 Task: Find connections with filter location Aurillac with filter topic #trainer with filter profile language Spanish with filter current company Dalmia Bharat Limited with filter school Indian Jobs and Careers with filter industry Retail Pharmacies with filter service category Corporate Law with filter keywords title Executive Assistant
Action: Mouse moved to (591, 76)
Screenshot: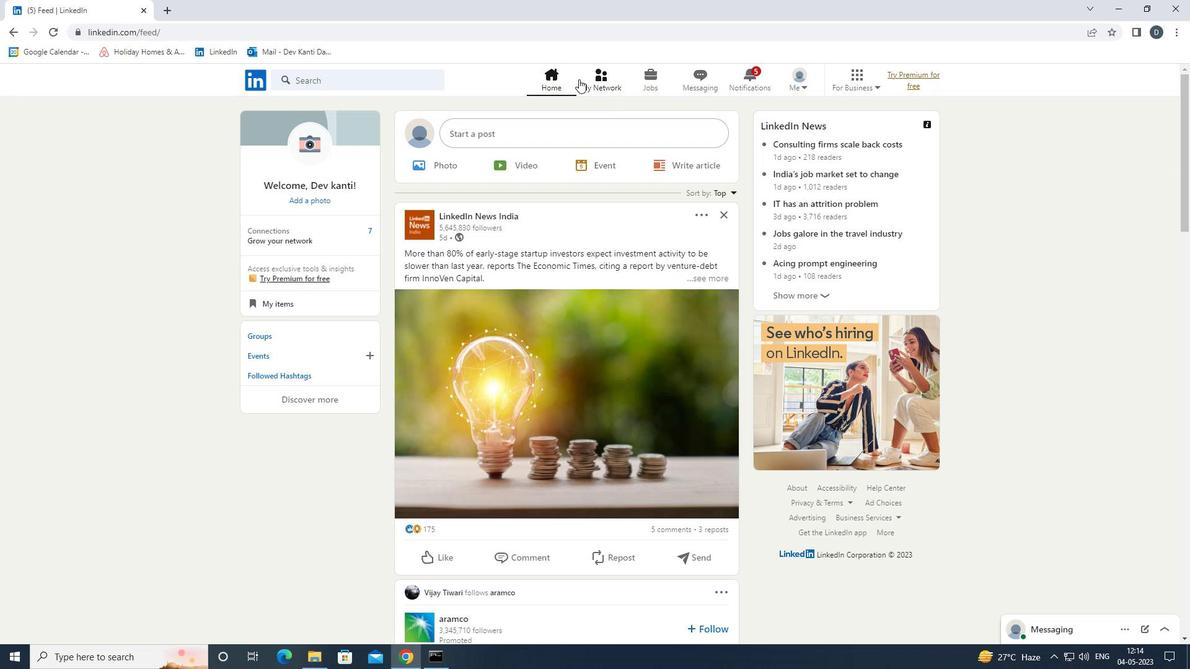 
Action: Mouse pressed left at (591, 76)
Screenshot: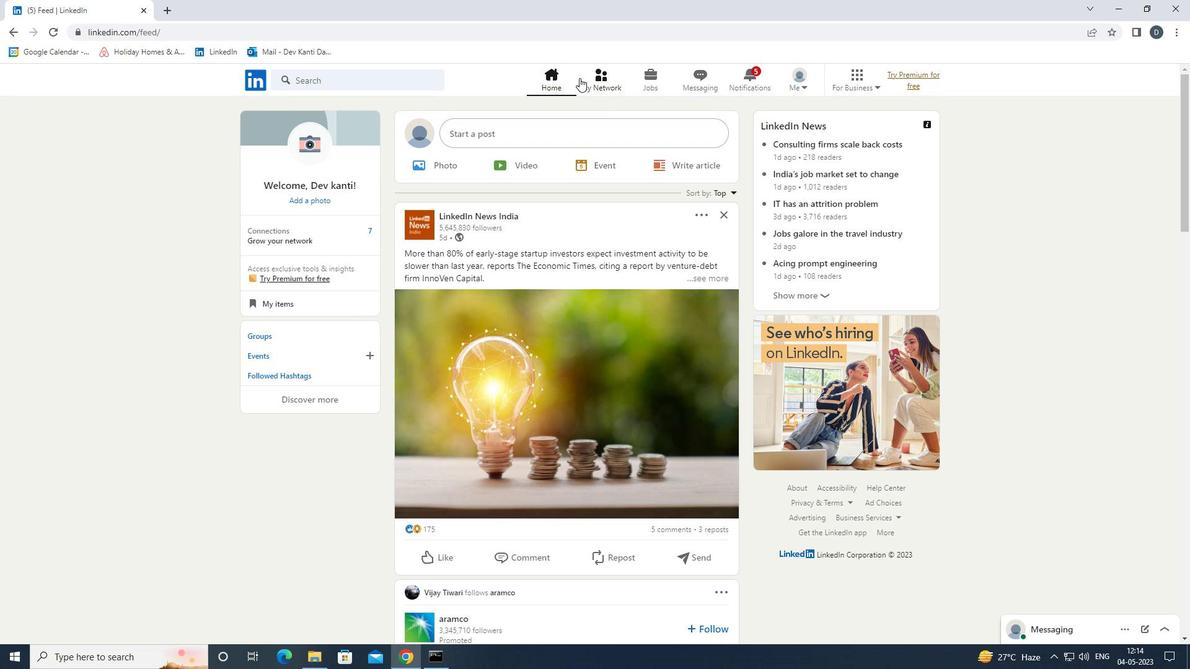 
Action: Mouse moved to (411, 146)
Screenshot: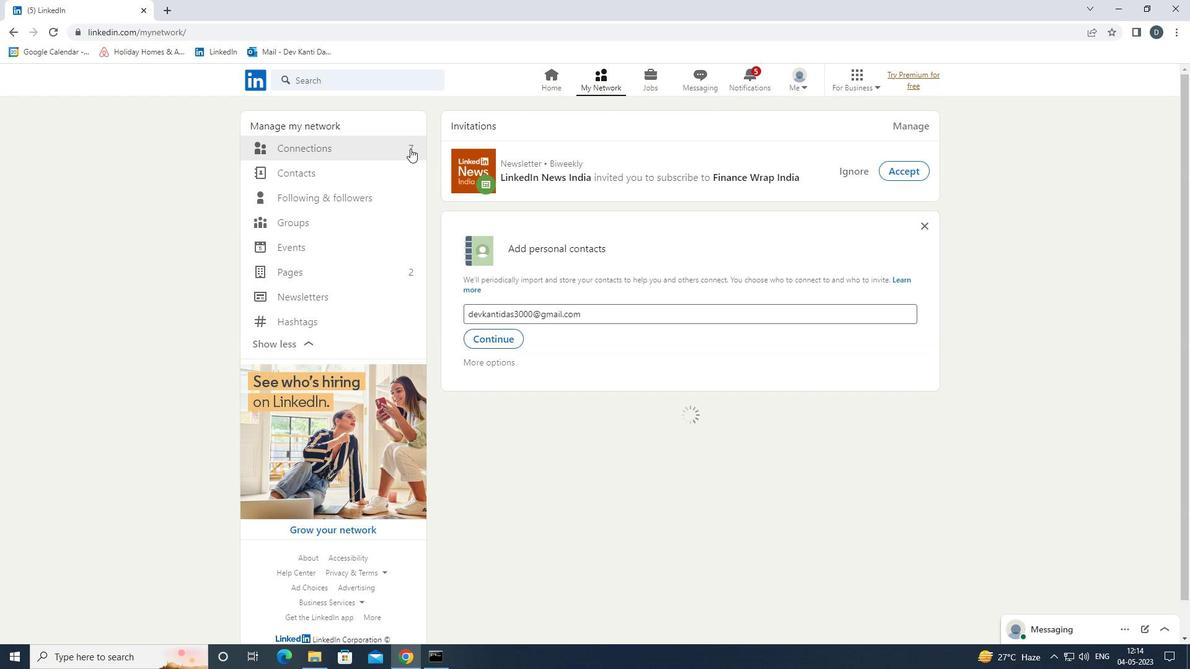 
Action: Mouse pressed left at (411, 146)
Screenshot: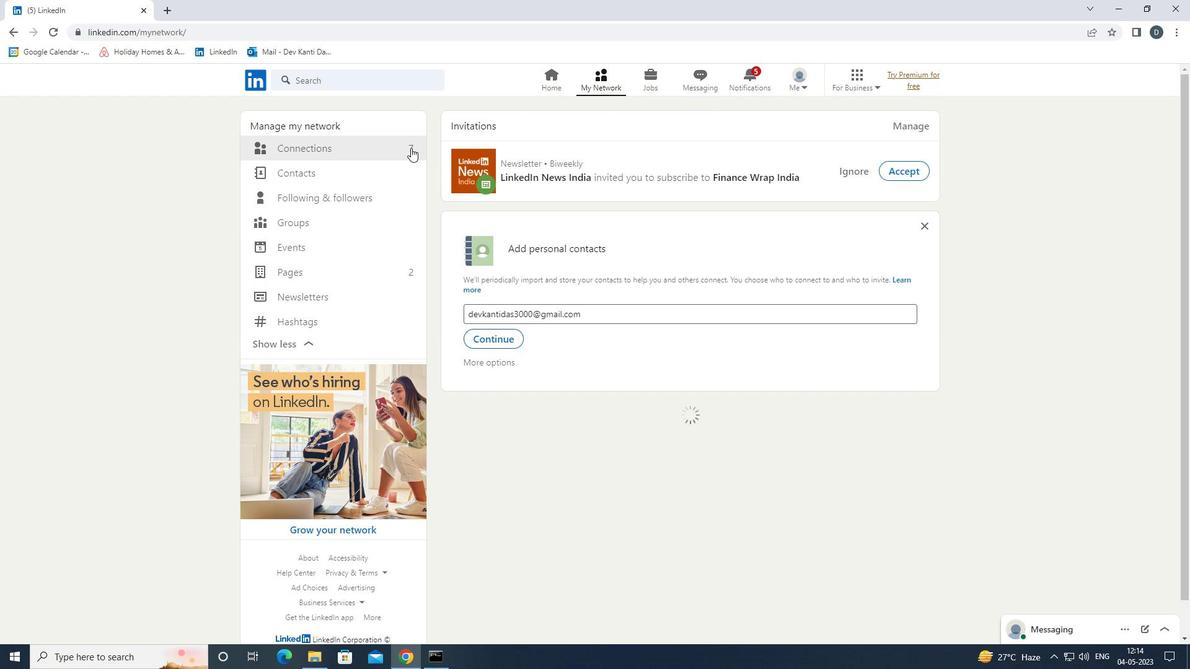 
Action: Mouse moved to (698, 153)
Screenshot: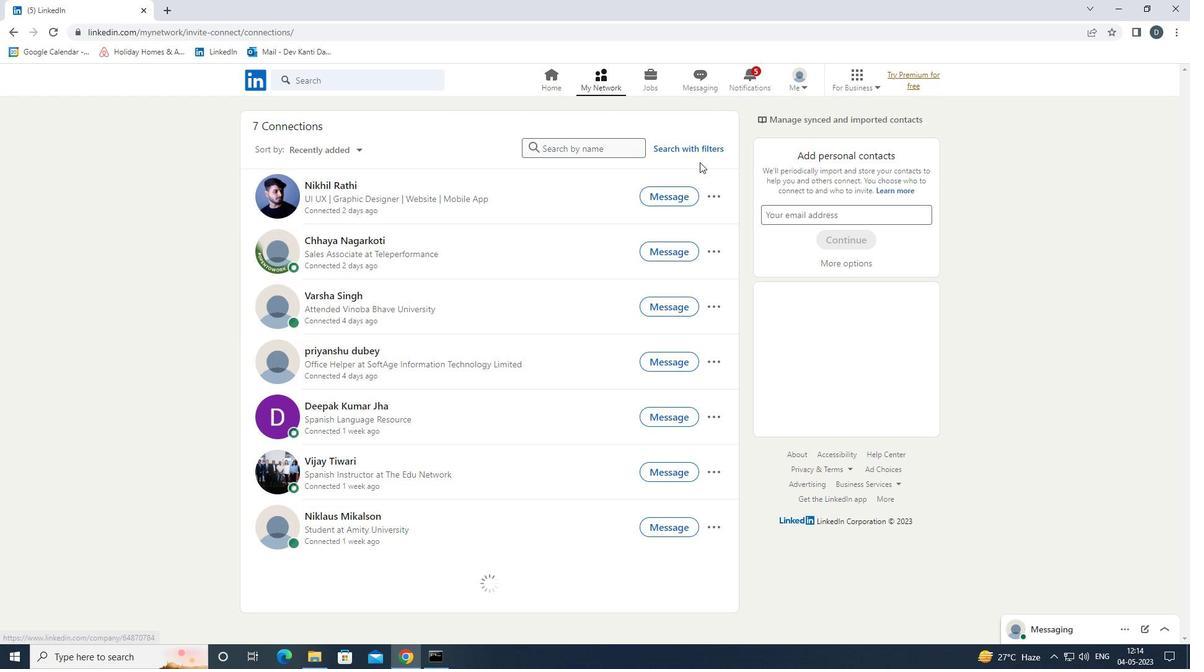 
Action: Mouse pressed left at (698, 153)
Screenshot: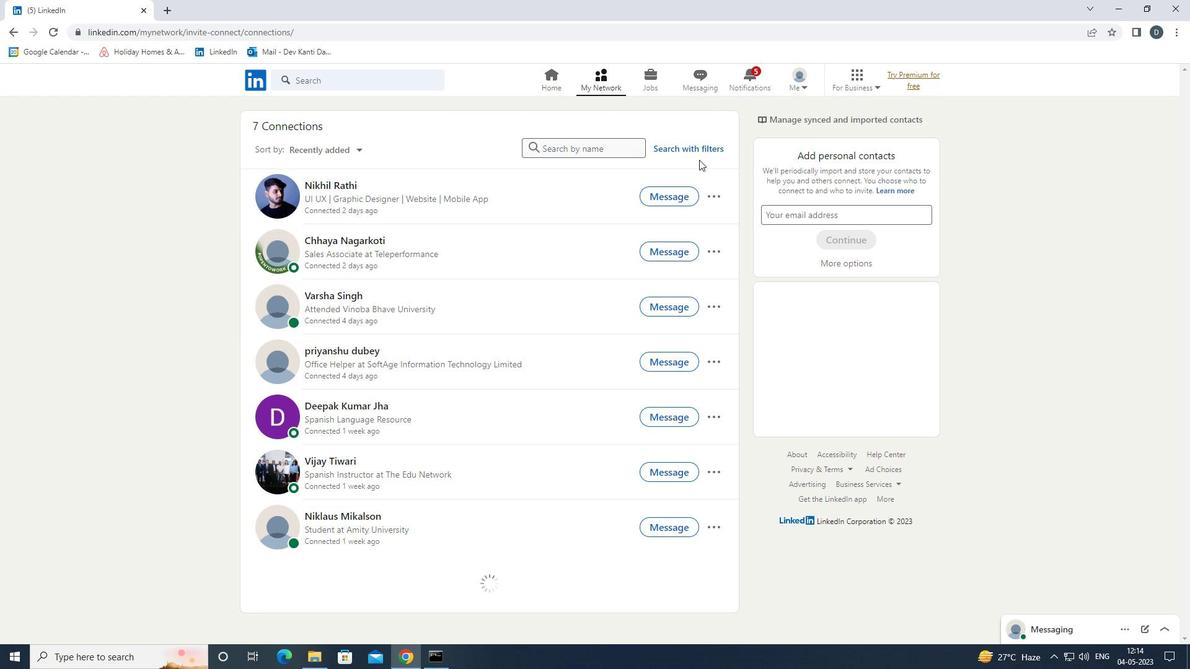 
Action: Mouse moved to (649, 114)
Screenshot: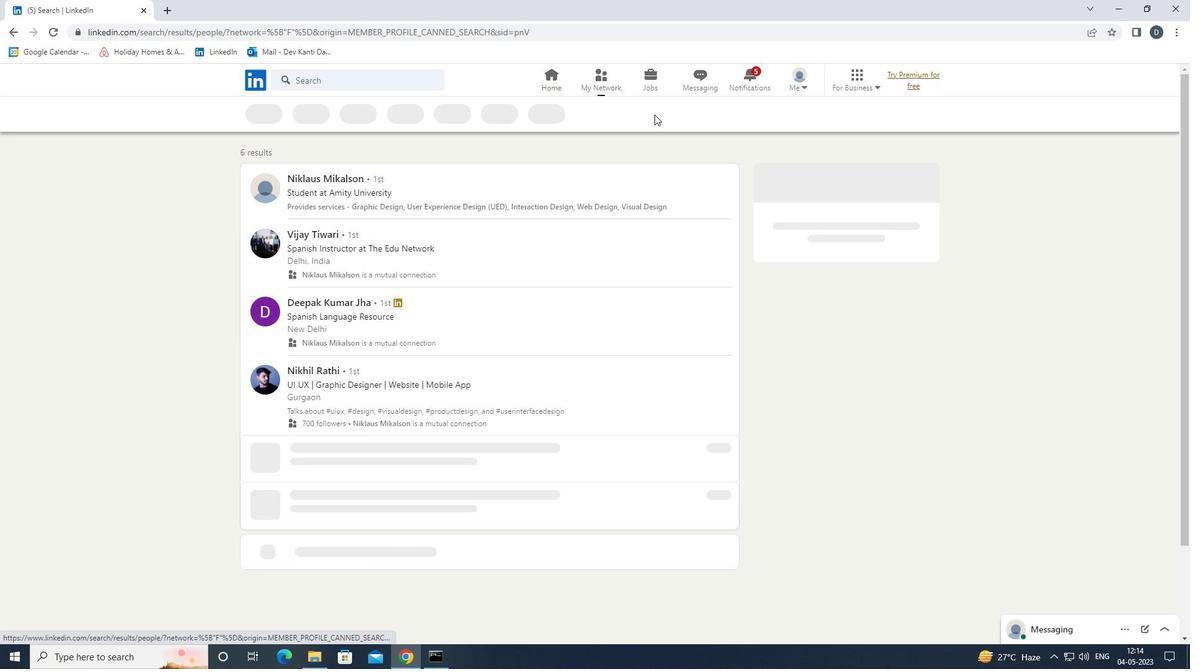
Action: Mouse pressed left at (649, 114)
Screenshot: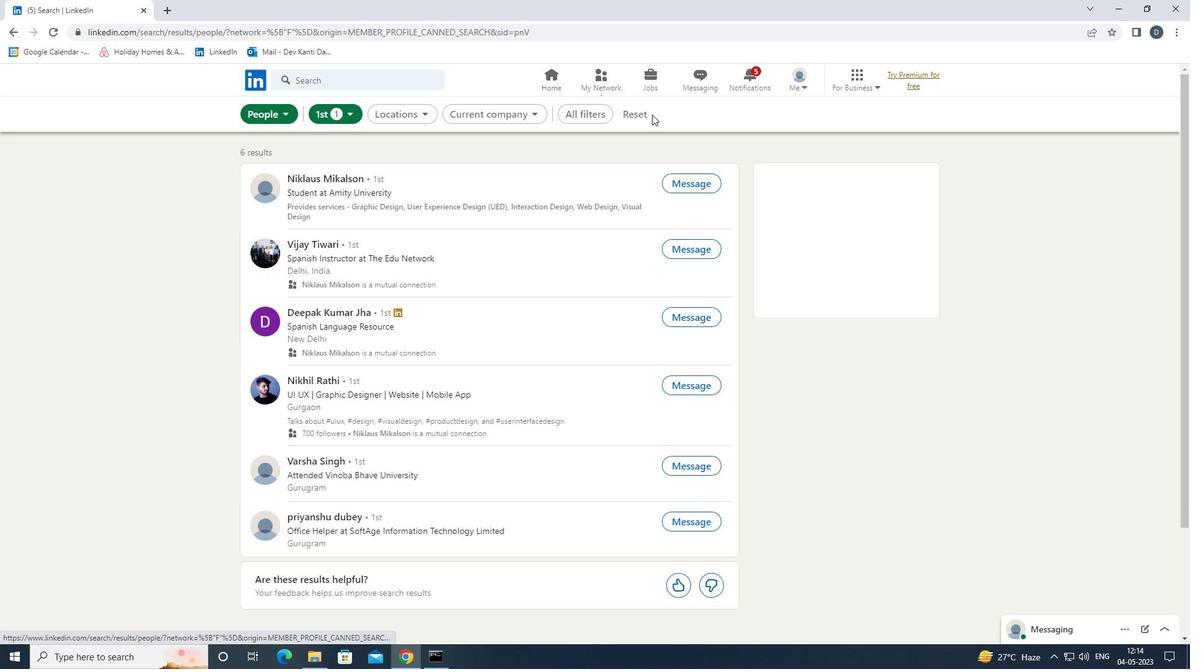 
Action: Mouse moved to (615, 116)
Screenshot: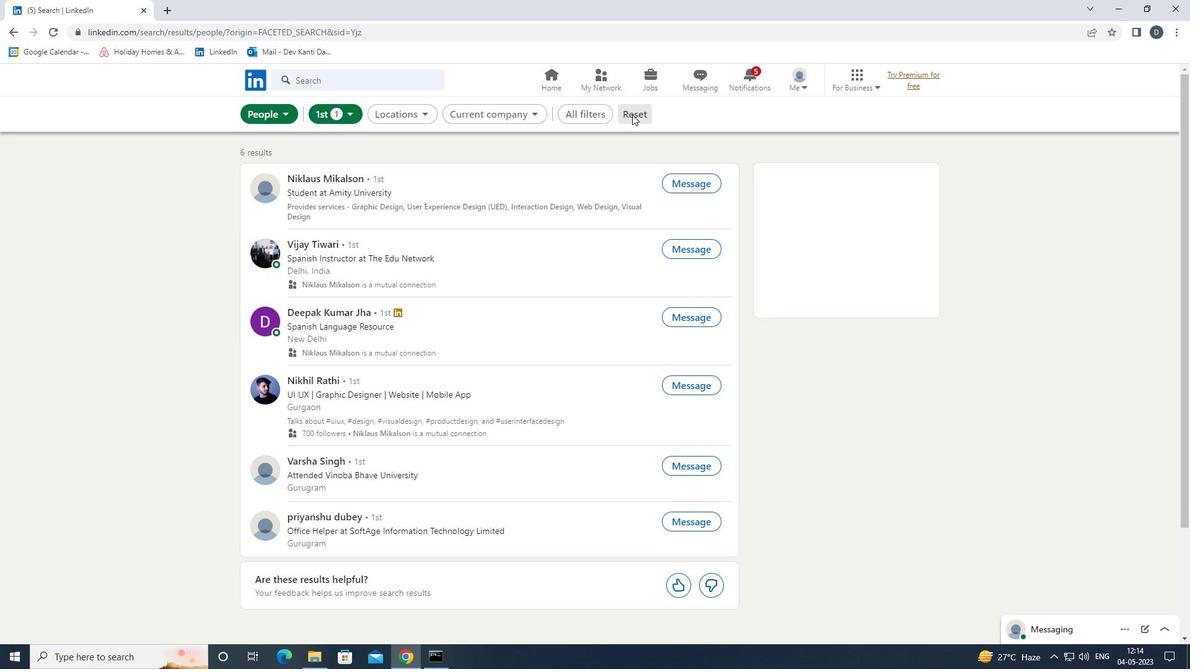 
Action: Mouse pressed left at (615, 116)
Screenshot: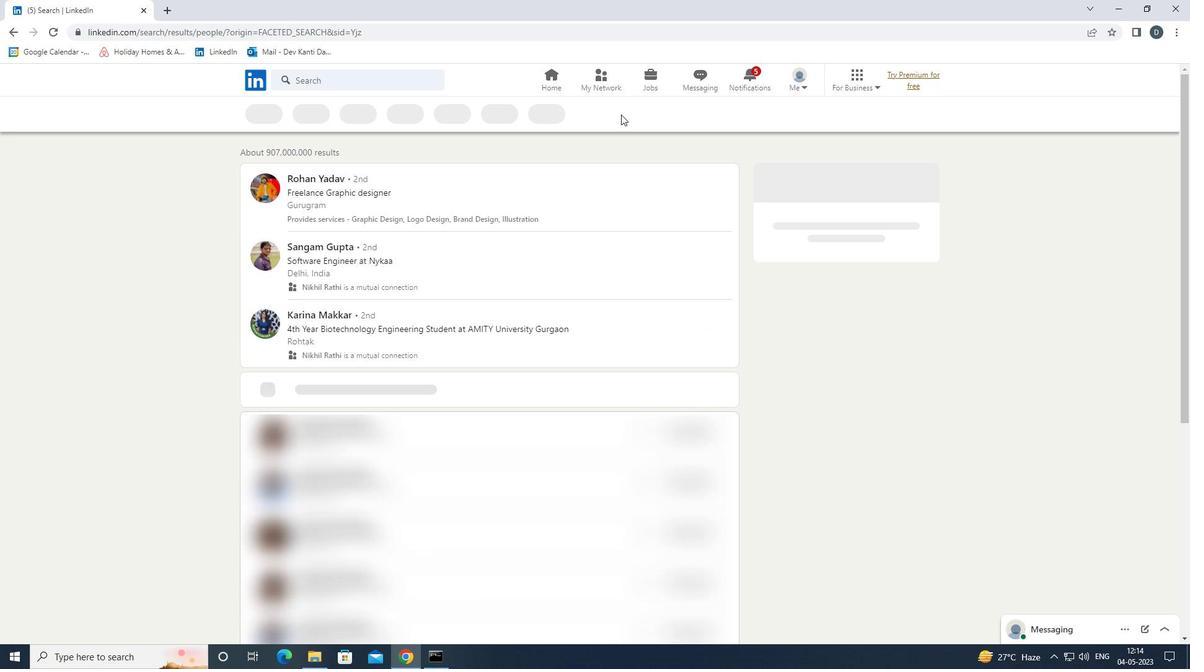 
Action: Mouse moved to (1060, 399)
Screenshot: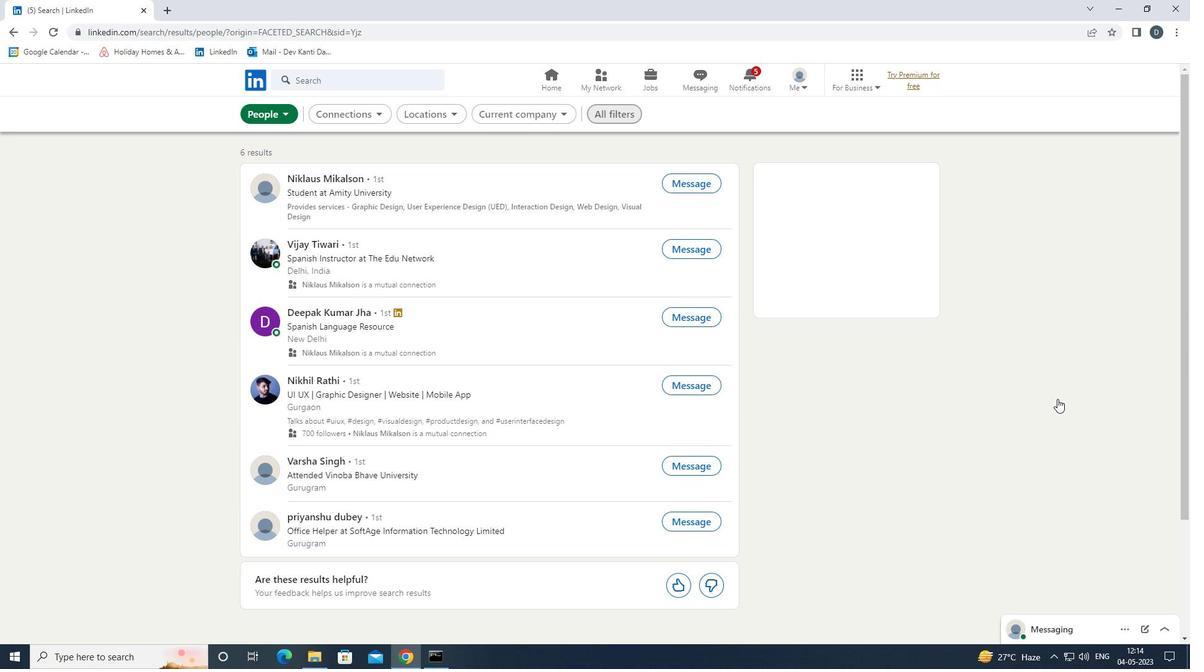 
Action: Mouse scrolled (1060, 398) with delta (0, 0)
Screenshot: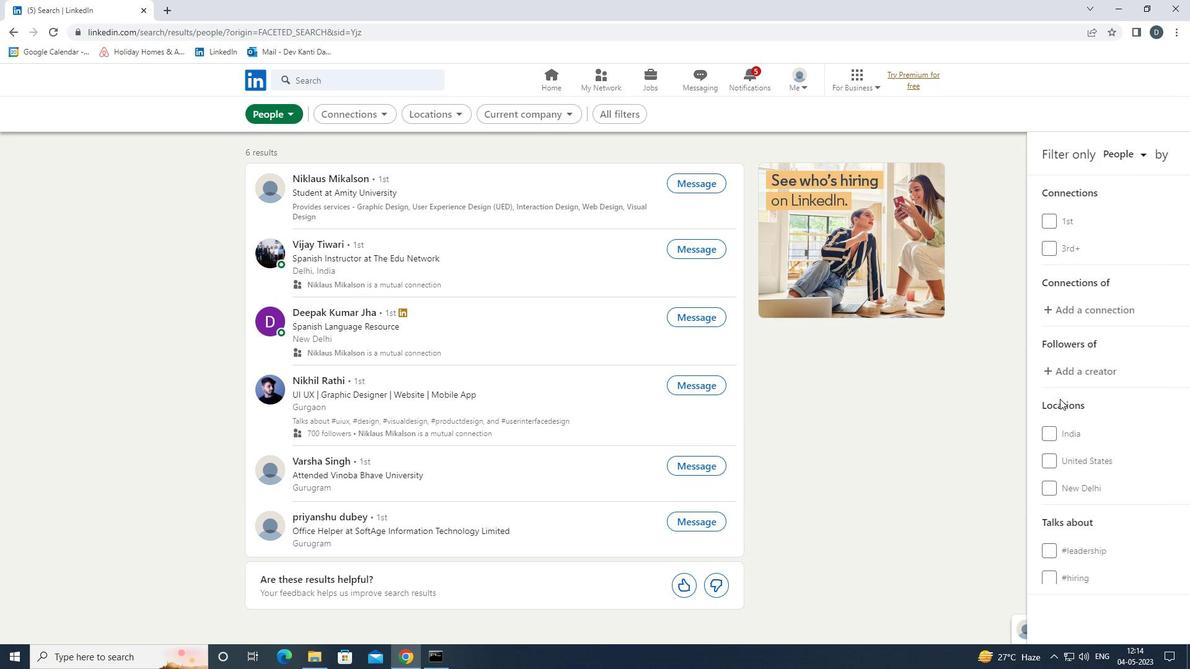 
Action: Mouse moved to (1062, 403)
Screenshot: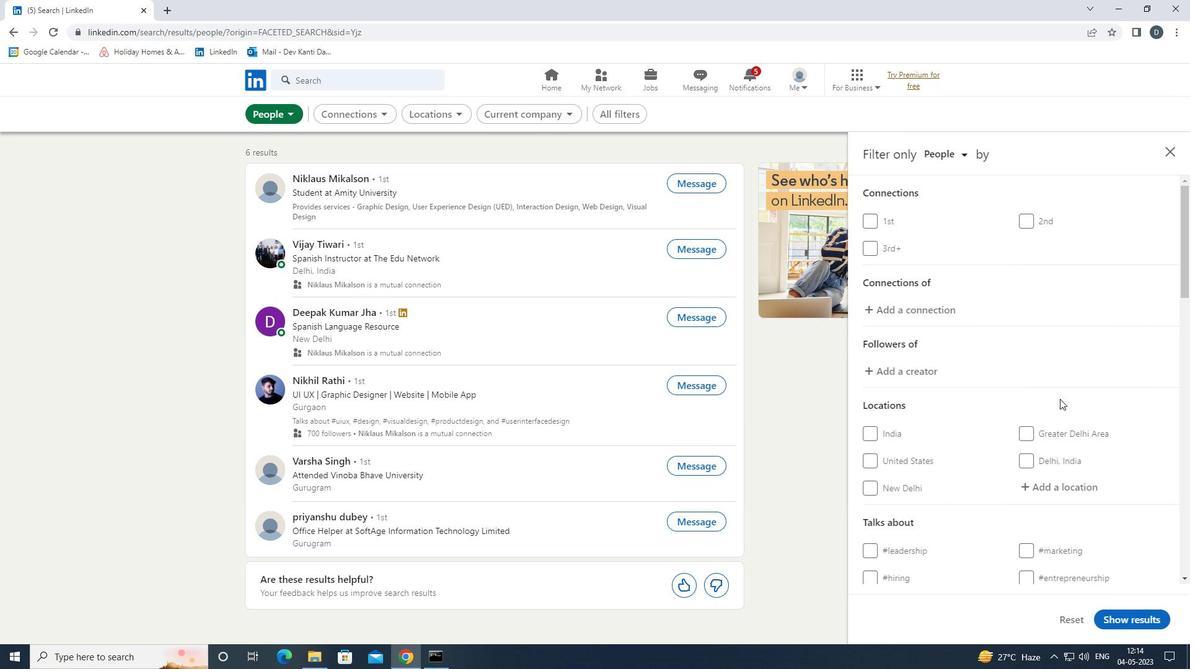 
Action: Mouse scrolled (1062, 403) with delta (0, 0)
Screenshot: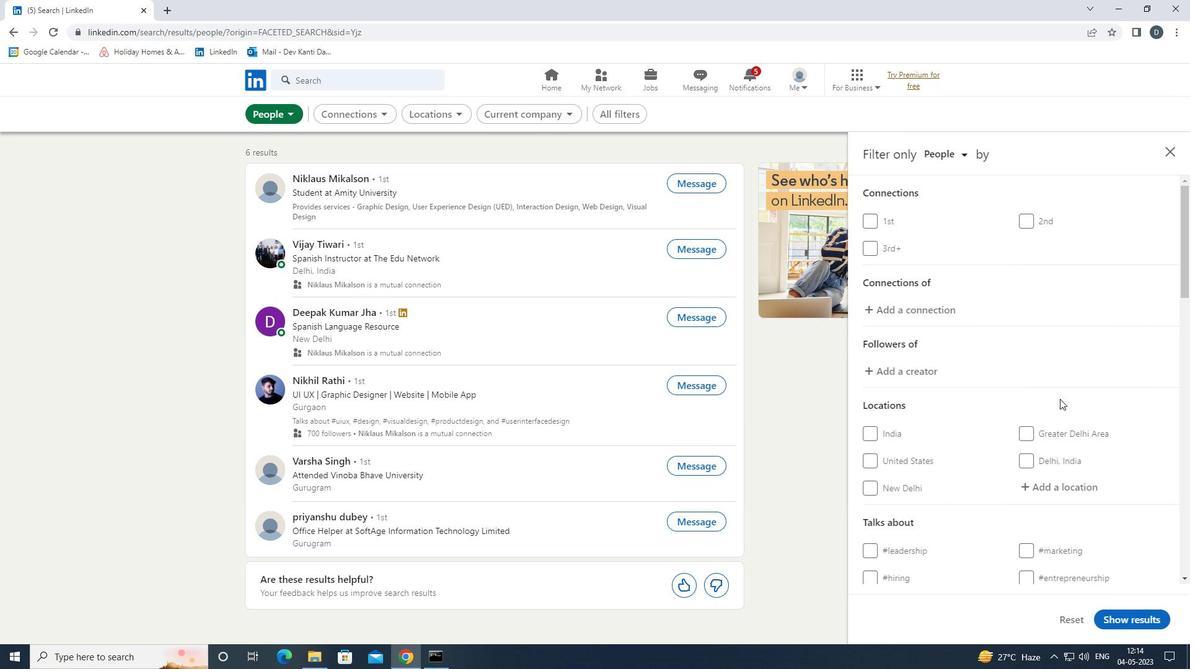 
Action: Mouse moved to (1062, 398)
Screenshot: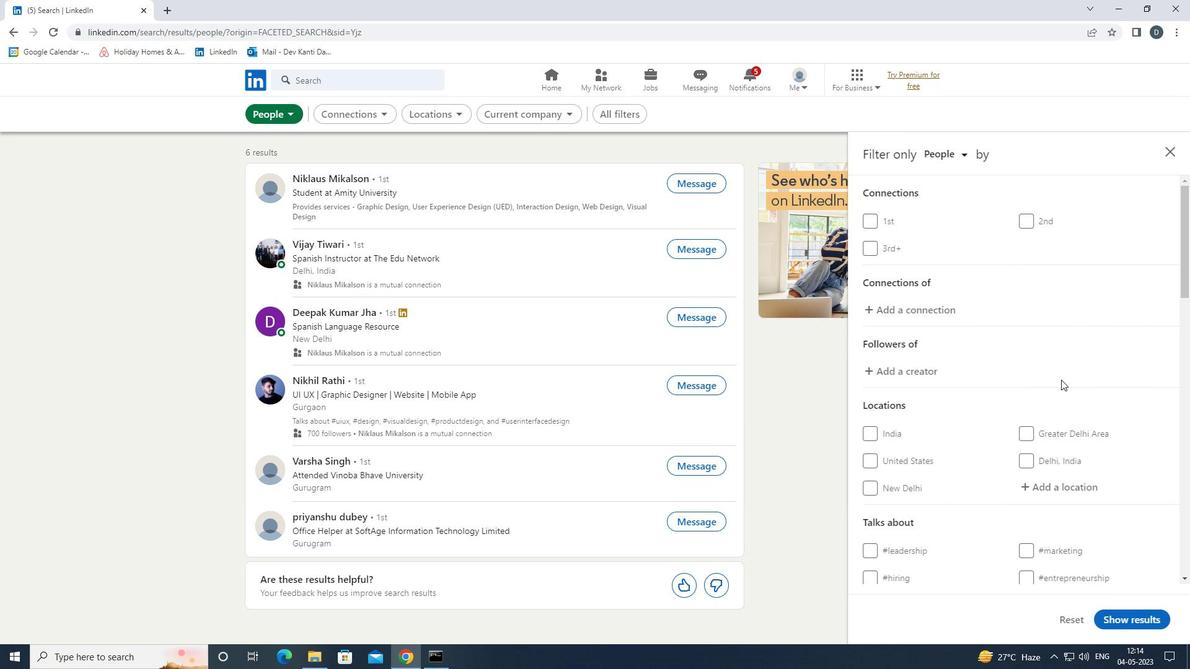 
Action: Mouse scrolled (1062, 397) with delta (0, 0)
Screenshot: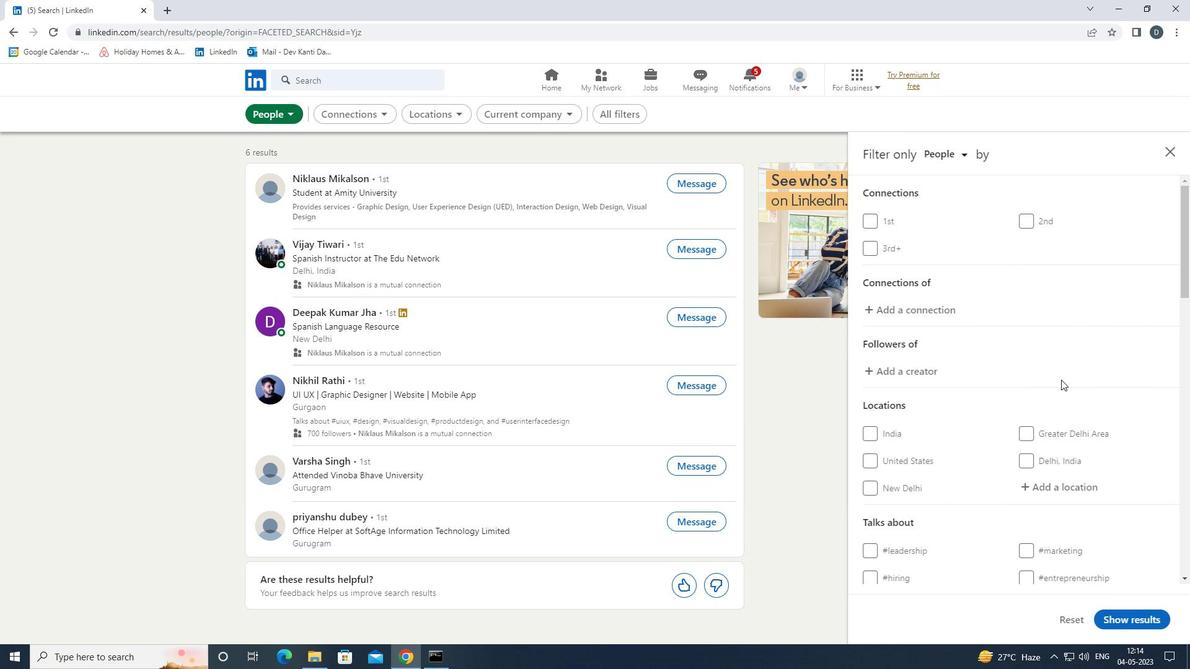 
Action: Mouse moved to (1062, 298)
Screenshot: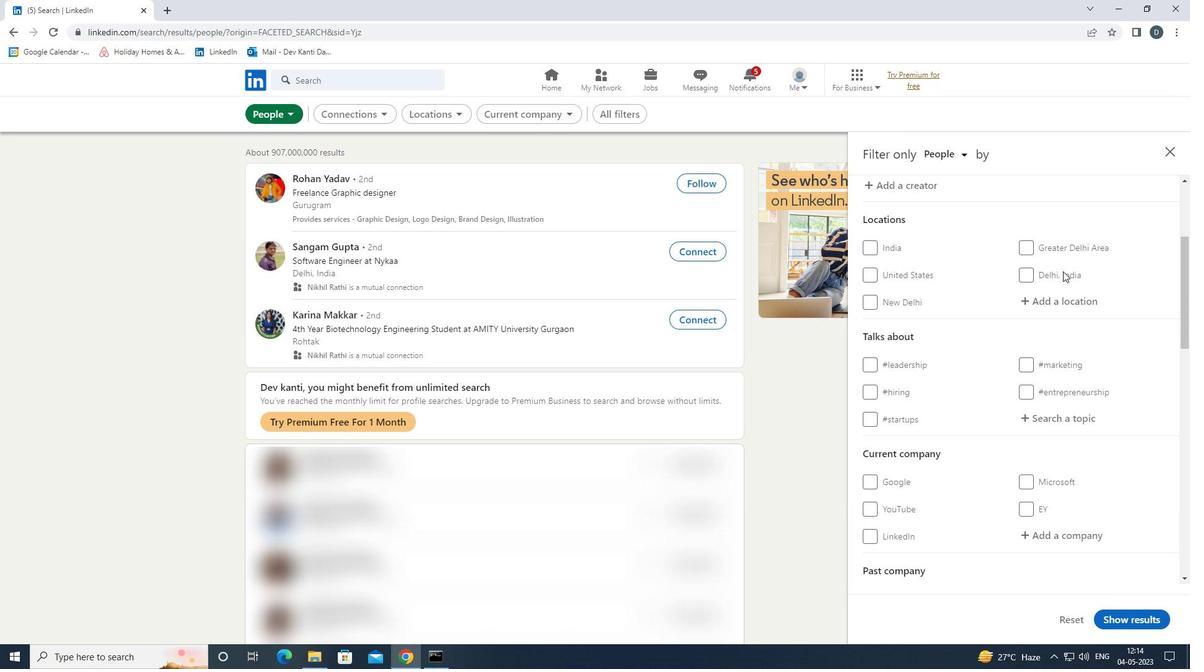 
Action: Mouse pressed left at (1062, 298)
Screenshot: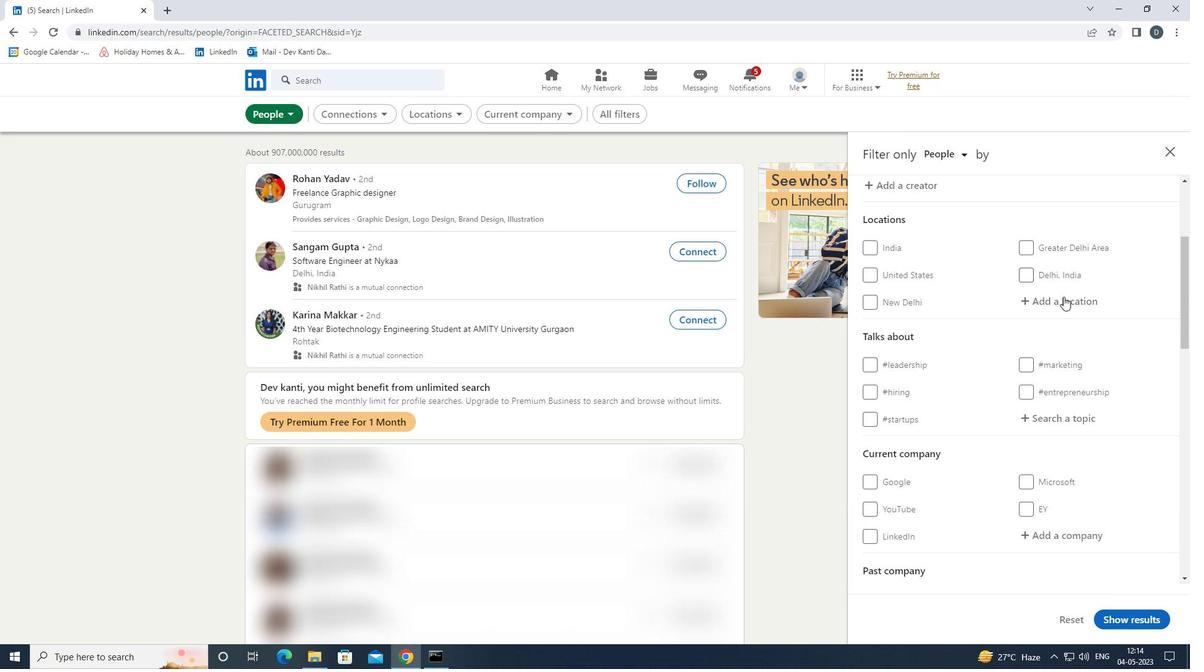 
Action: Mouse moved to (1018, 312)
Screenshot: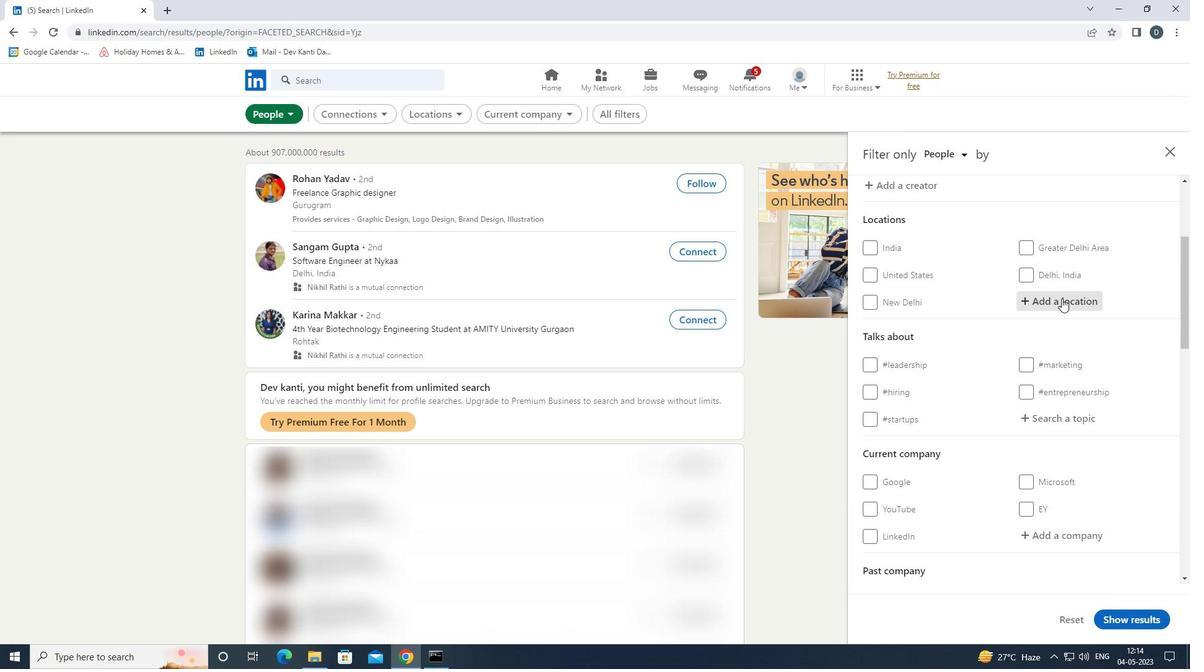 
Action: Key pressed <Key.shift>AURILLAC<Key.down><Key.enter>
Screenshot: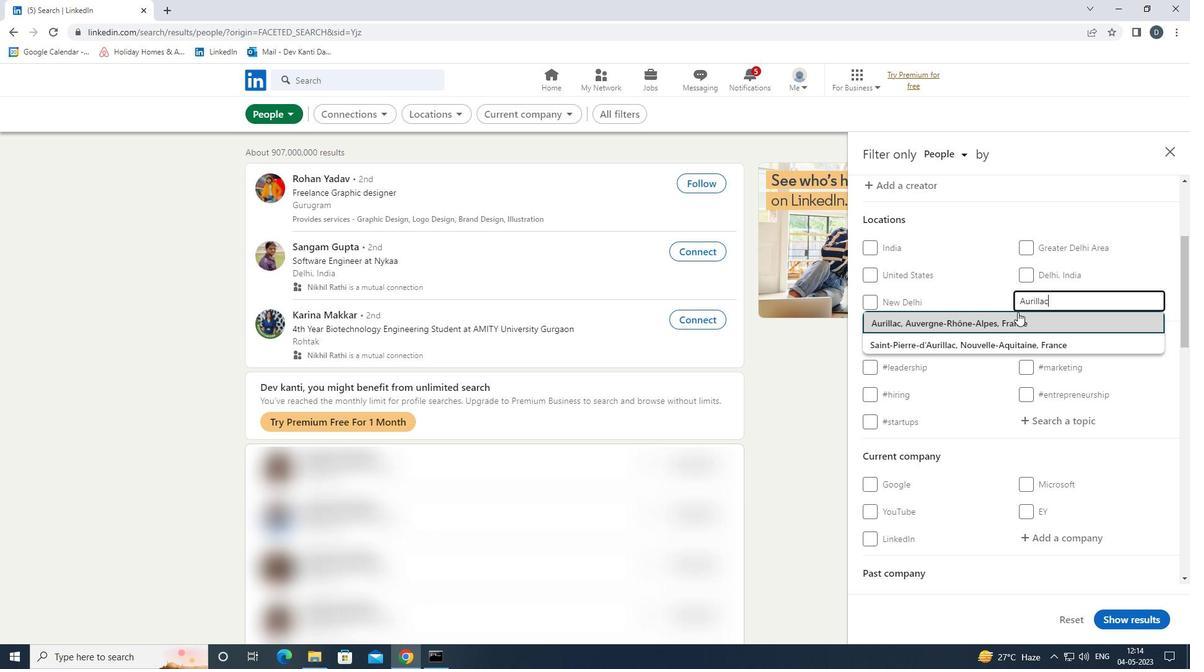 
Action: Mouse moved to (1066, 333)
Screenshot: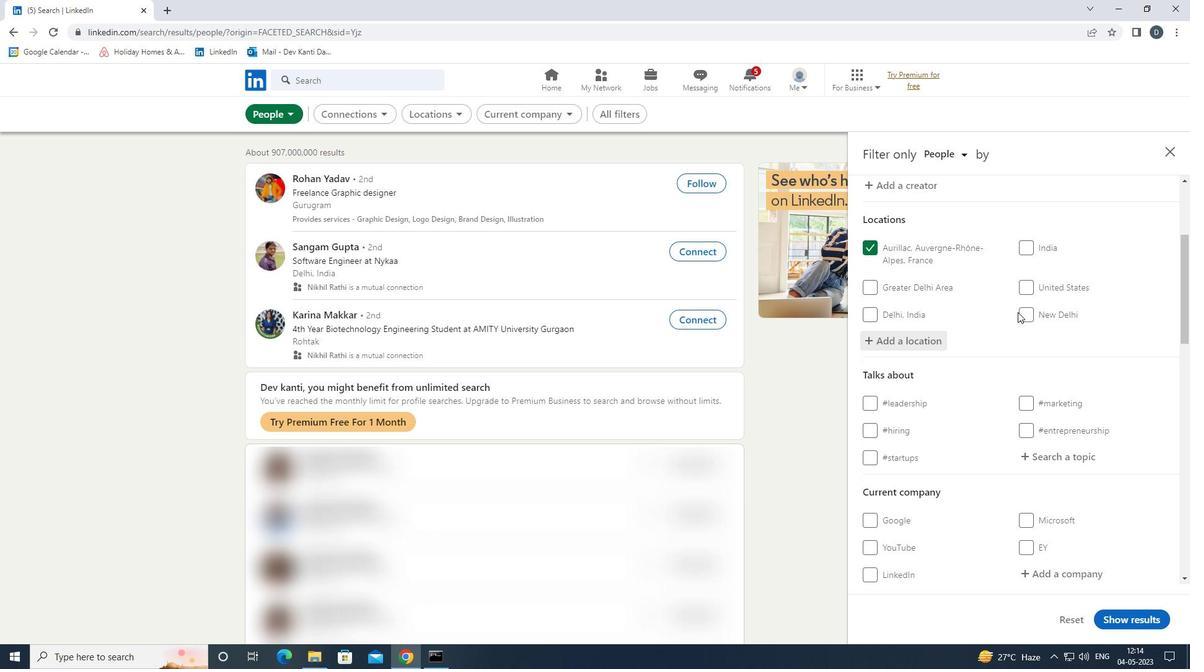 
Action: Mouse scrolled (1066, 333) with delta (0, 0)
Screenshot: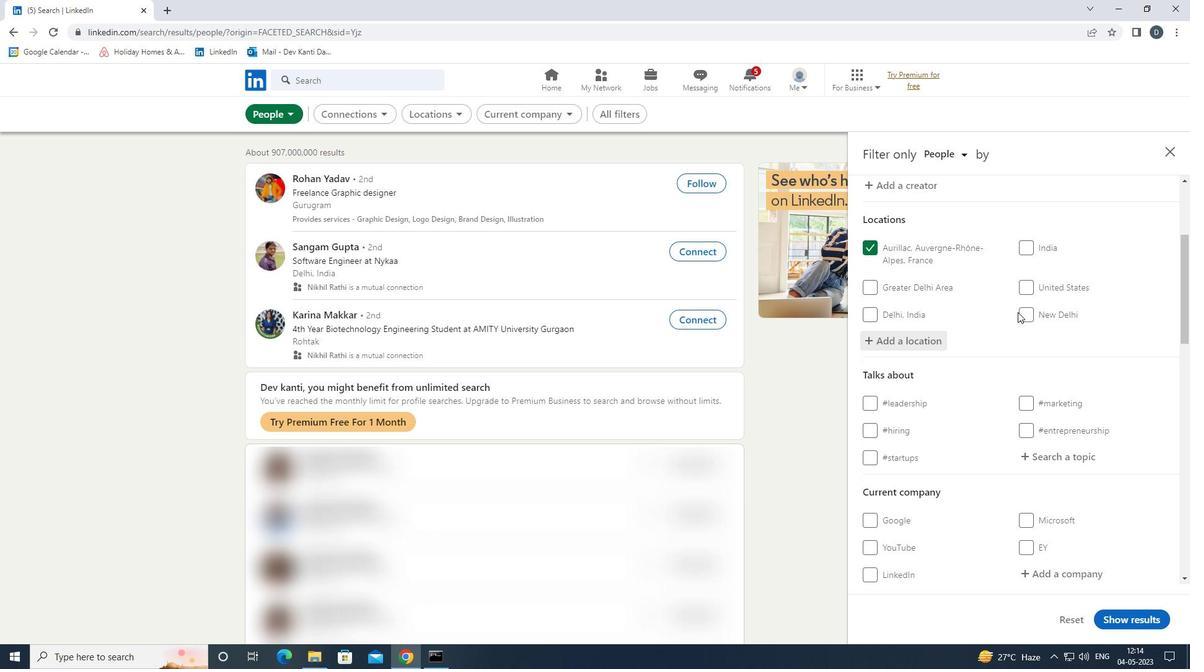 
Action: Mouse moved to (1066, 334)
Screenshot: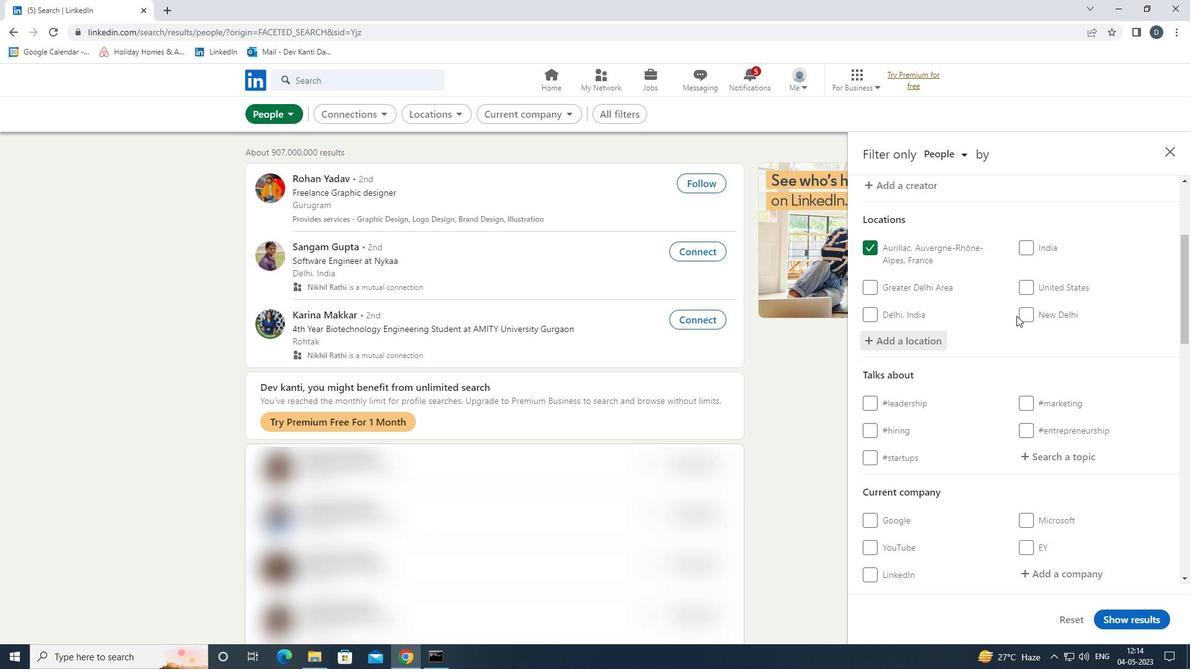 
Action: Mouse scrolled (1066, 334) with delta (0, 0)
Screenshot: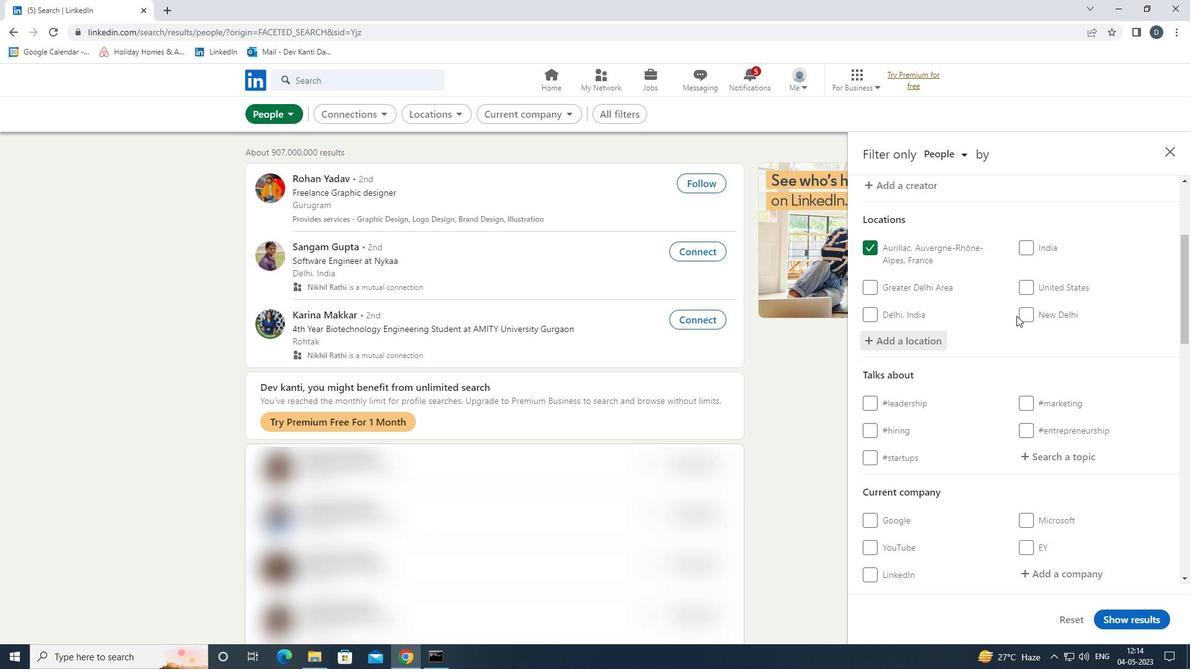 
Action: Mouse moved to (1068, 330)
Screenshot: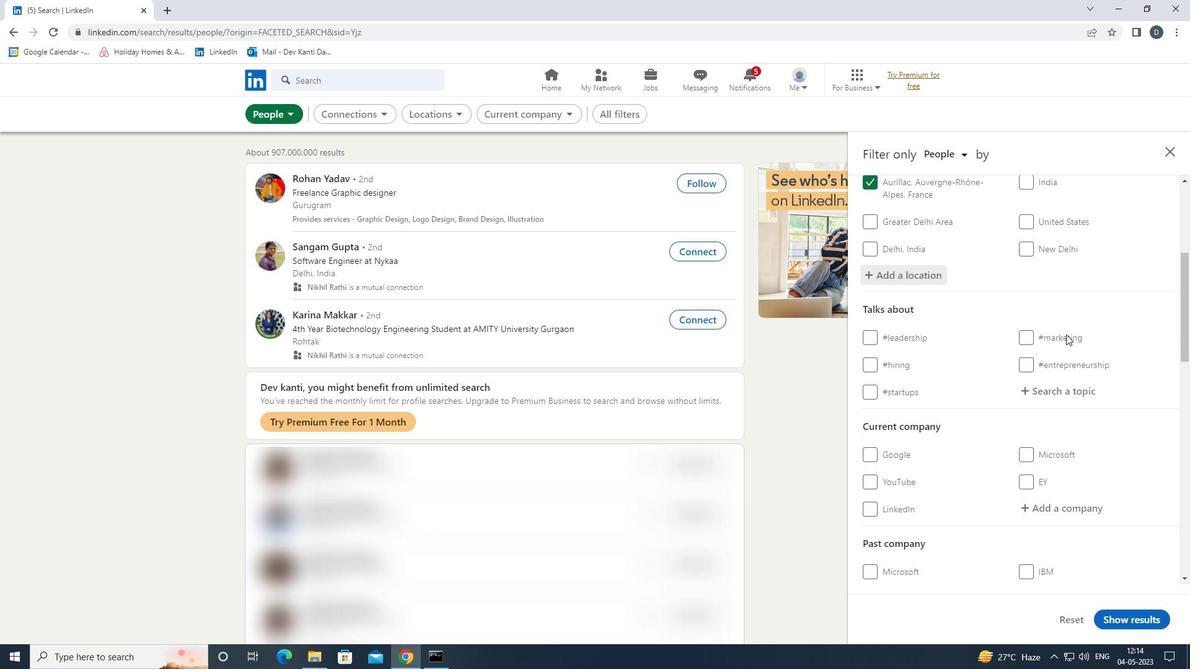 
Action: Mouse pressed left at (1068, 330)
Screenshot: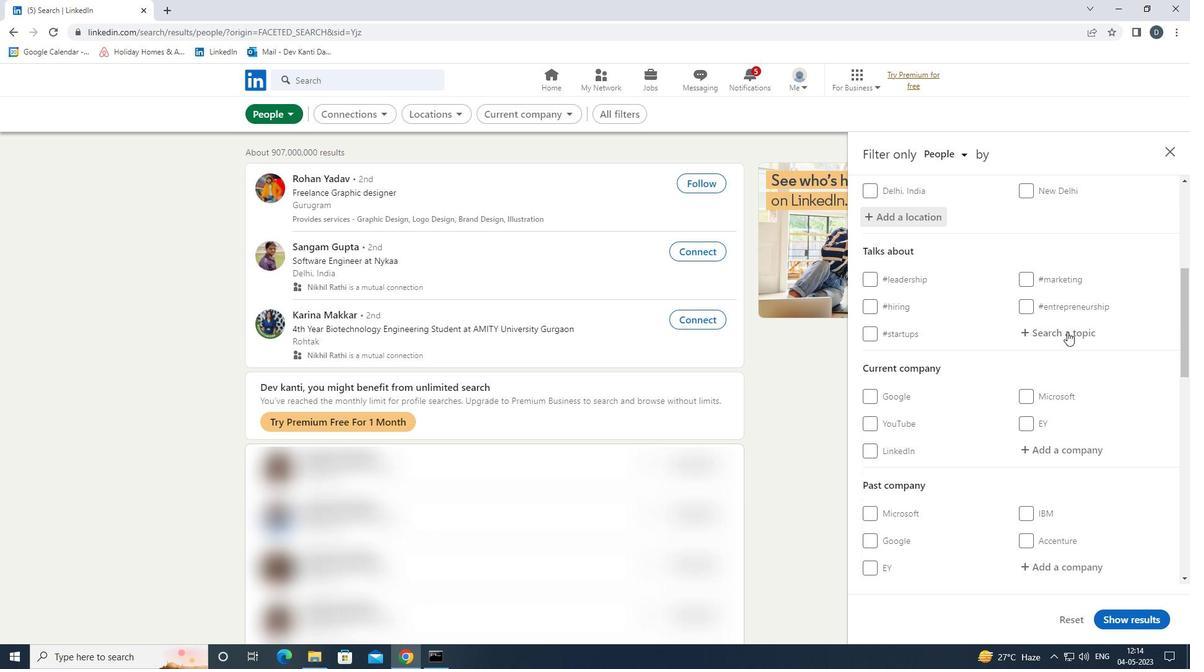 
Action: Mouse moved to (1054, 335)
Screenshot: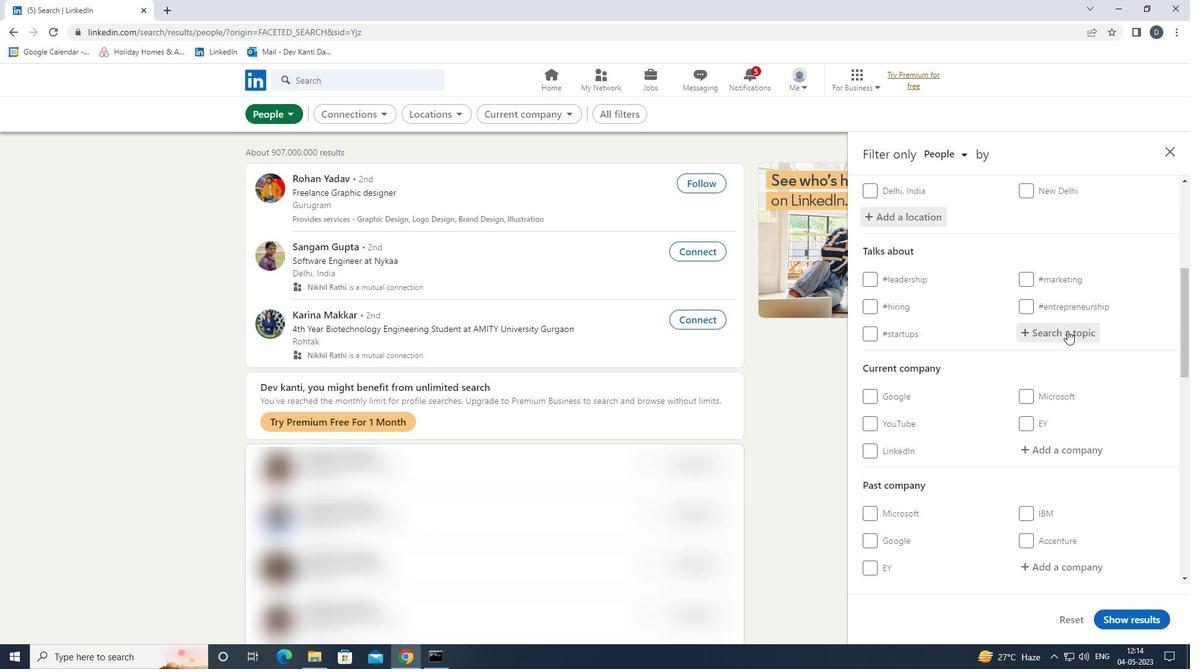 
Action: Key pressed TRAINER<Key.down><Key.enter>
Screenshot: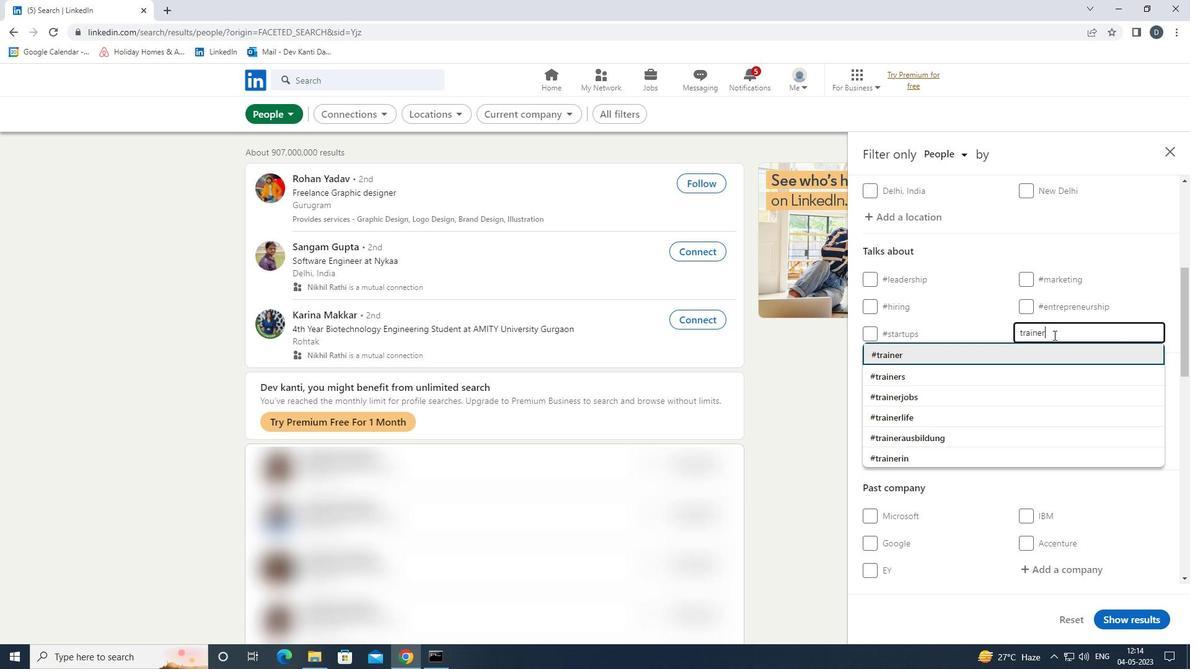 
Action: Mouse moved to (1053, 350)
Screenshot: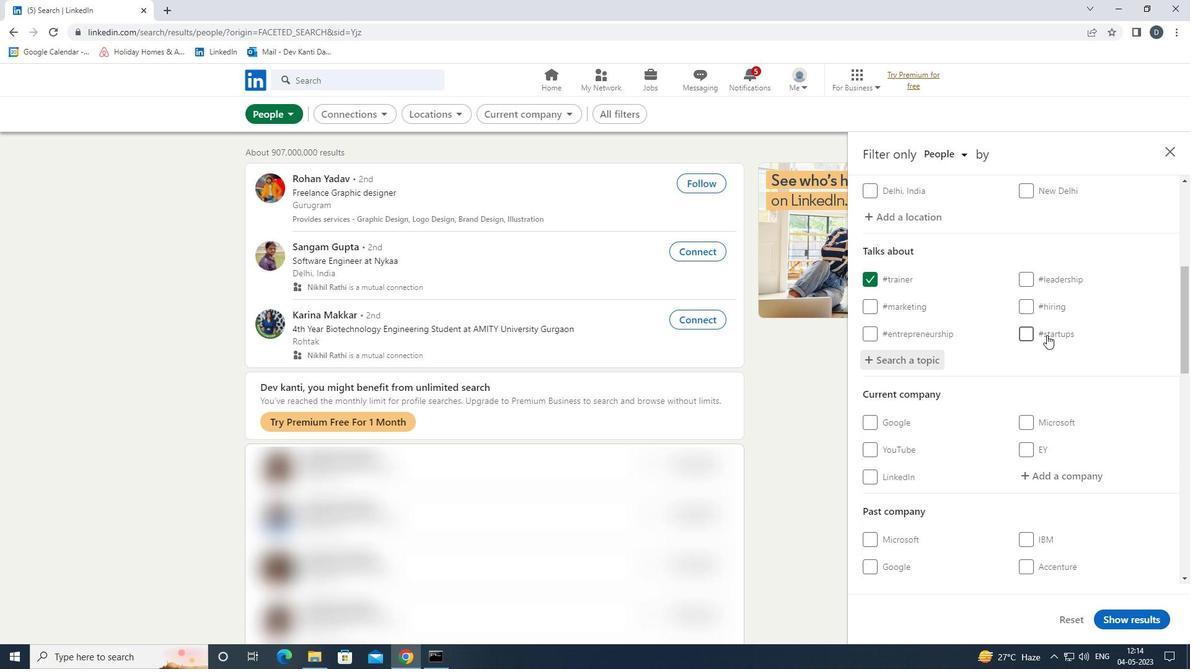 
Action: Mouse scrolled (1053, 349) with delta (0, 0)
Screenshot: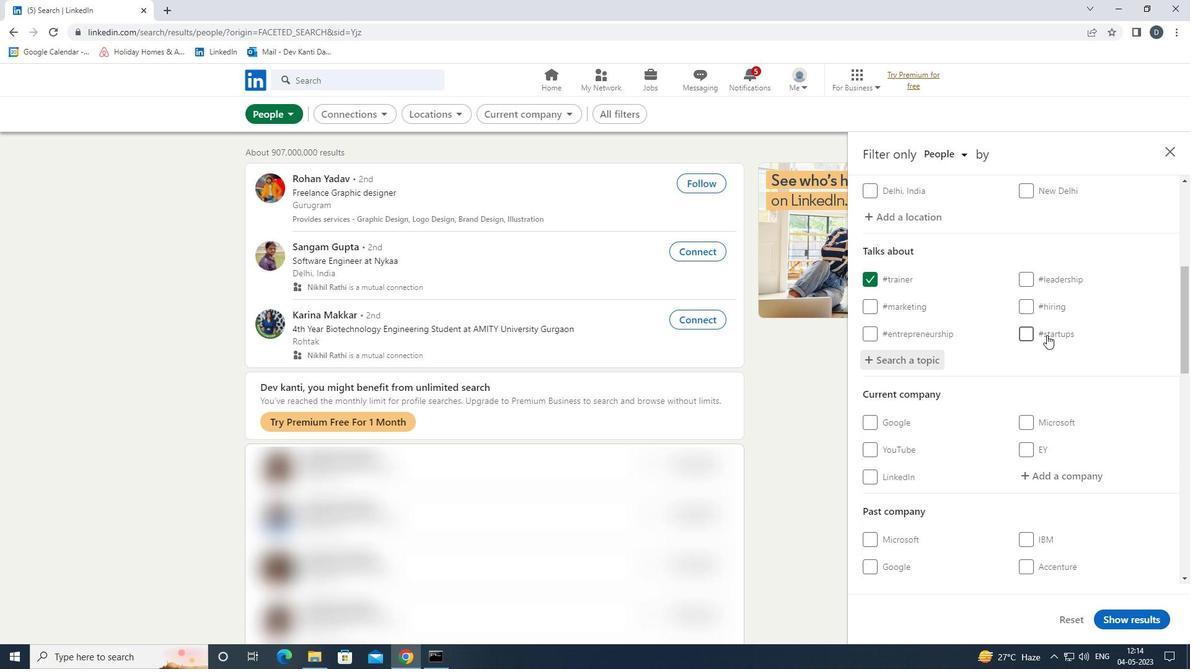 
Action: Mouse moved to (1053, 351)
Screenshot: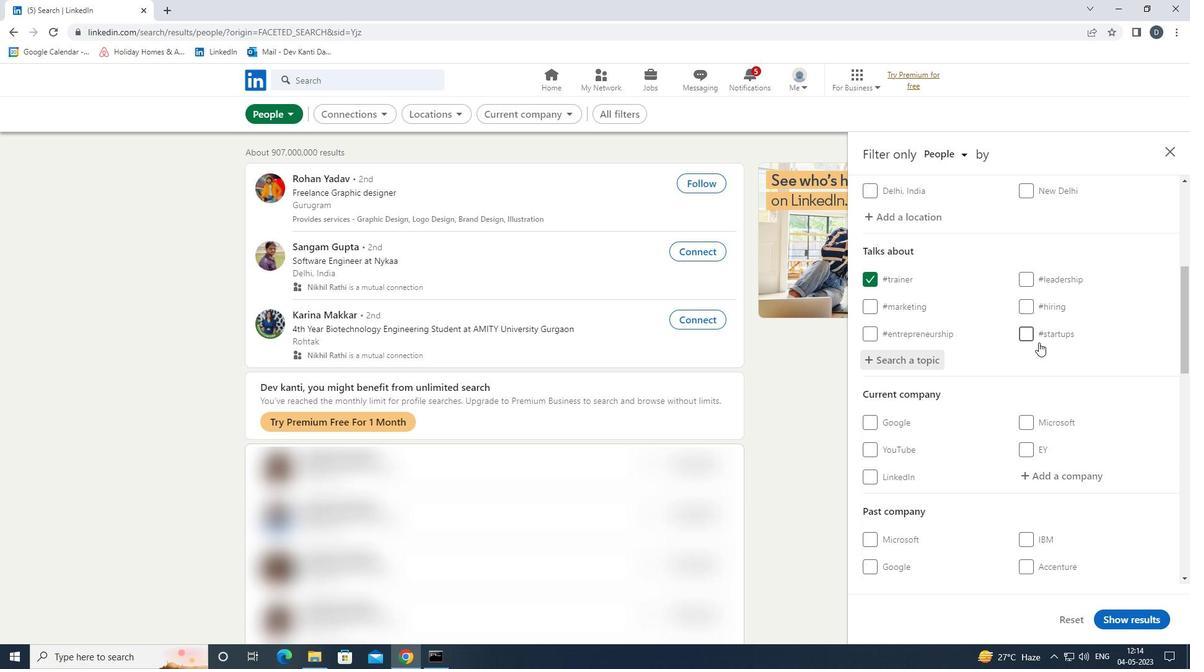 
Action: Mouse scrolled (1053, 350) with delta (0, 0)
Screenshot: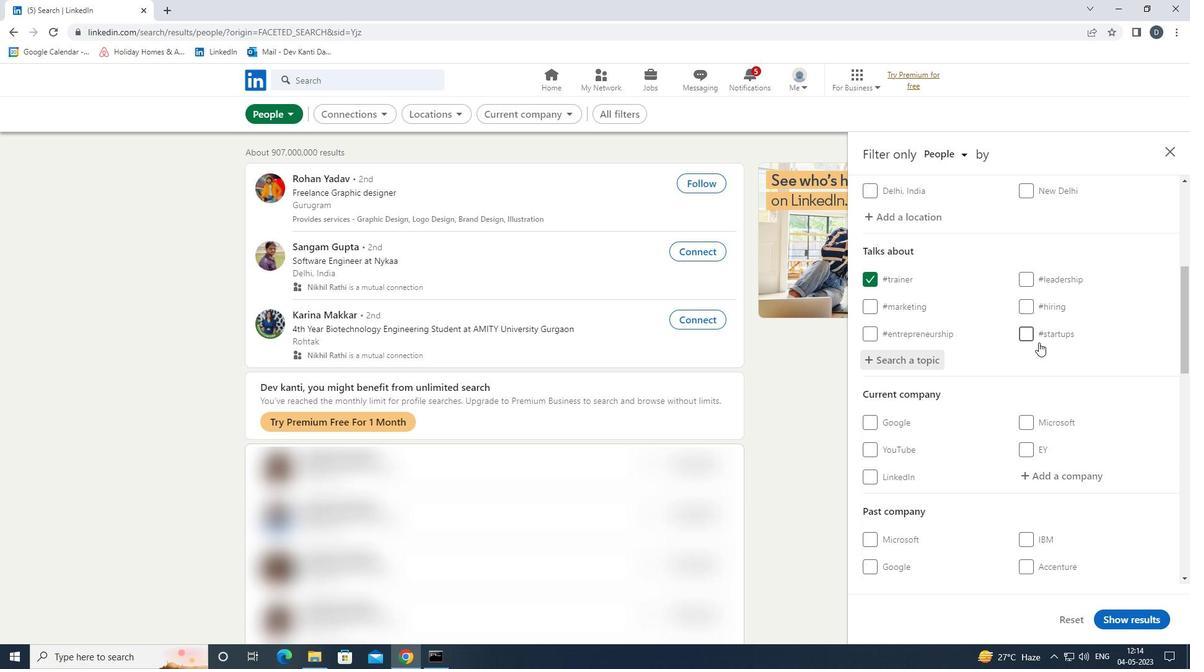 
Action: Mouse scrolled (1053, 350) with delta (0, 0)
Screenshot: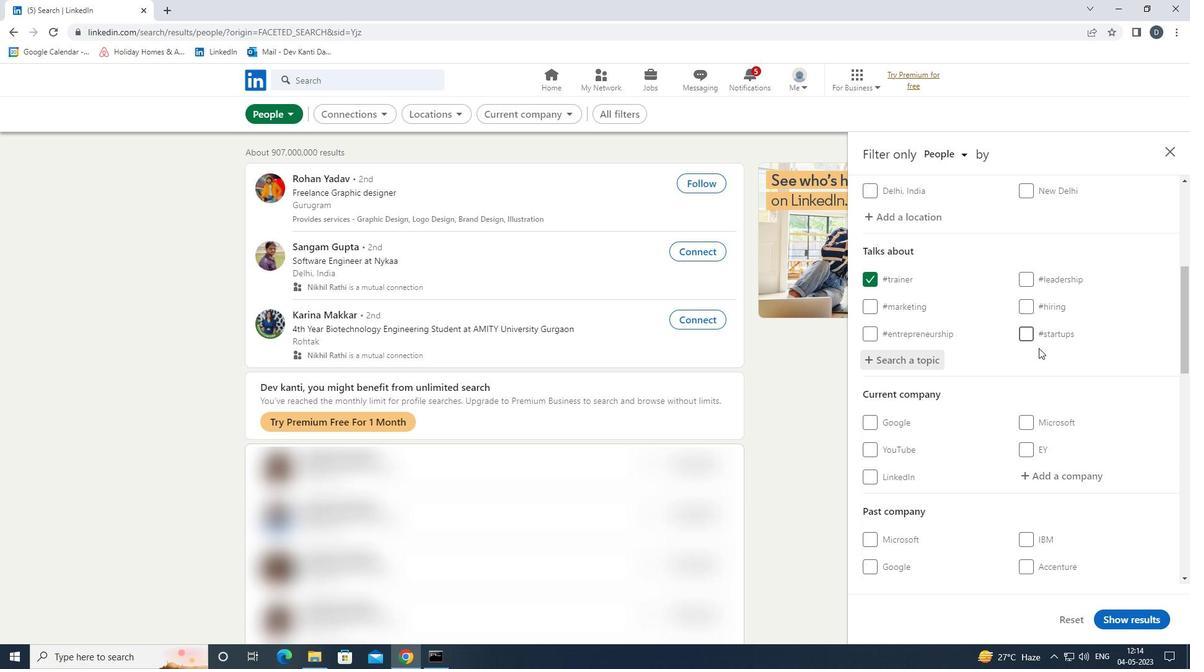 
Action: Mouse scrolled (1053, 350) with delta (0, 0)
Screenshot: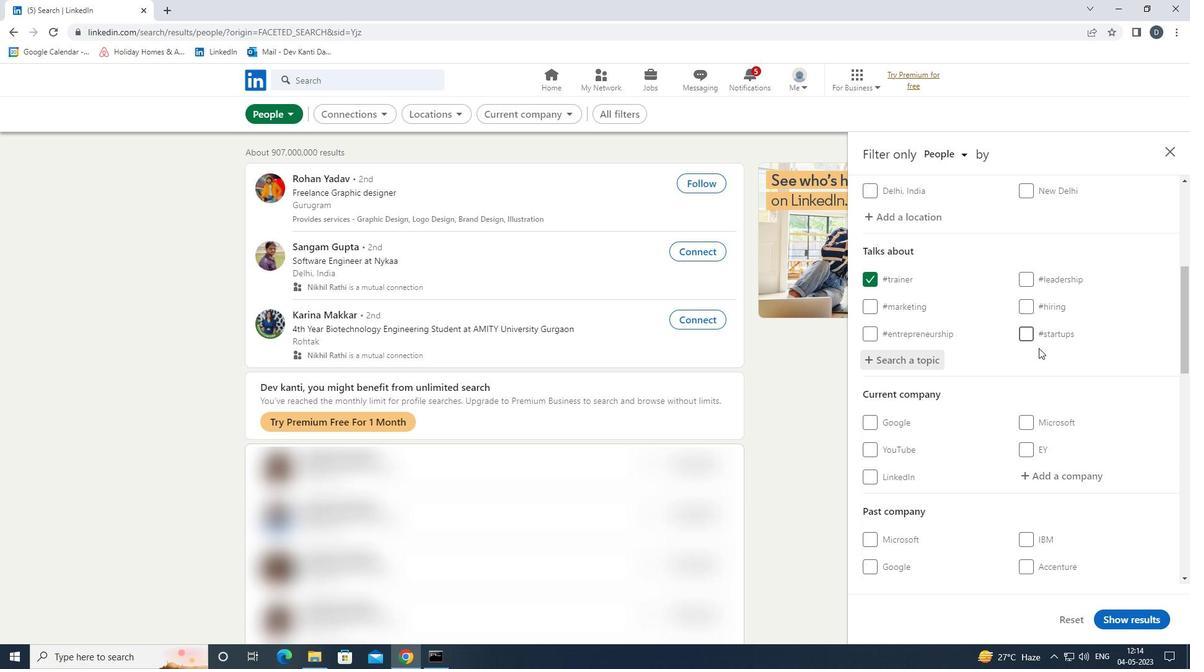 
Action: Mouse scrolled (1053, 350) with delta (0, 0)
Screenshot: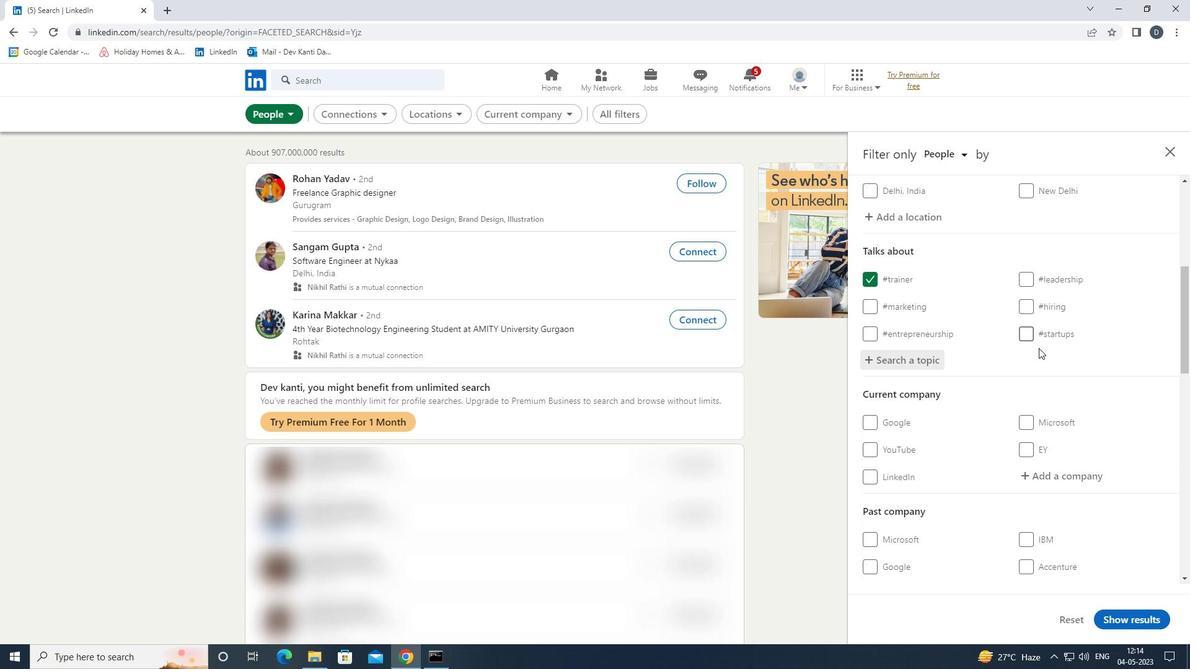 
Action: Mouse moved to (1051, 359)
Screenshot: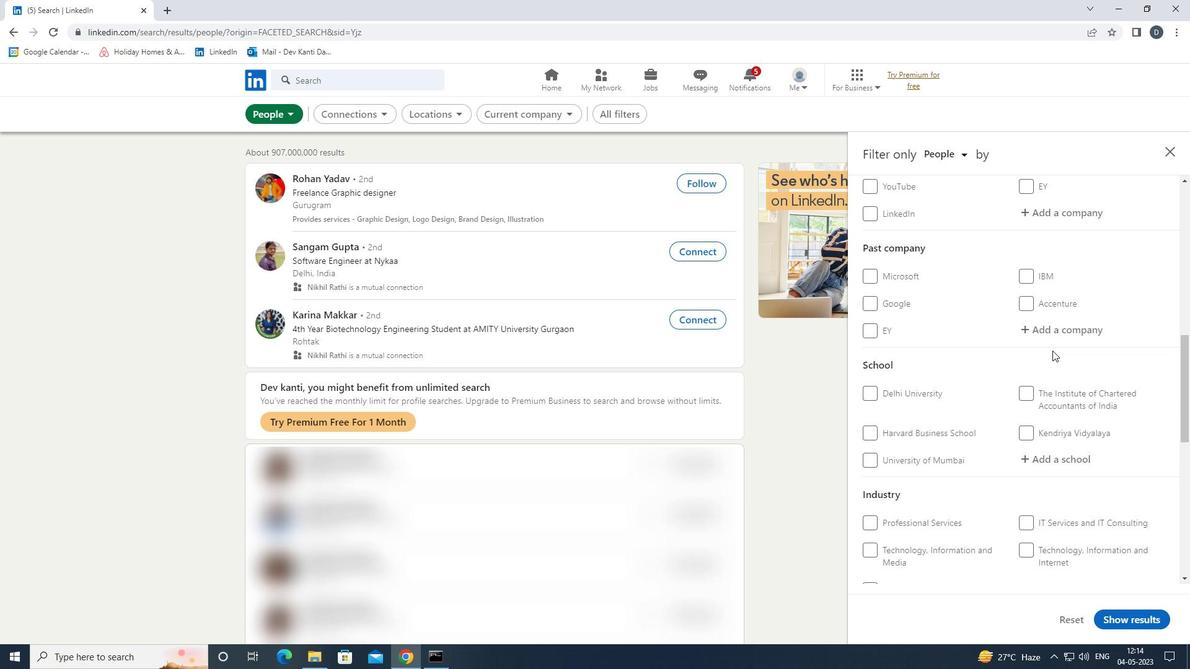 
Action: Mouse scrolled (1051, 359) with delta (0, 0)
Screenshot: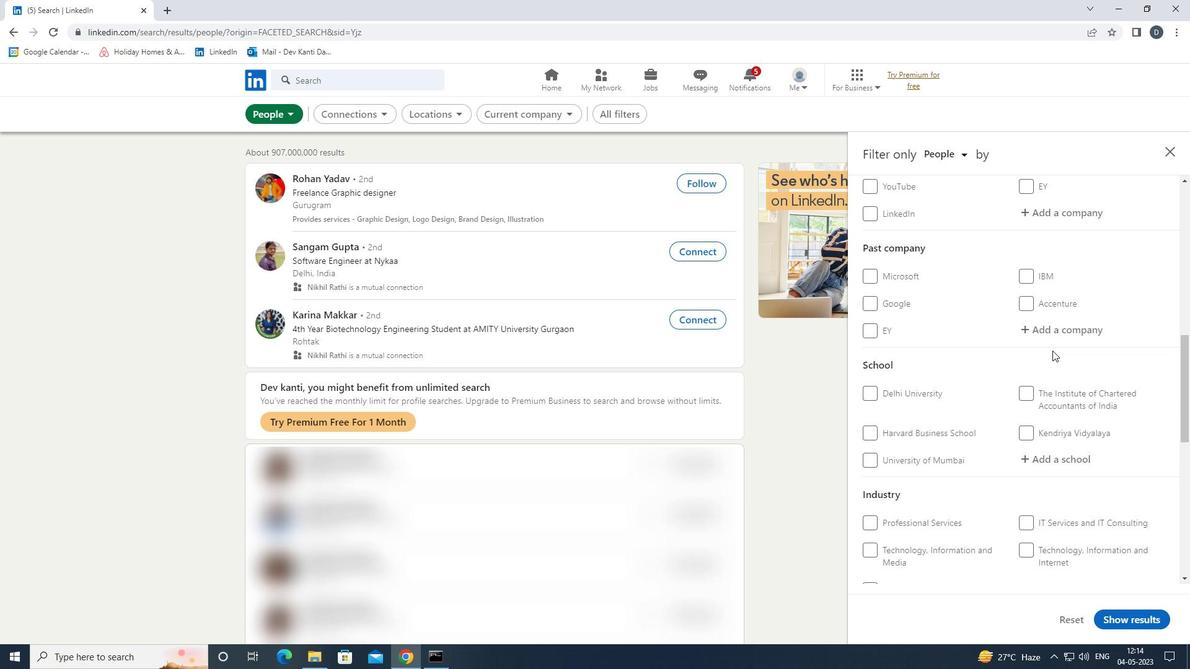 
Action: Mouse moved to (1051, 361)
Screenshot: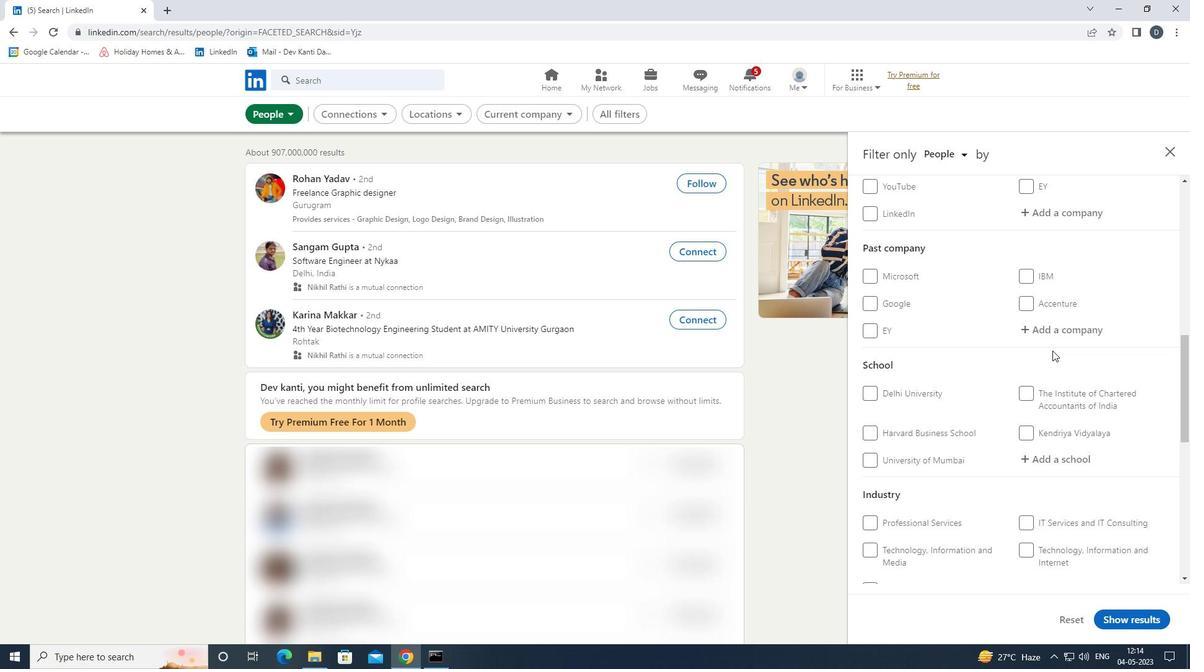 
Action: Mouse scrolled (1051, 360) with delta (0, 0)
Screenshot: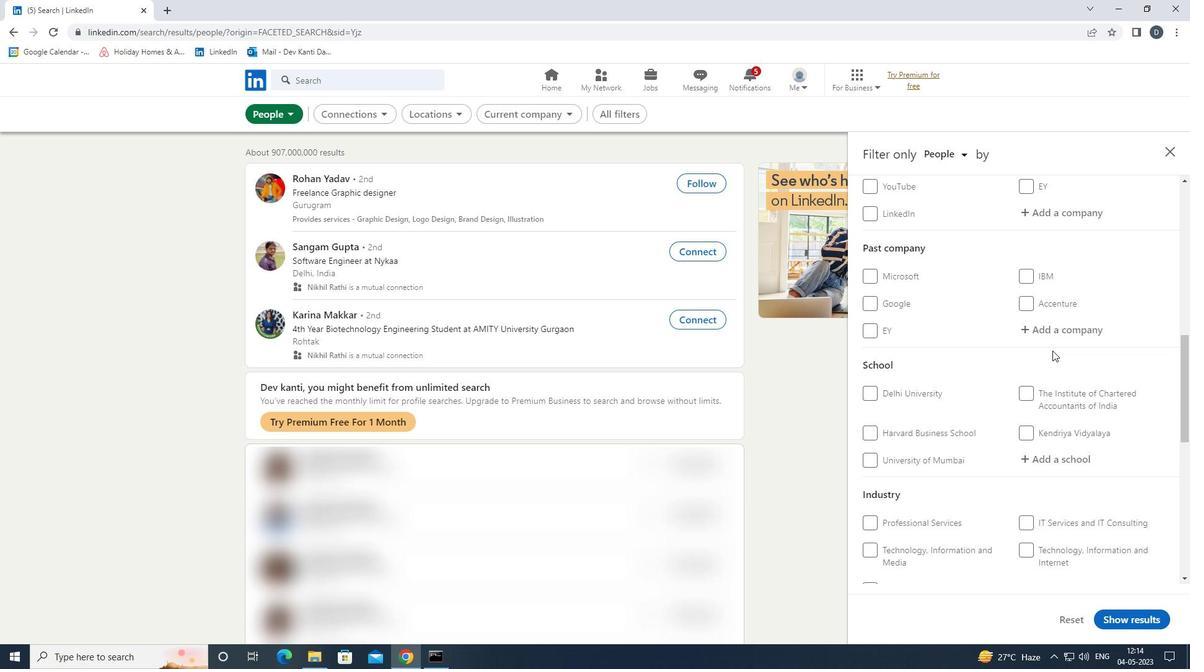 
Action: Mouse moved to (1051, 361)
Screenshot: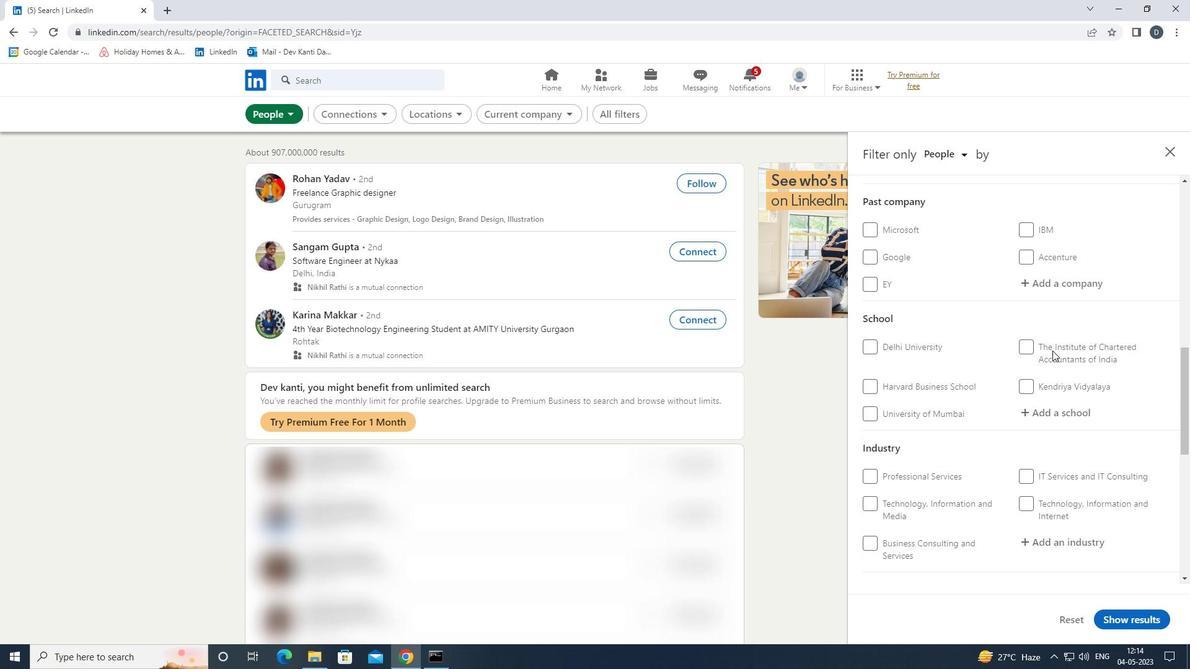 
Action: Mouse scrolled (1051, 360) with delta (0, 0)
Screenshot: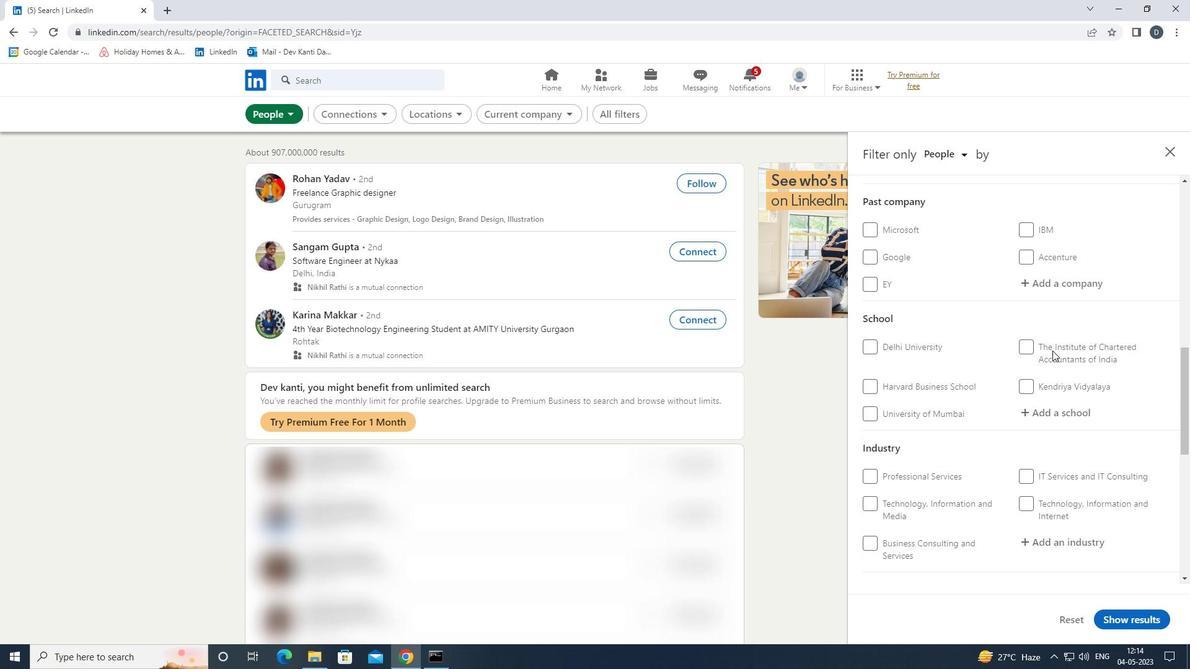 
Action: Mouse moved to (891, 459)
Screenshot: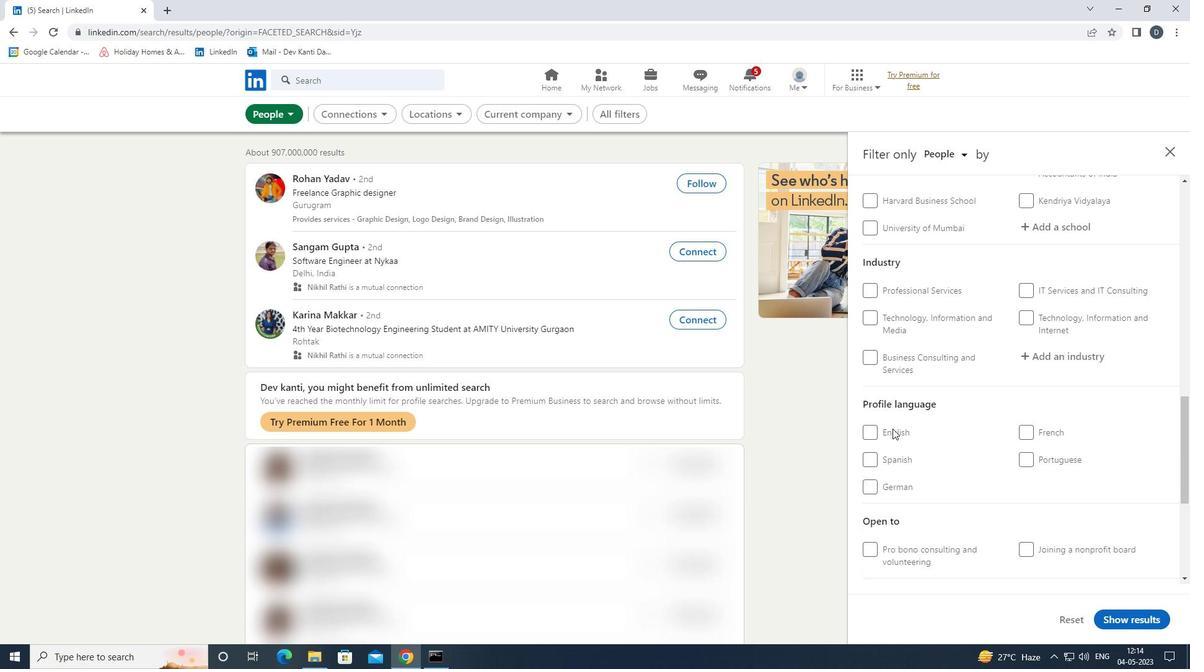 
Action: Mouse pressed left at (891, 459)
Screenshot: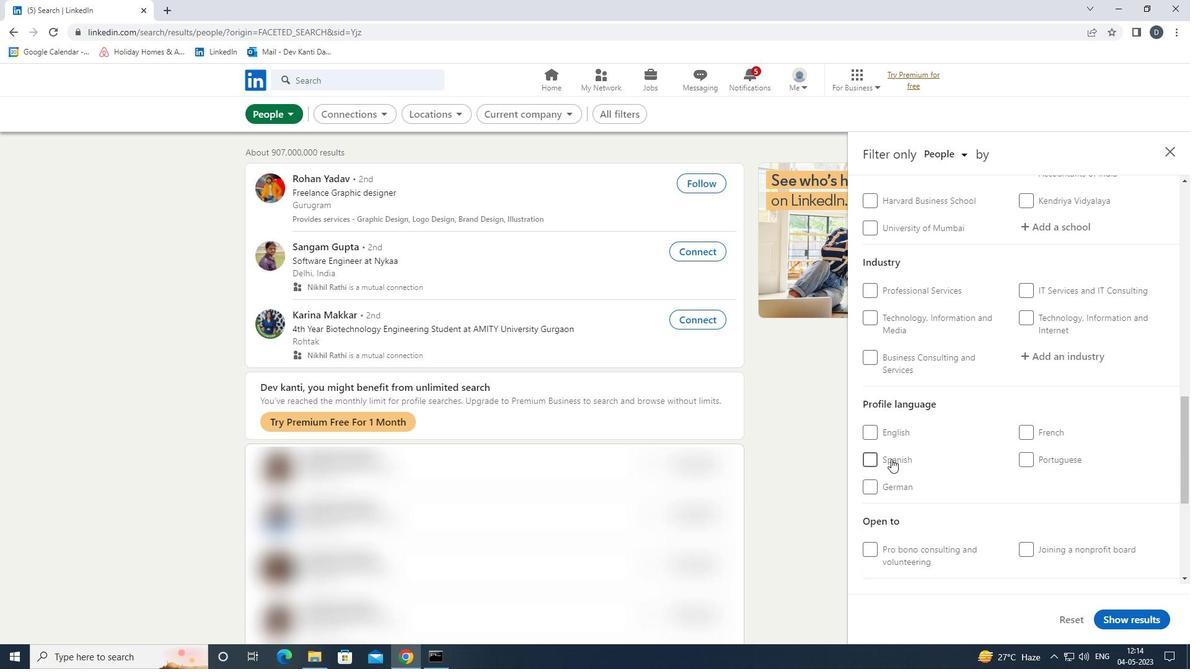 
Action: Mouse moved to (976, 462)
Screenshot: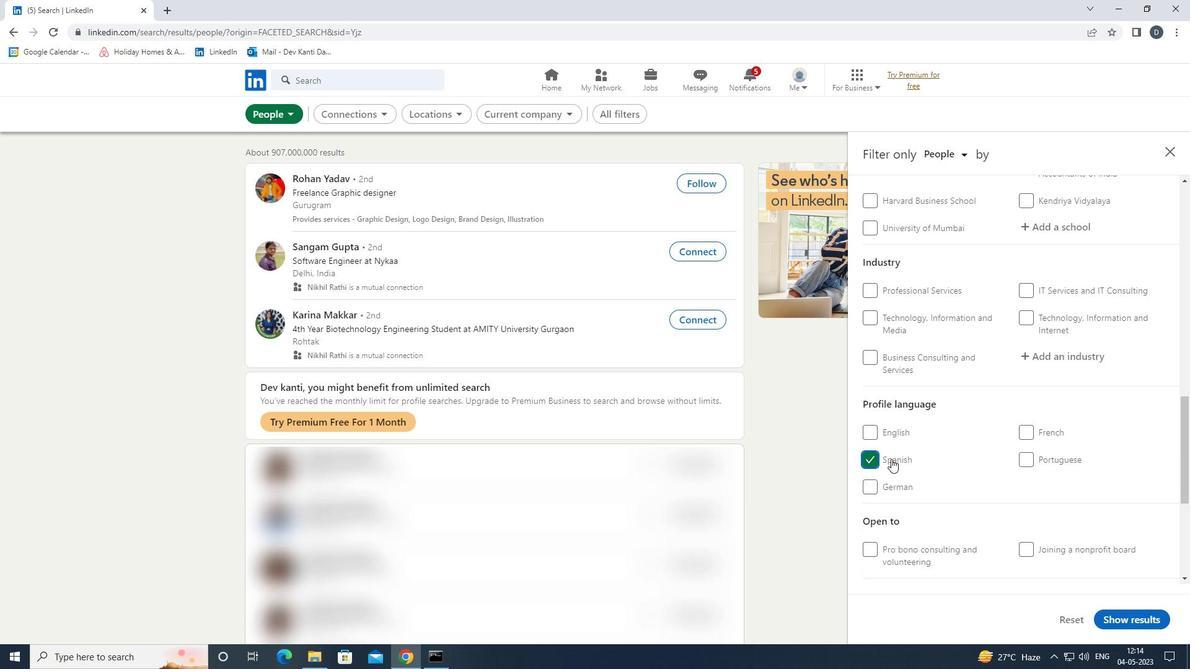 
Action: Mouse scrolled (976, 463) with delta (0, 0)
Screenshot: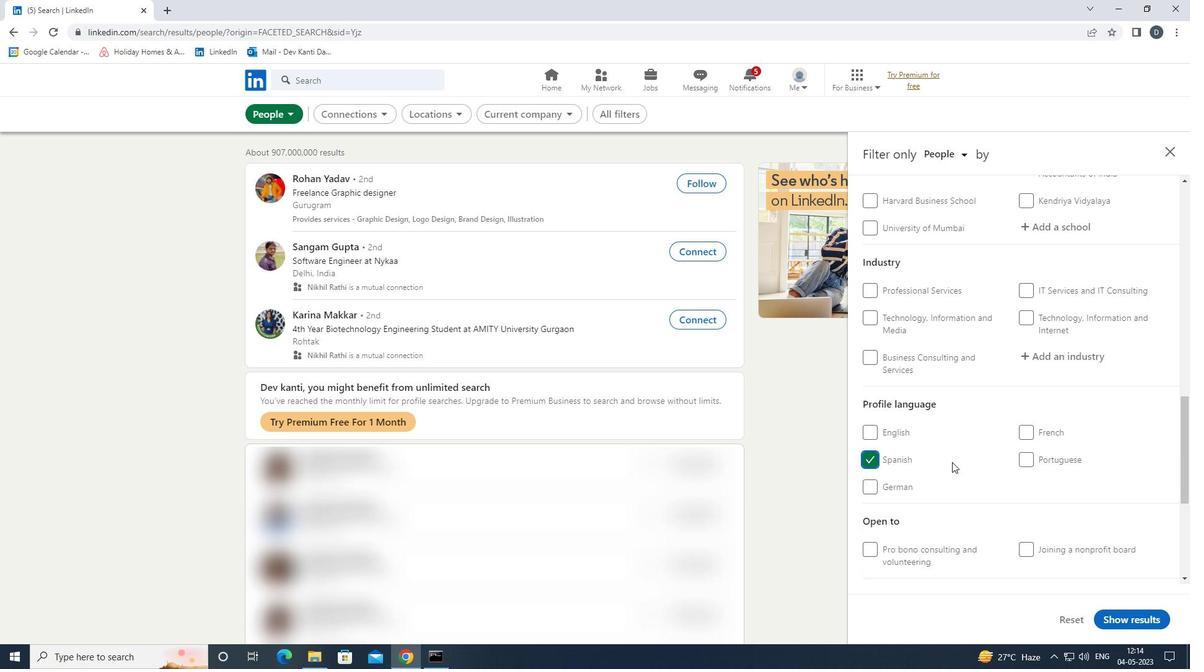 
Action: Mouse scrolled (976, 463) with delta (0, 0)
Screenshot: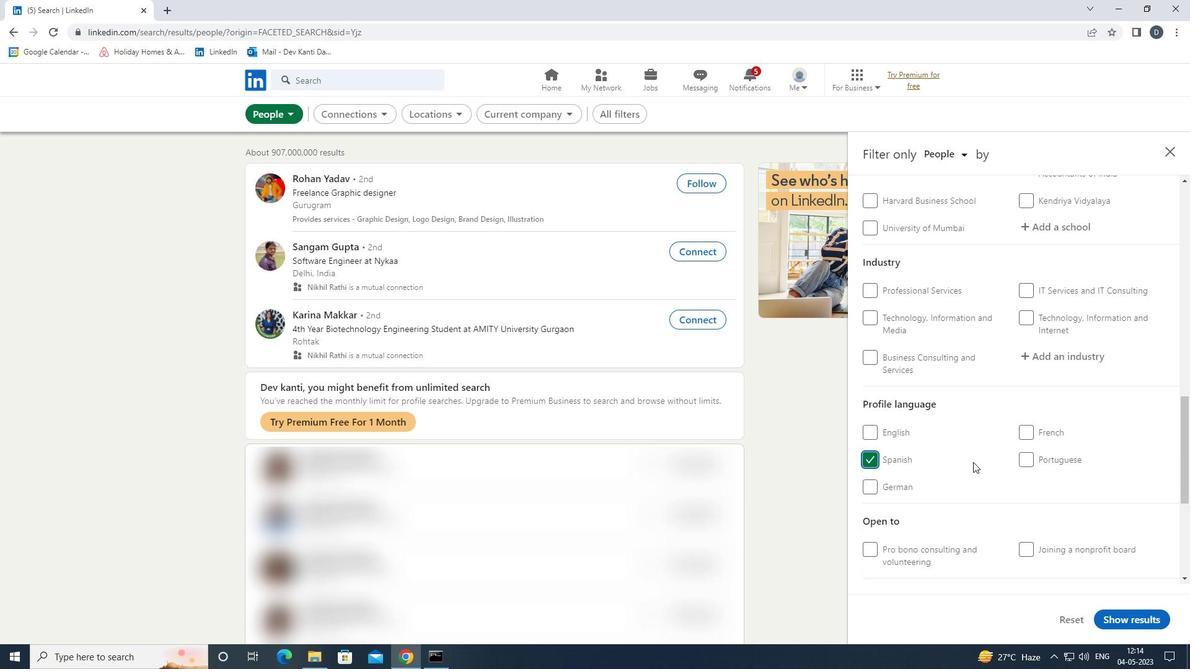 
Action: Mouse scrolled (976, 463) with delta (0, 0)
Screenshot: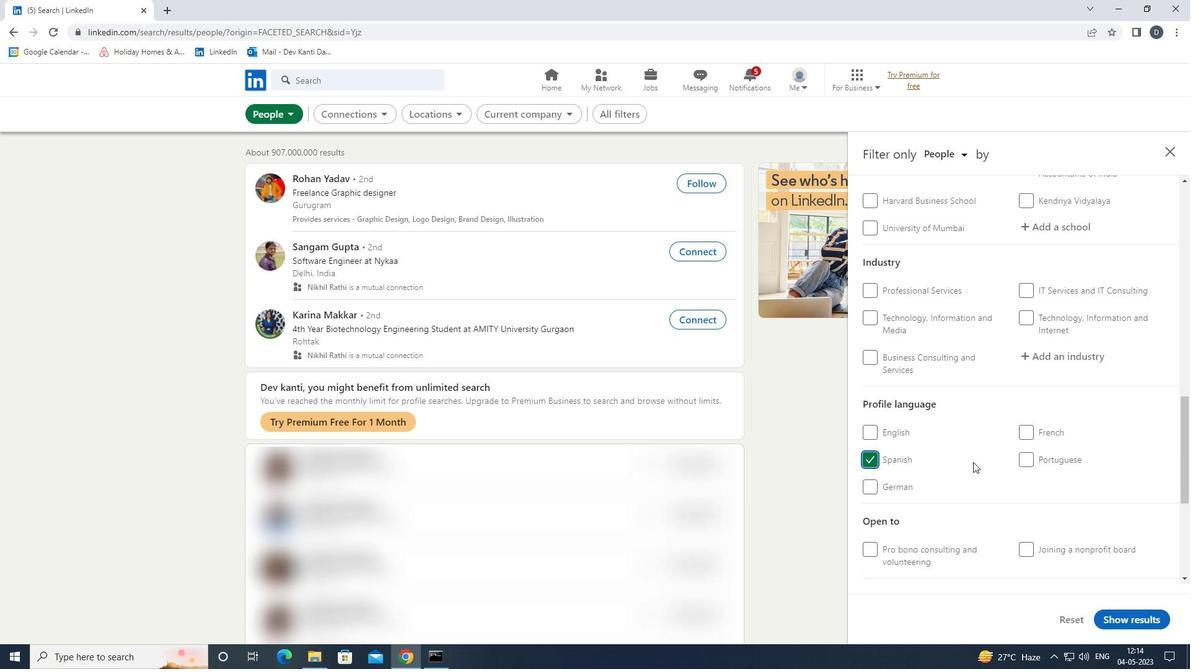 
Action: Mouse scrolled (976, 463) with delta (0, 0)
Screenshot: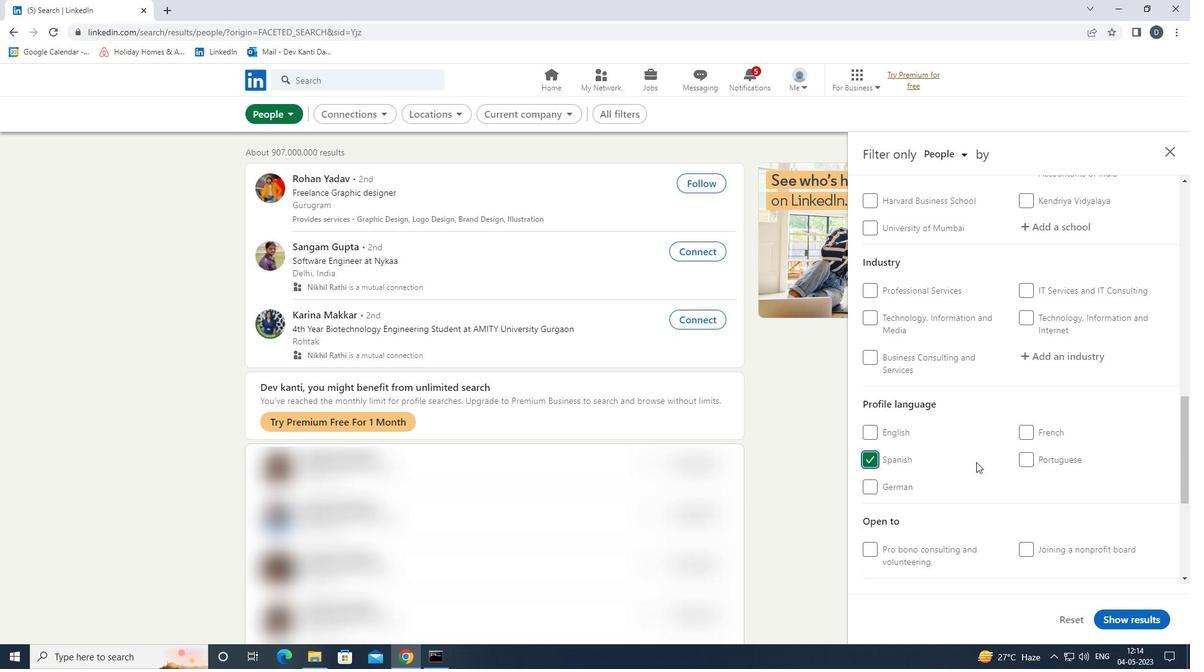 
Action: Mouse scrolled (976, 463) with delta (0, 0)
Screenshot: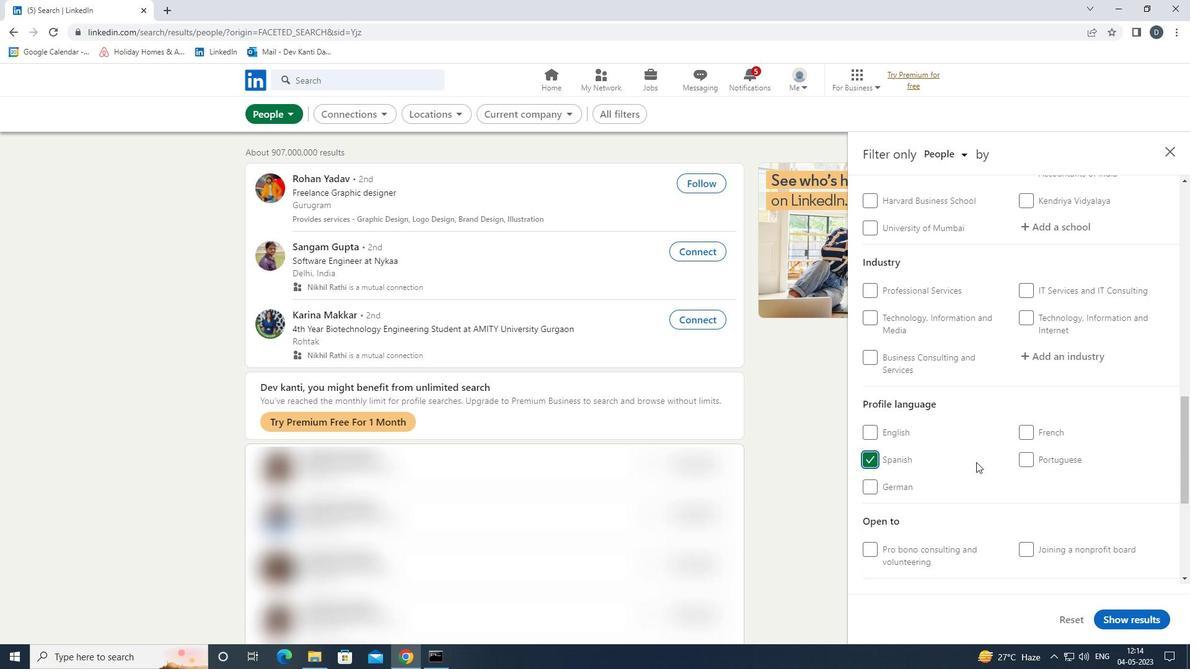 
Action: Mouse moved to (1040, 284)
Screenshot: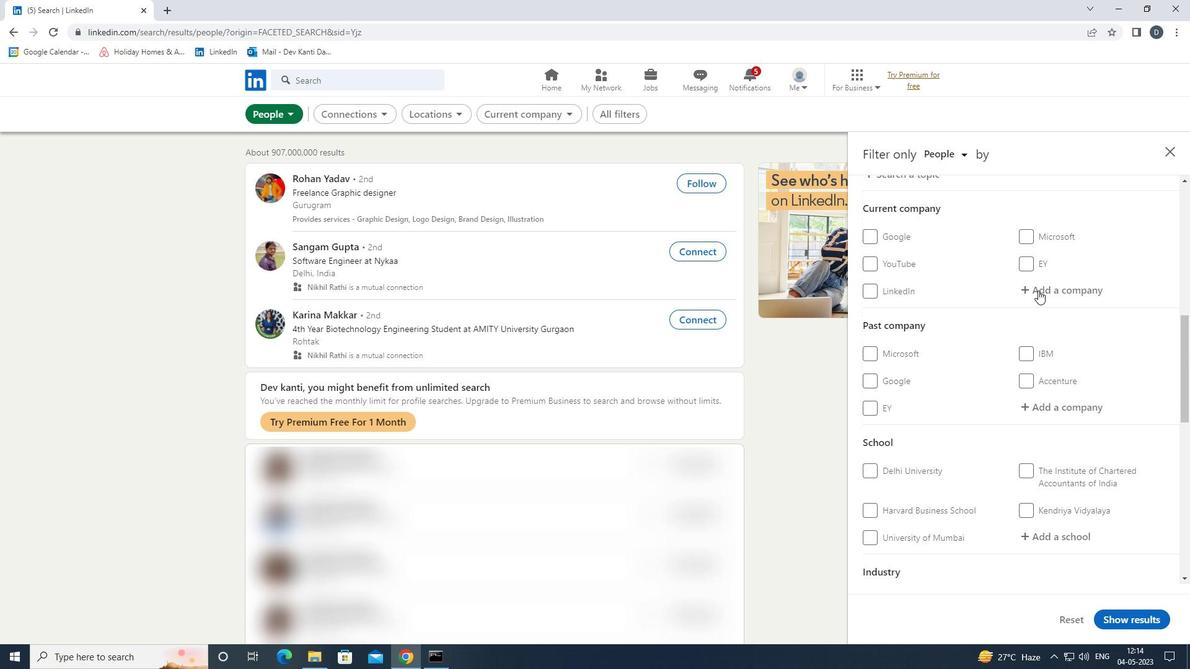 
Action: Mouse pressed left at (1040, 284)
Screenshot: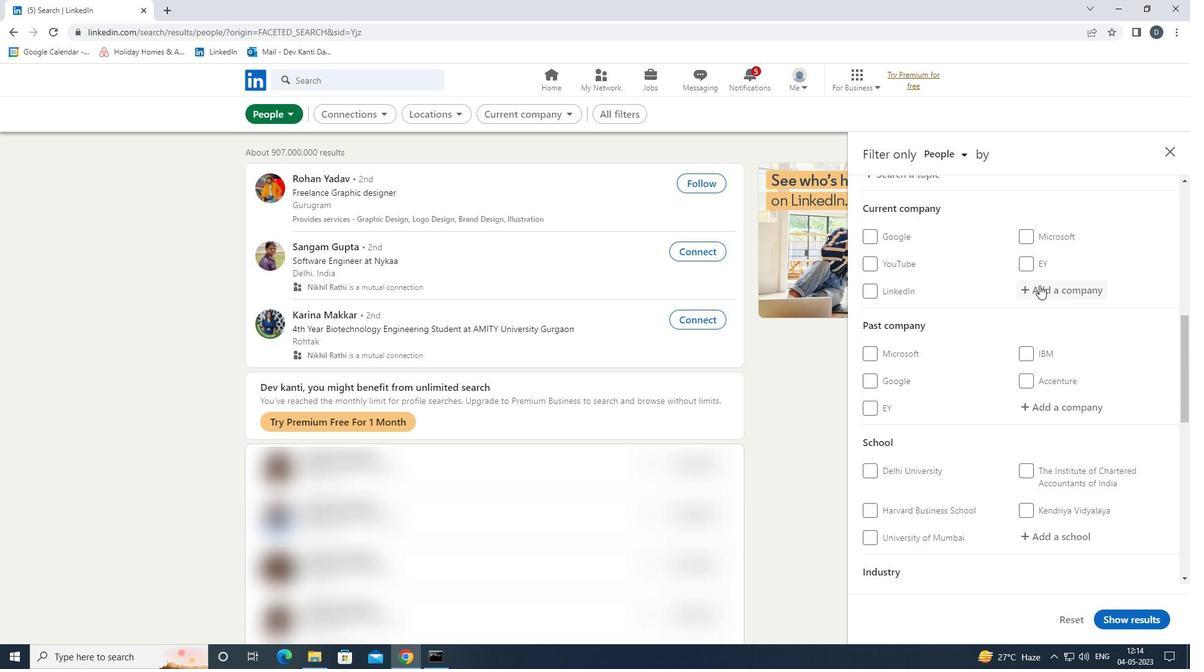 
Action: Mouse moved to (1009, 291)
Screenshot: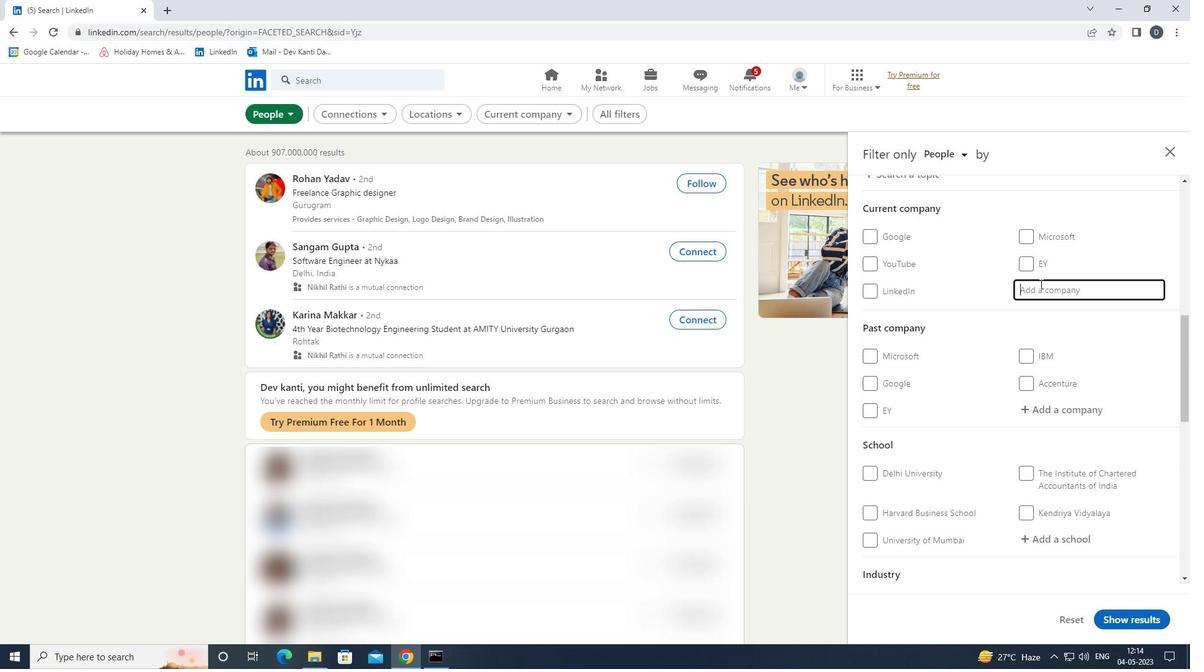 
Action: Key pressed <Key.shift><Key.shift><Key.shift><Key.shift><Key.shift><Key.shift><Key.shift><Key.shift><Key.shift><Key.shift>DALMIA<Key.space><Key.down><Key.enter>
Screenshot: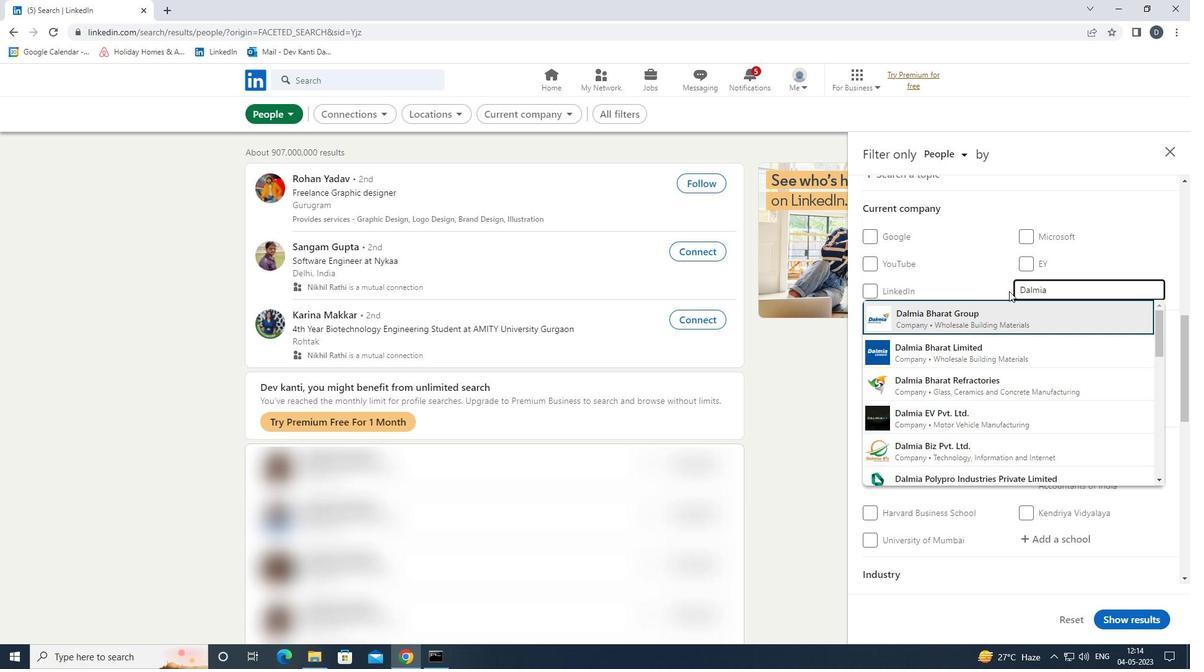 
Action: Mouse moved to (891, 241)
Screenshot: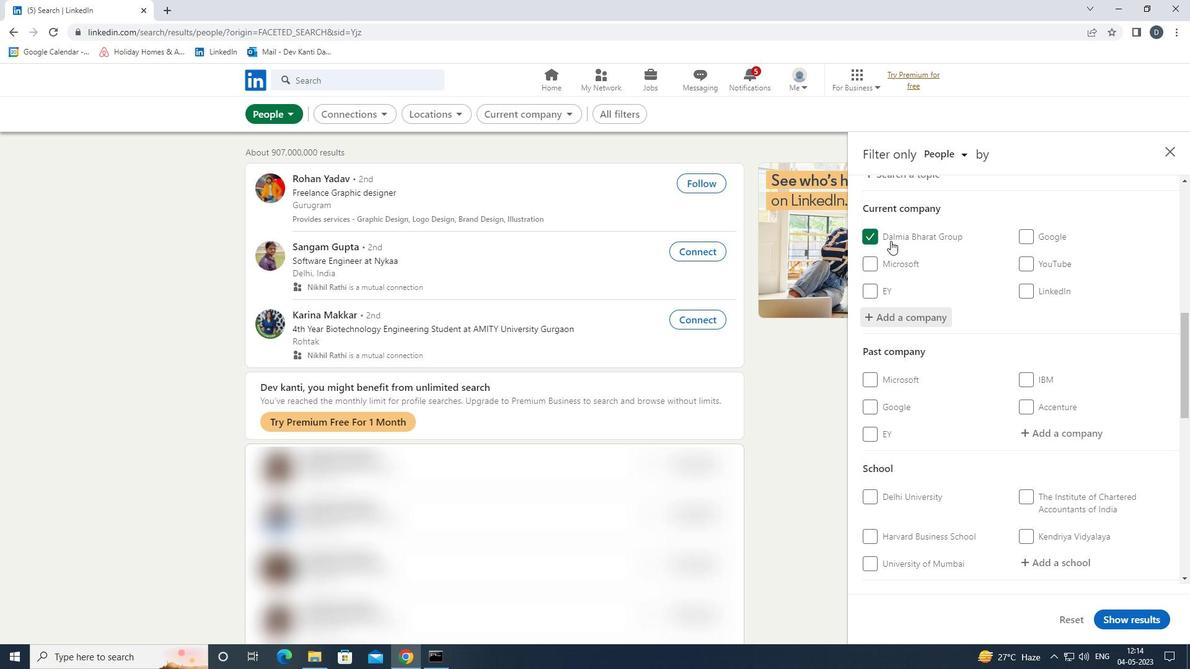
Action: Mouse pressed left at (891, 241)
Screenshot: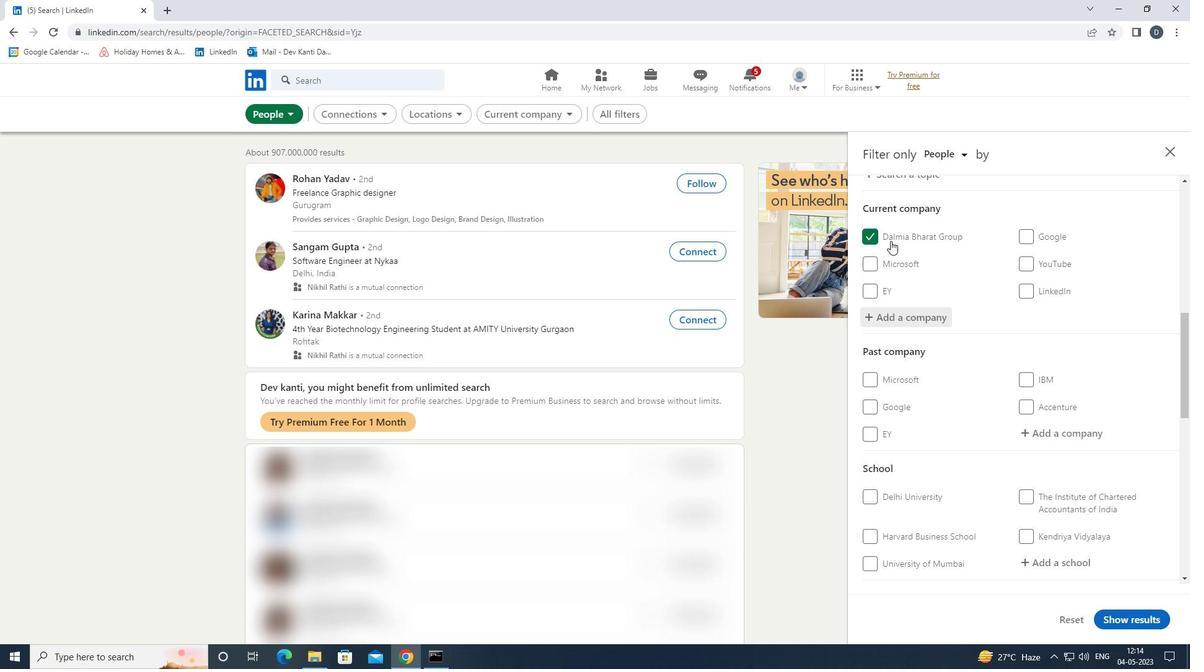 
Action: Mouse moved to (907, 324)
Screenshot: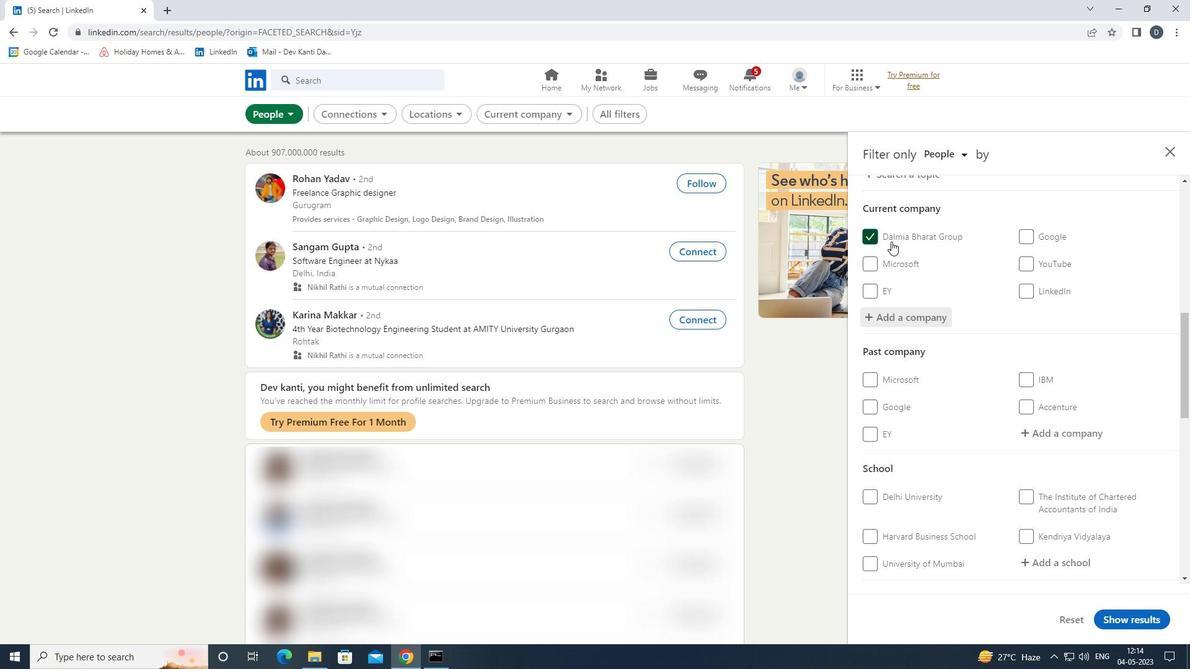 
Action: Mouse pressed left at (907, 324)
Screenshot: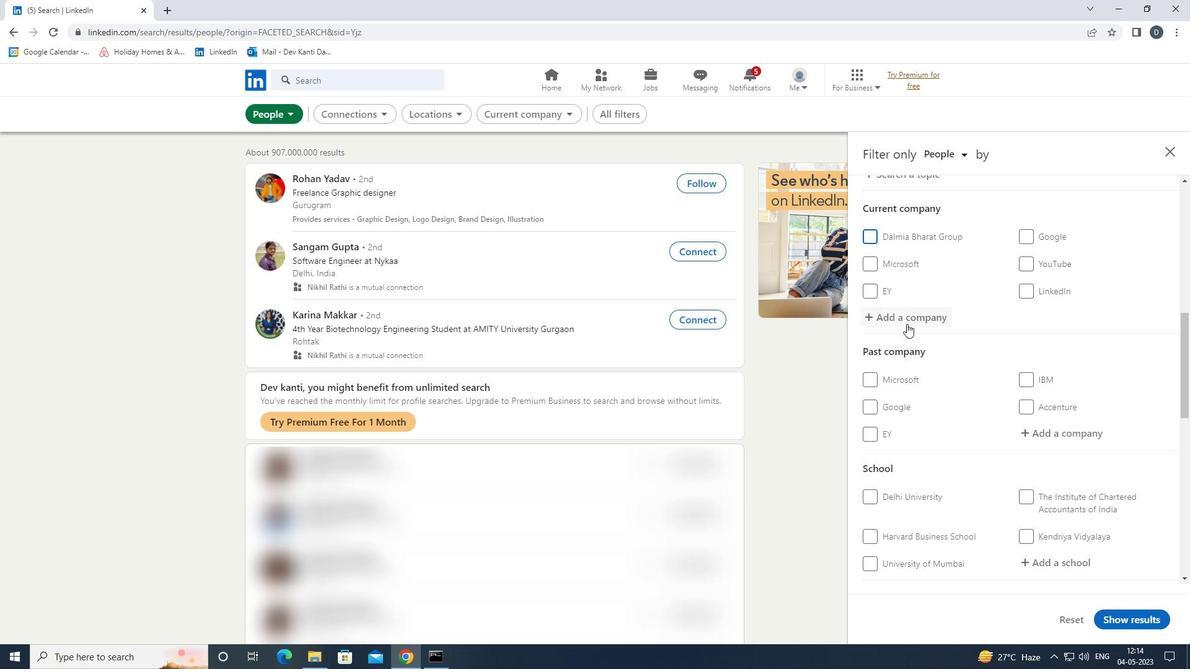 
Action: Mouse moved to (901, 314)
Screenshot: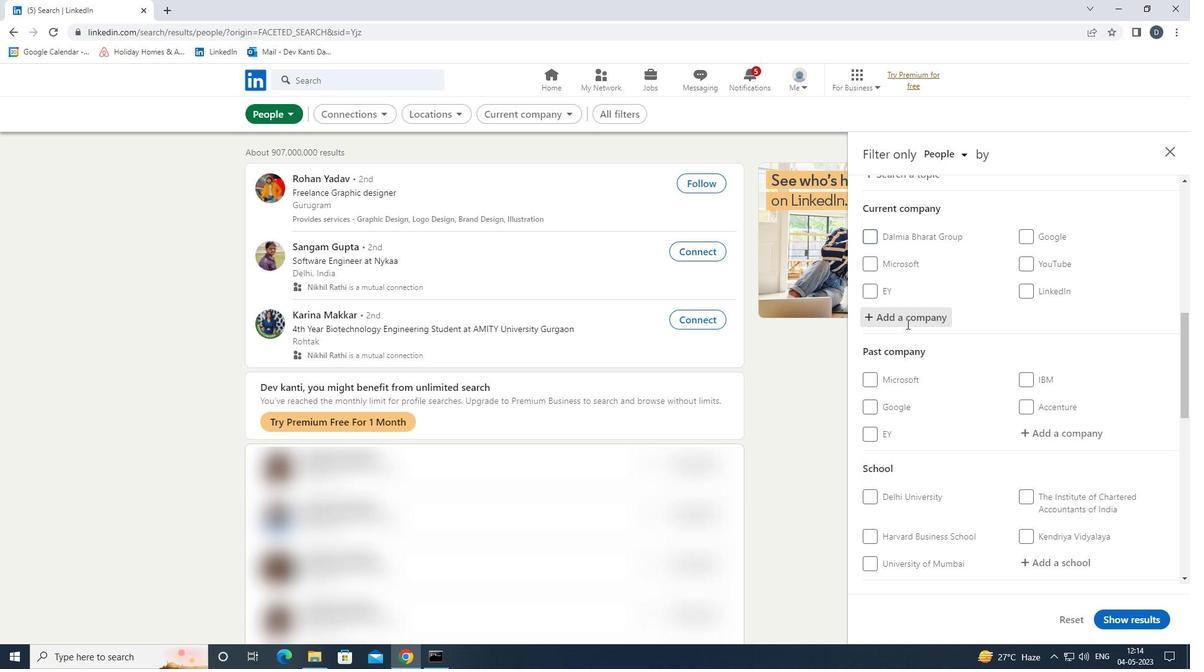 
Action: Key pressed <Key.shift>DALMIA<Key.space><Key.down><Key.down><Key.enter>
Screenshot: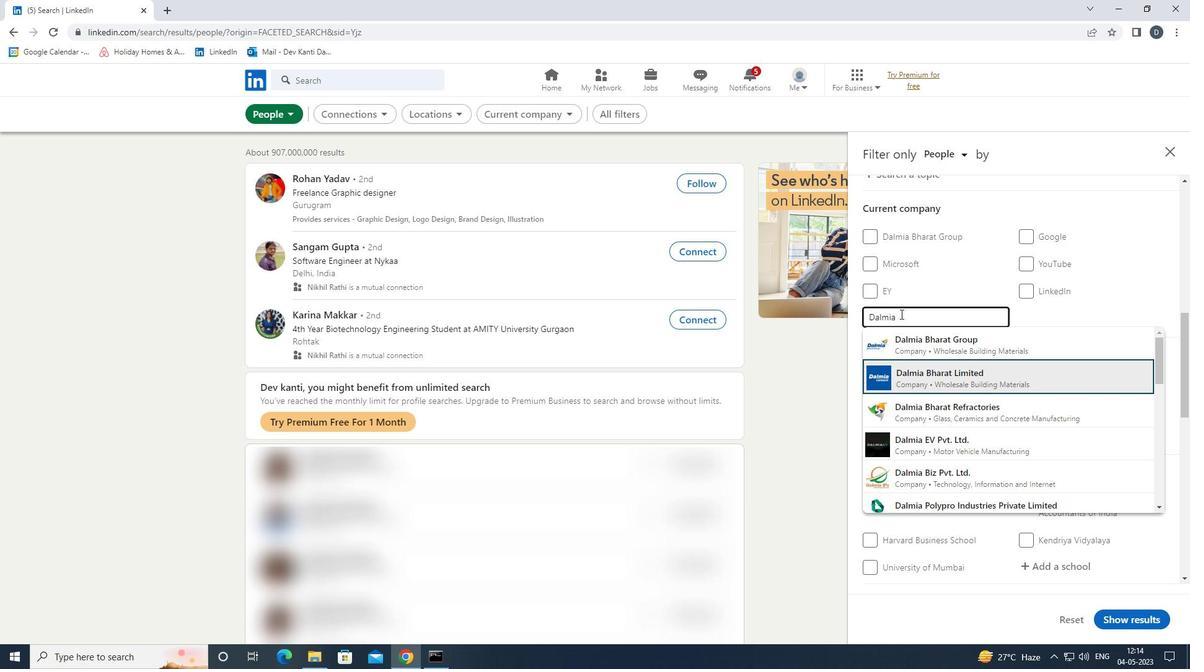 
Action: Mouse moved to (905, 313)
Screenshot: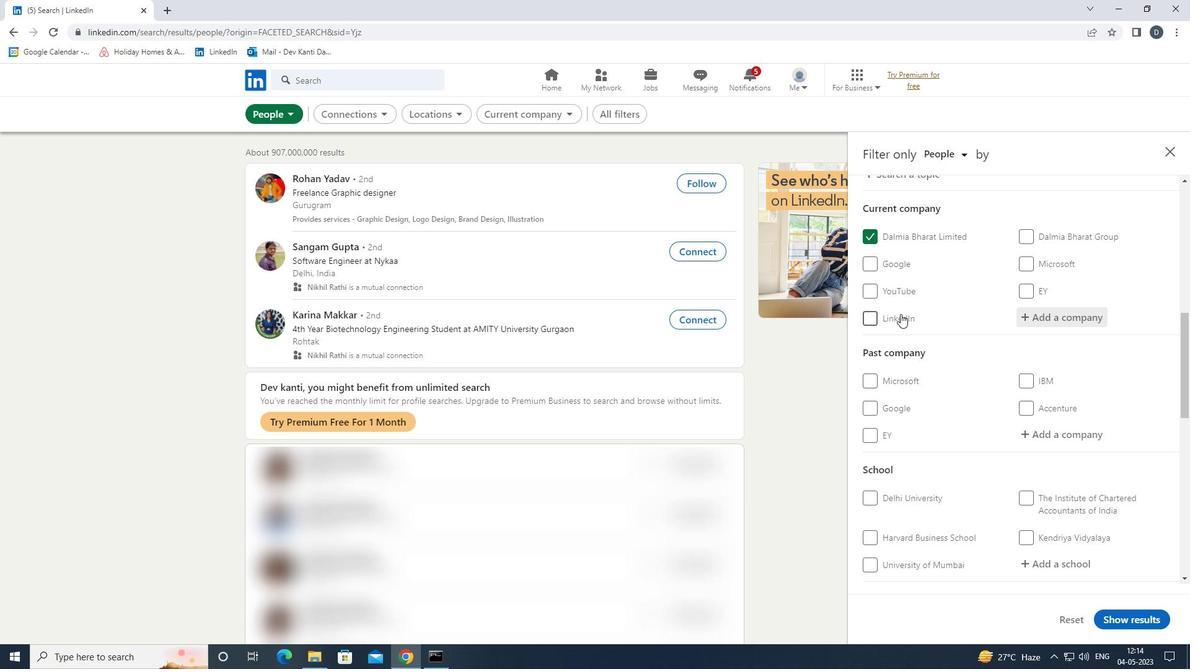 
Action: Mouse scrolled (905, 313) with delta (0, 0)
Screenshot: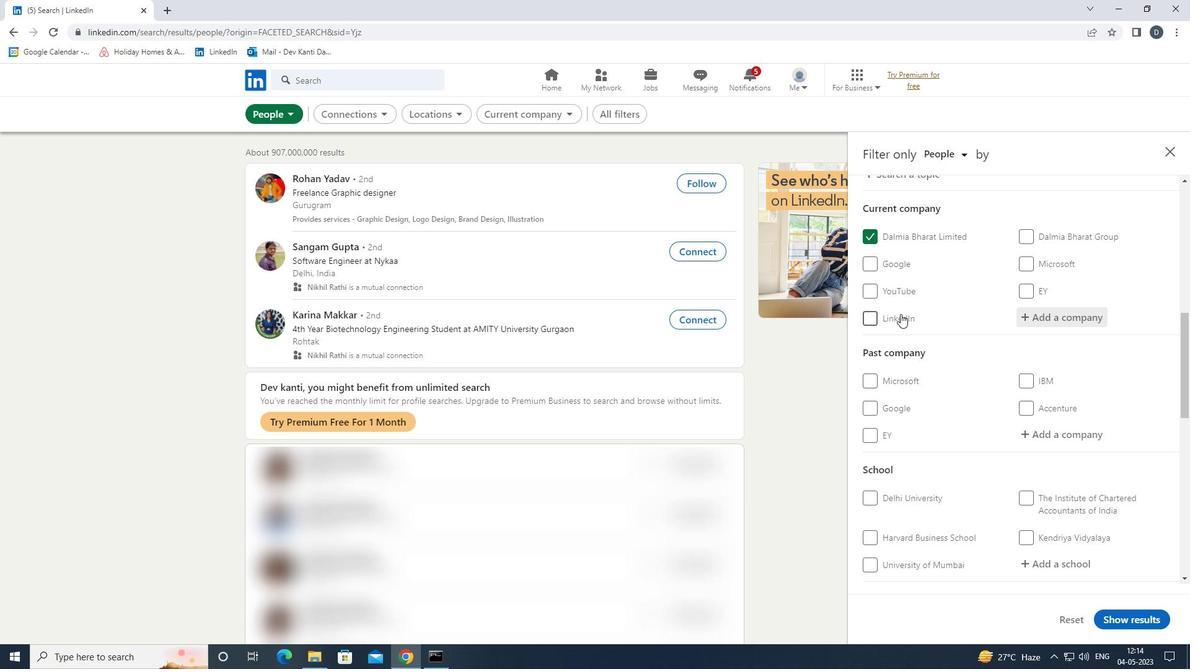 
Action: Mouse moved to (908, 313)
Screenshot: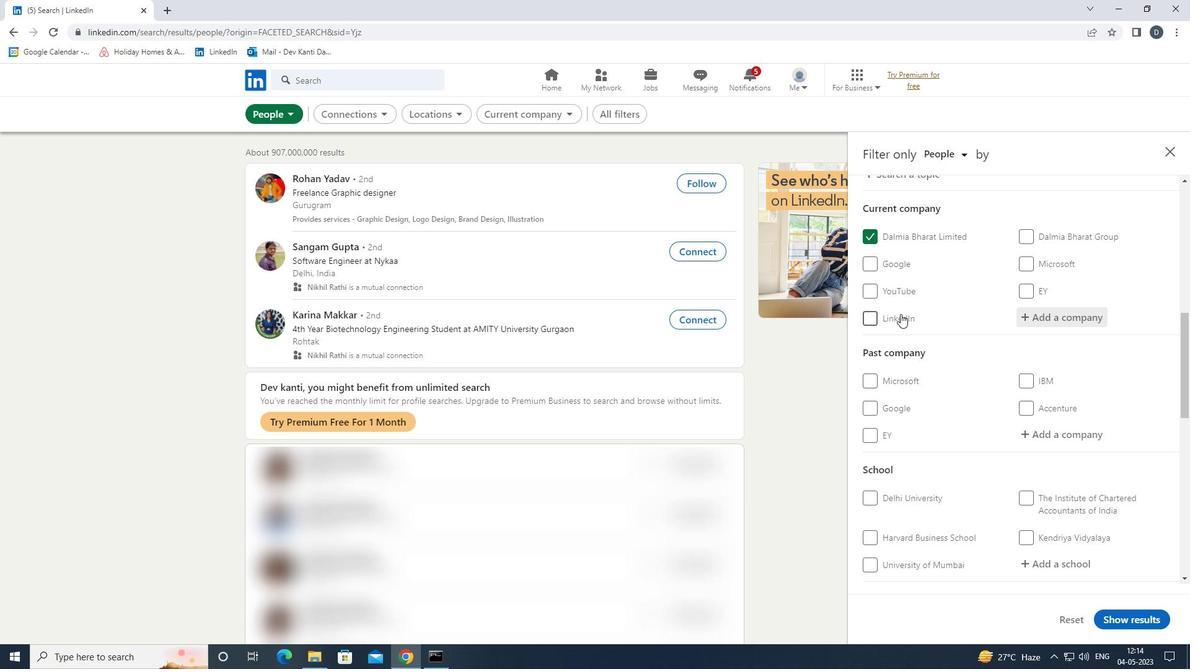 
Action: Mouse scrolled (908, 313) with delta (0, 0)
Screenshot: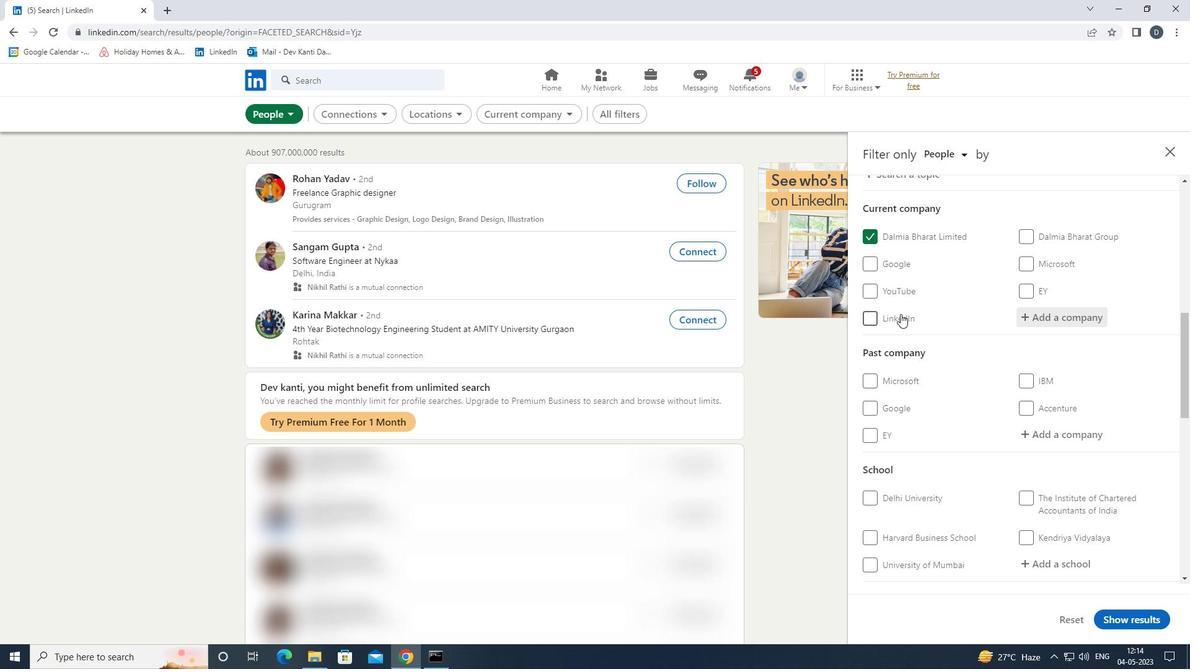 
Action: Mouse moved to (924, 308)
Screenshot: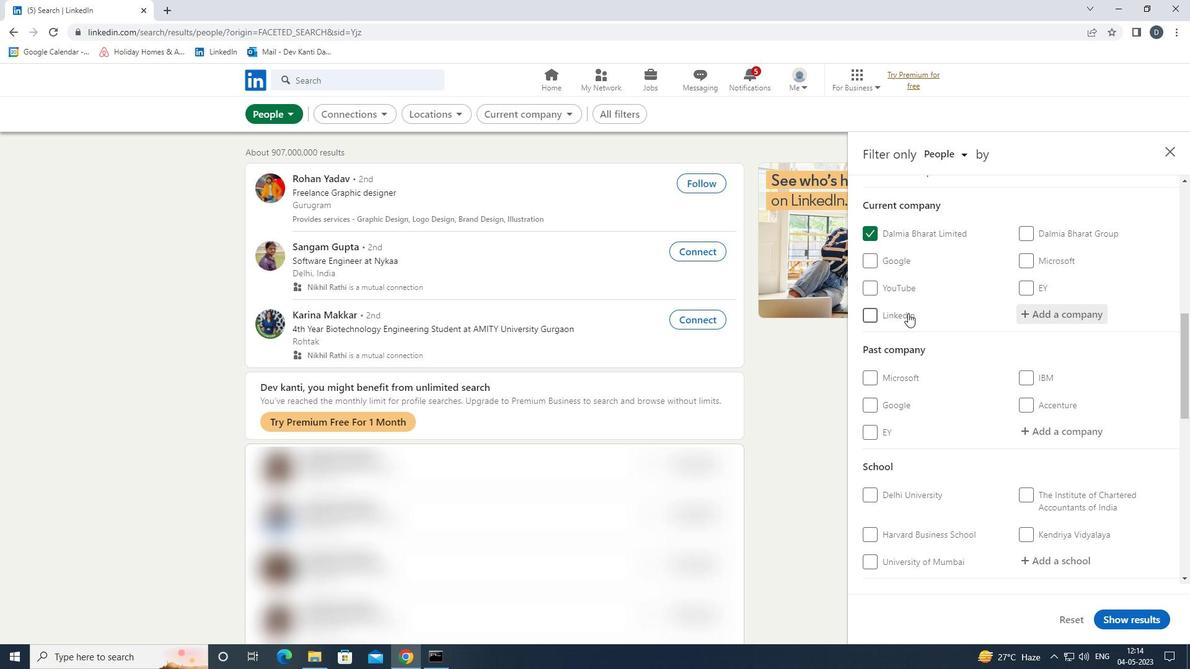 
Action: Mouse scrolled (924, 307) with delta (0, 0)
Screenshot: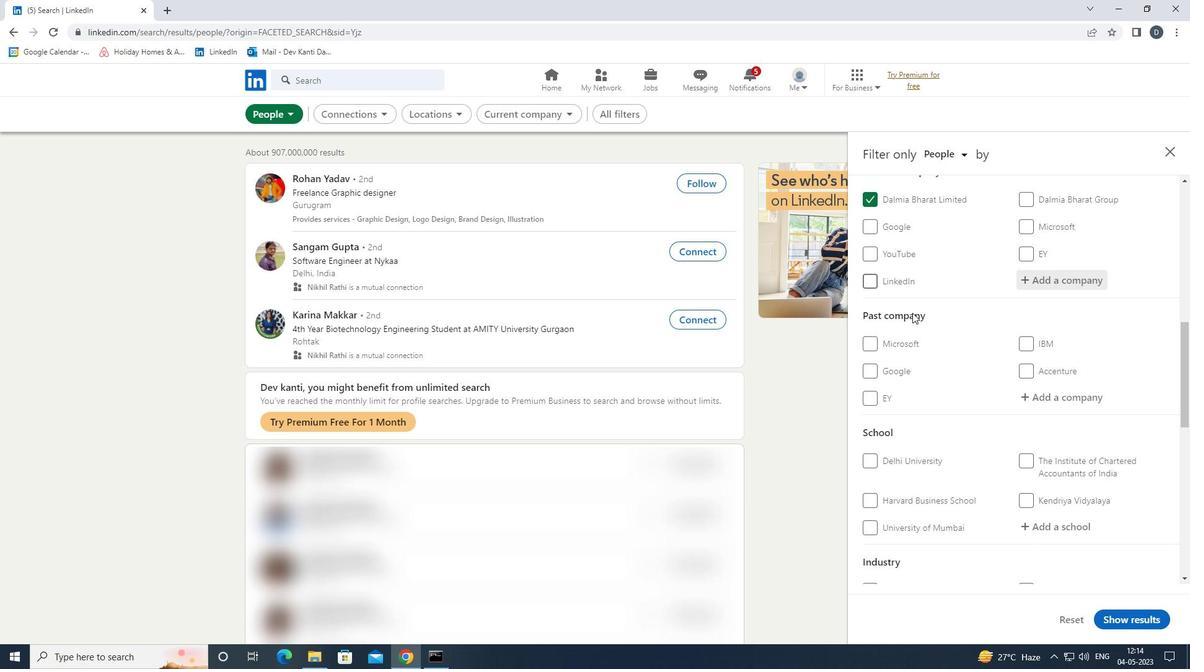 
Action: Mouse moved to (1051, 369)
Screenshot: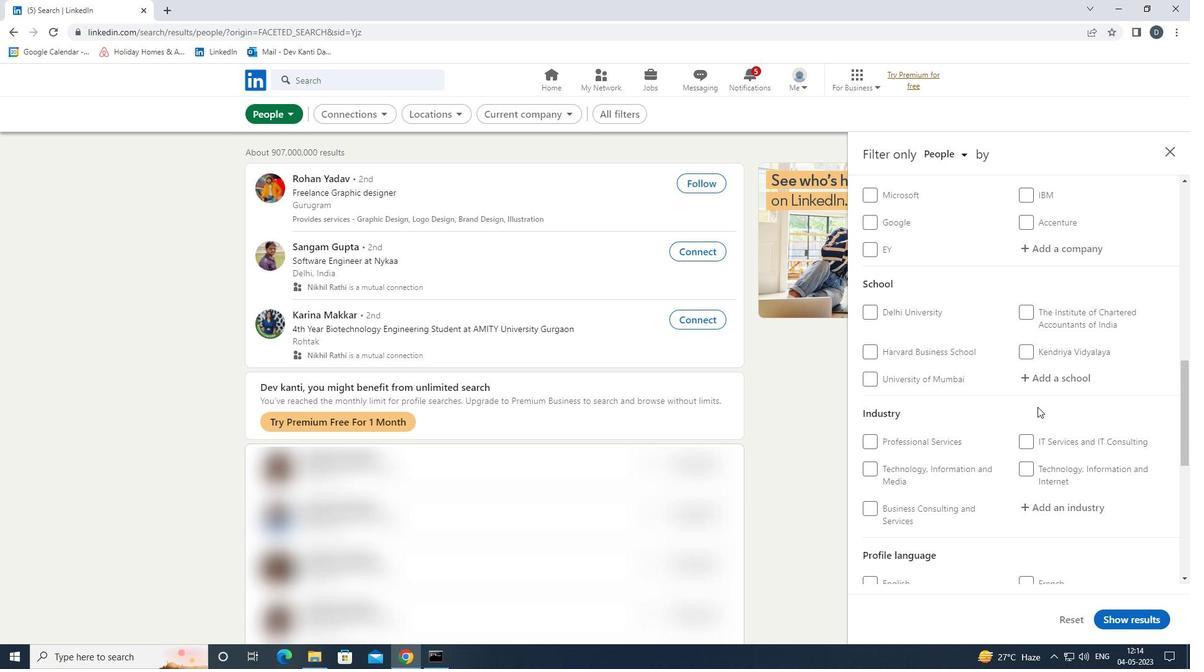 
Action: Mouse pressed left at (1051, 369)
Screenshot: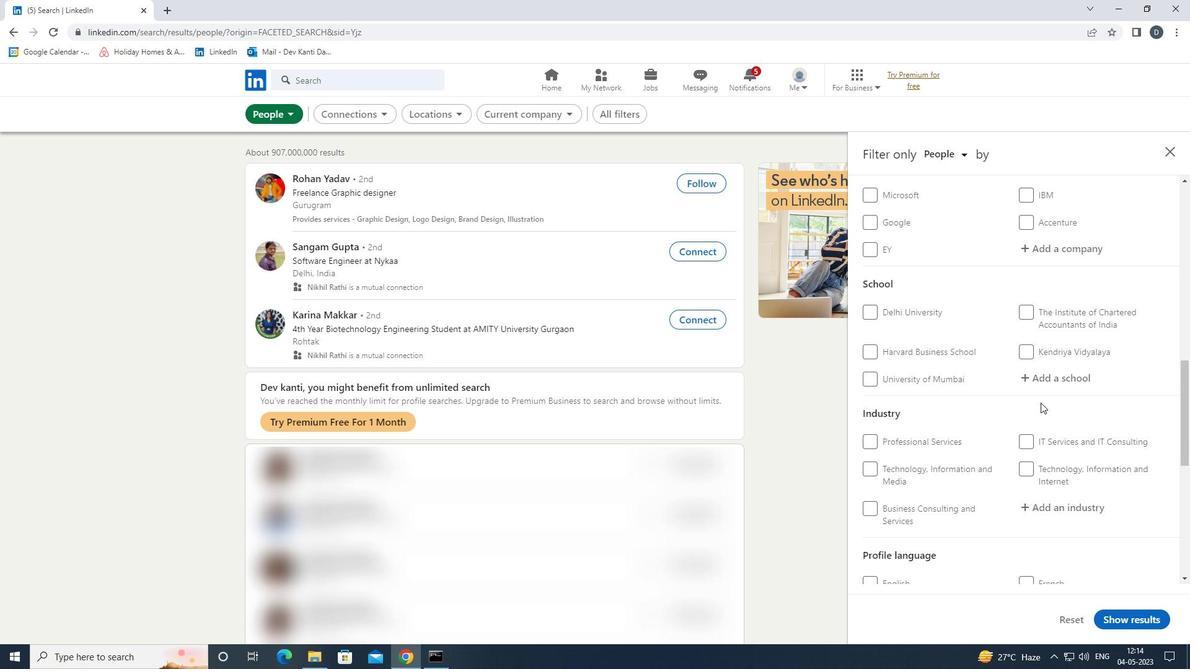 
Action: Mouse moved to (1048, 369)
Screenshot: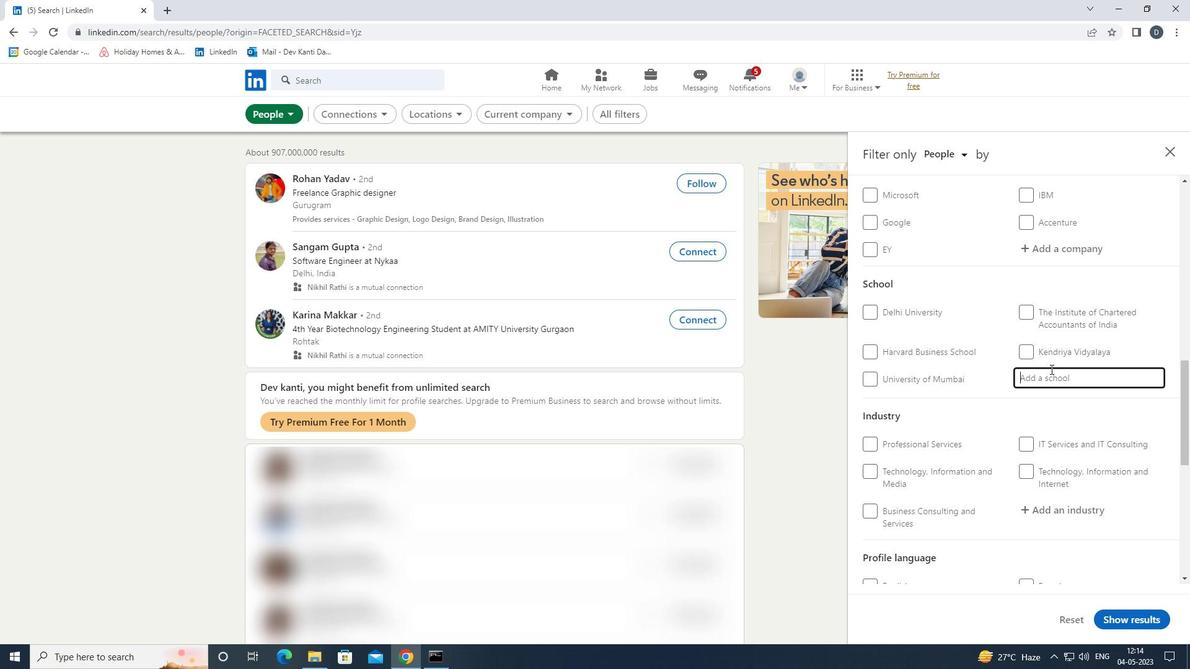
Action: Key pressed <Key.shift><Key.shift><Key.shift><Key.shift><Key.shift><Key.shift><Key.shift><Key.shift><Key.shift><Key.shift><Key.shift><Key.shift>INDIAN<Key.space><Key.shift>JOBS<Key.down><Key.enter>
Screenshot: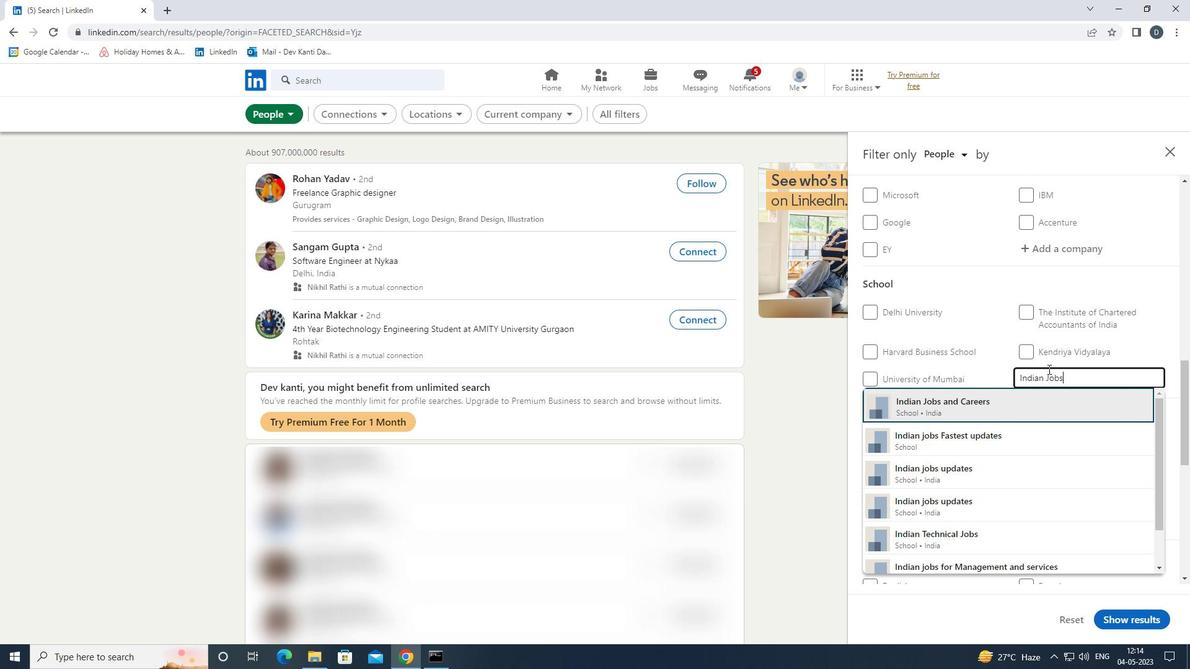 
Action: Mouse moved to (1048, 369)
Screenshot: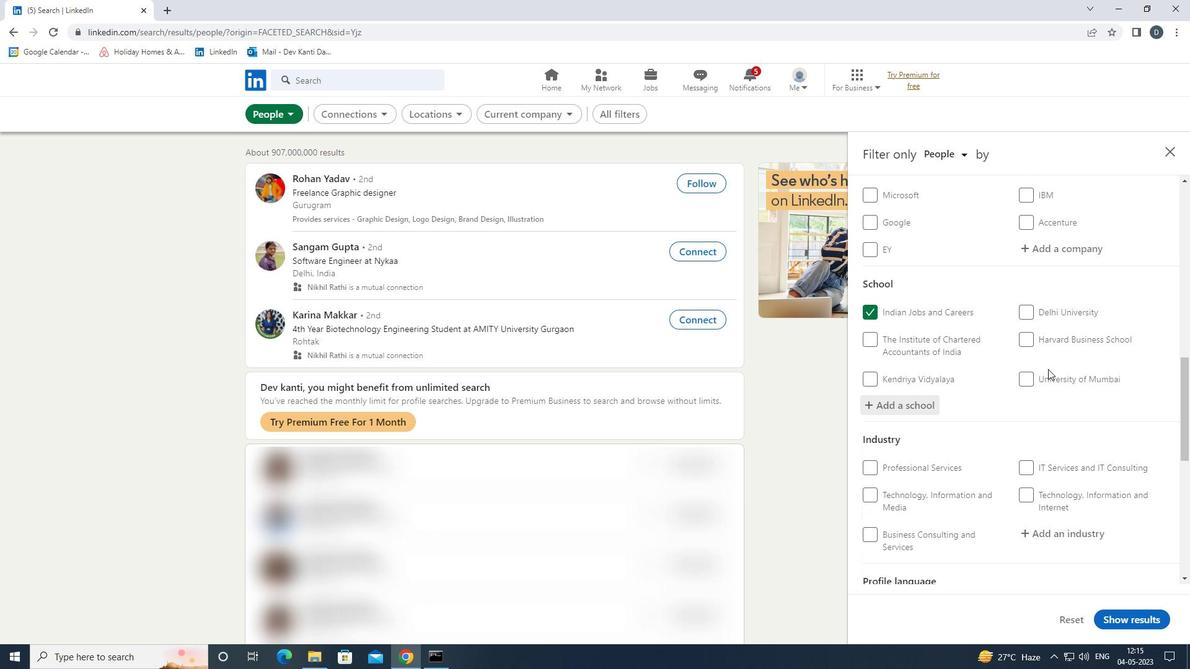 
Action: Mouse scrolled (1048, 369) with delta (0, 0)
Screenshot: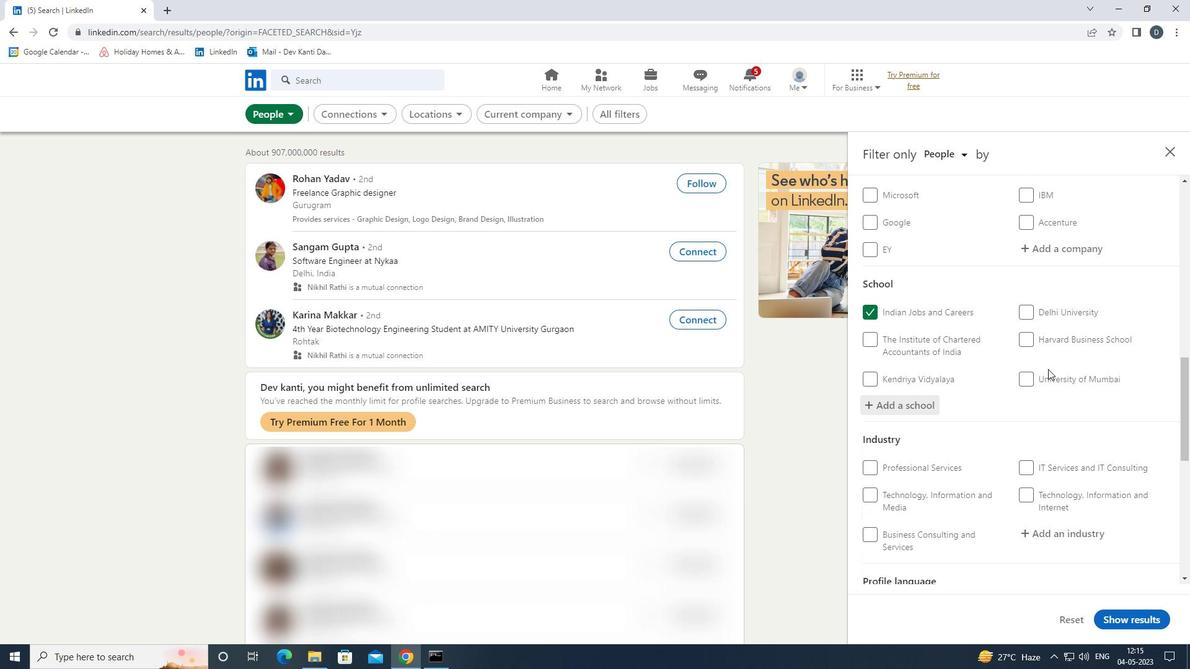 
Action: Mouse moved to (1049, 372)
Screenshot: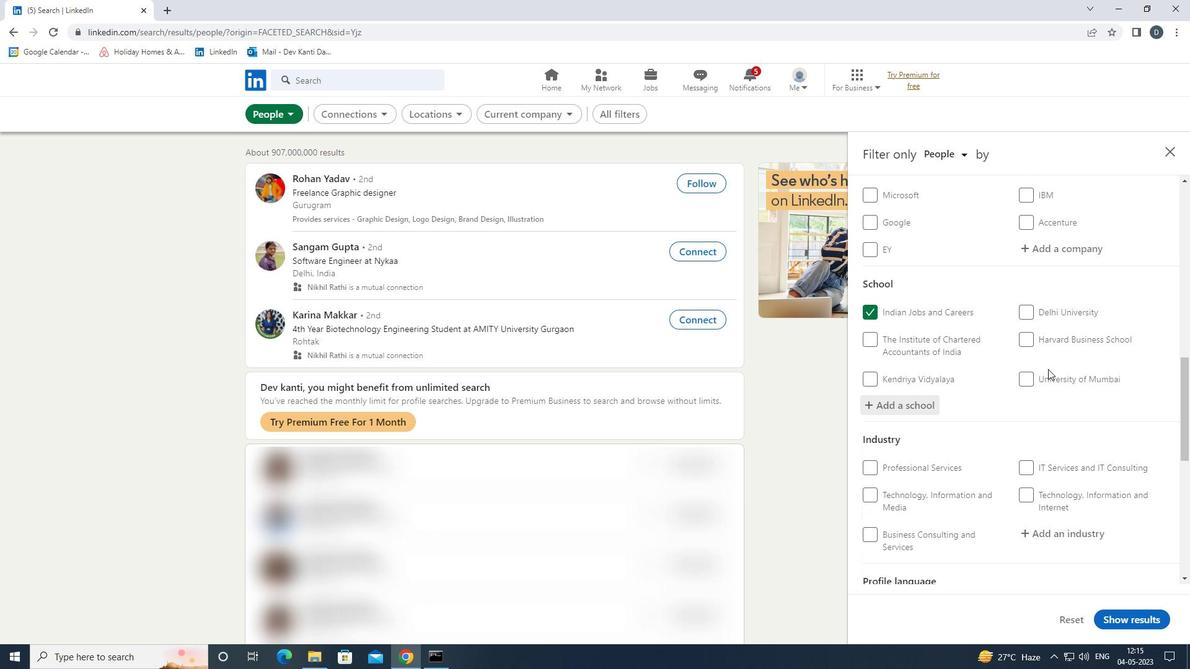 
Action: Mouse scrolled (1049, 372) with delta (0, 0)
Screenshot: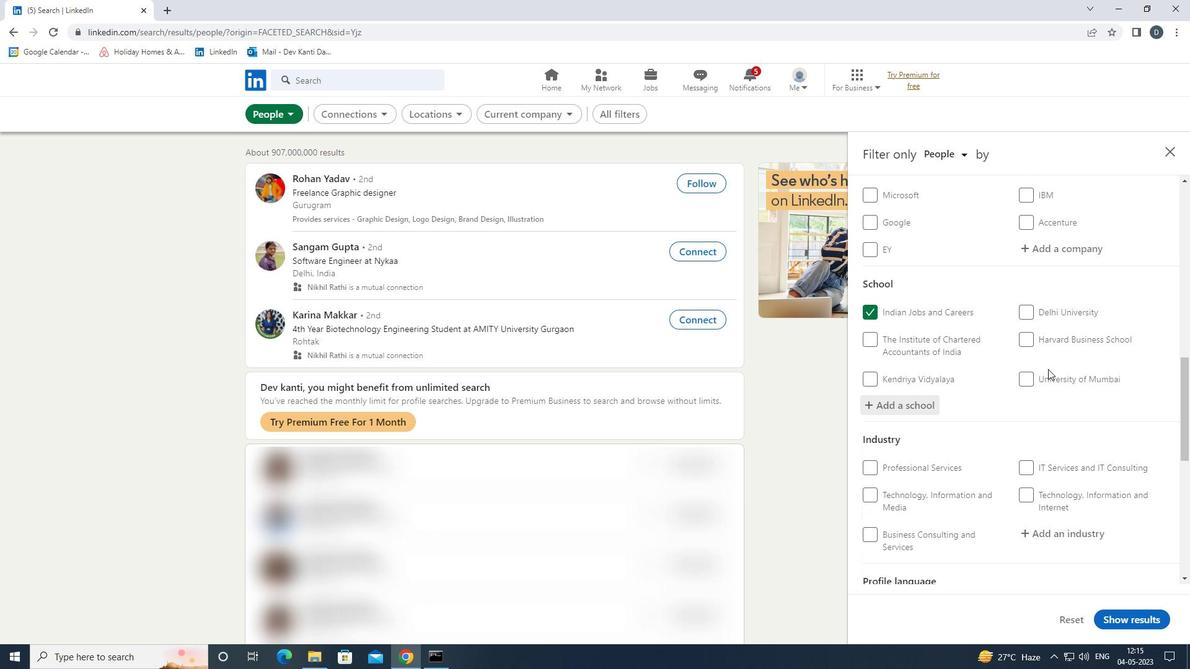 
Action: Mouse moved to (1049, 375)
Screenshot: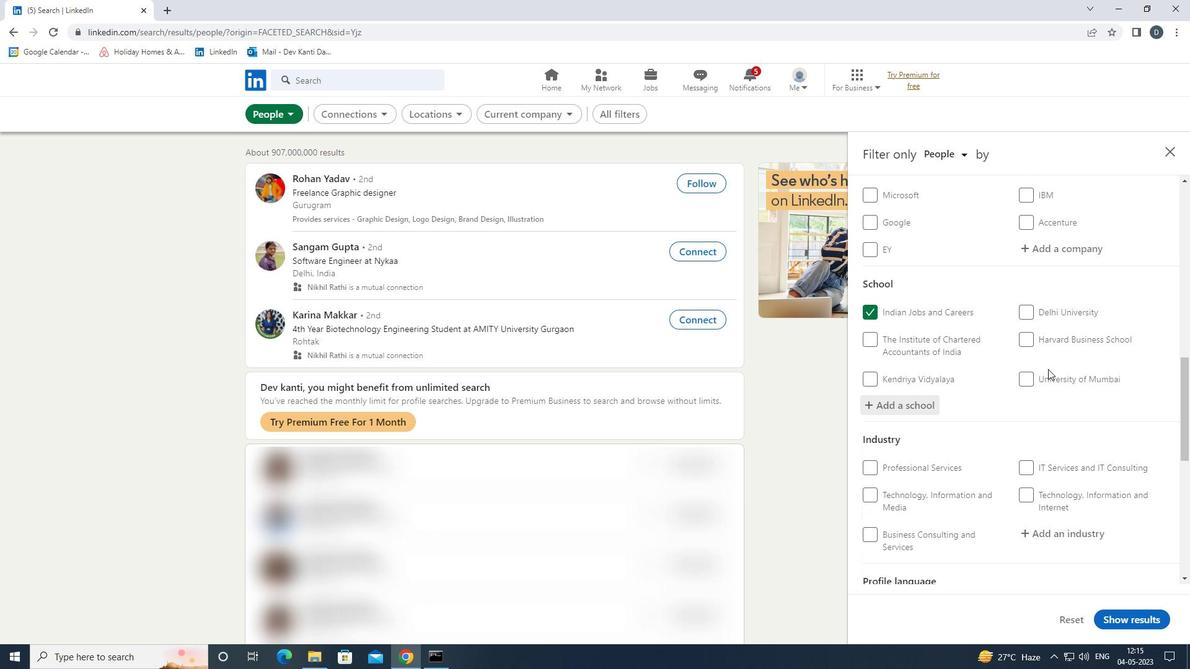 
Action: Mouse scrolled (1049, 375) with delta (0, 0)
Screenshot: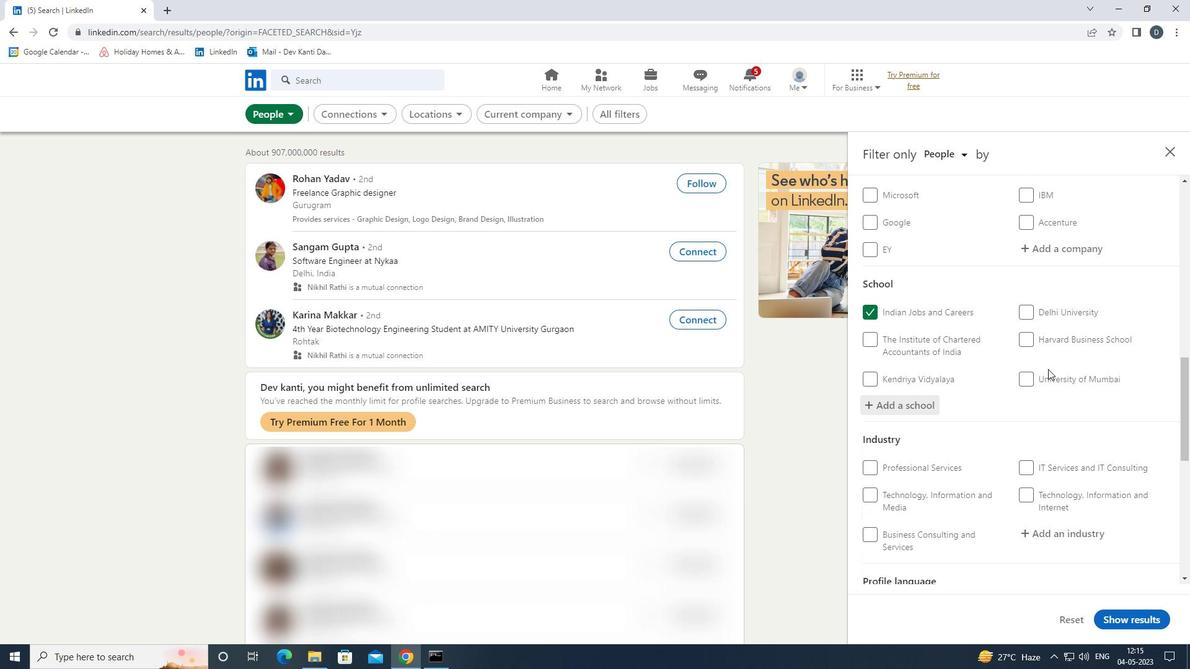 
Action: Mouse moved to (1062, 361)
Screenshot: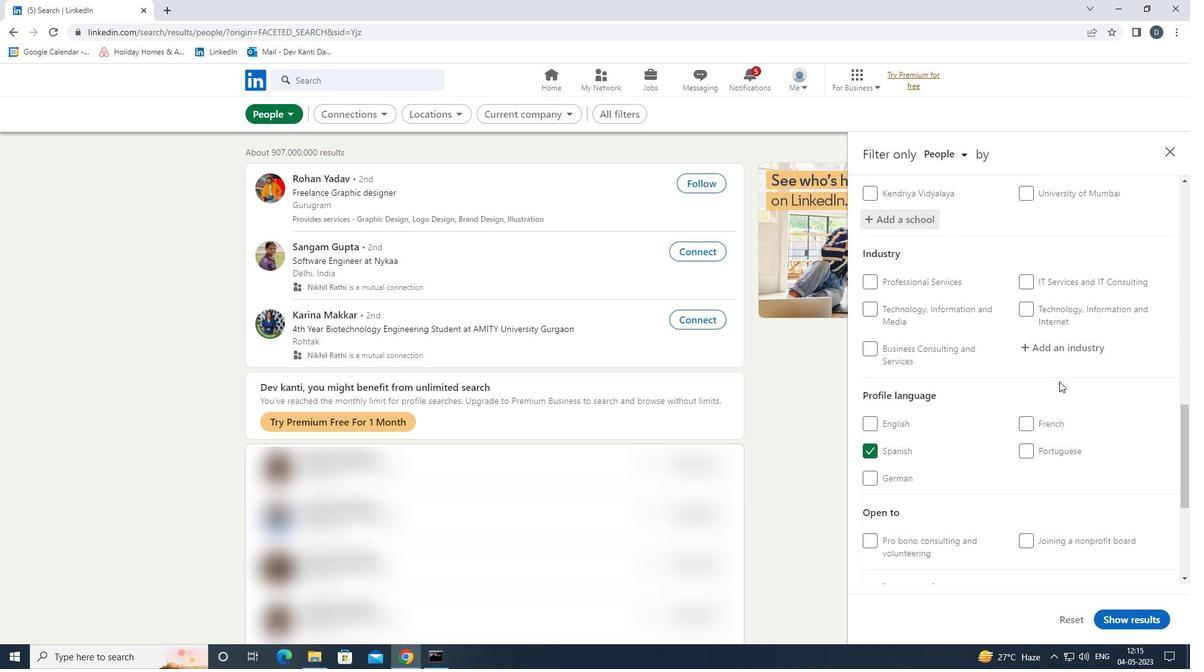 
Action: Mouse pressed left at (1062, 361)
Screenshot: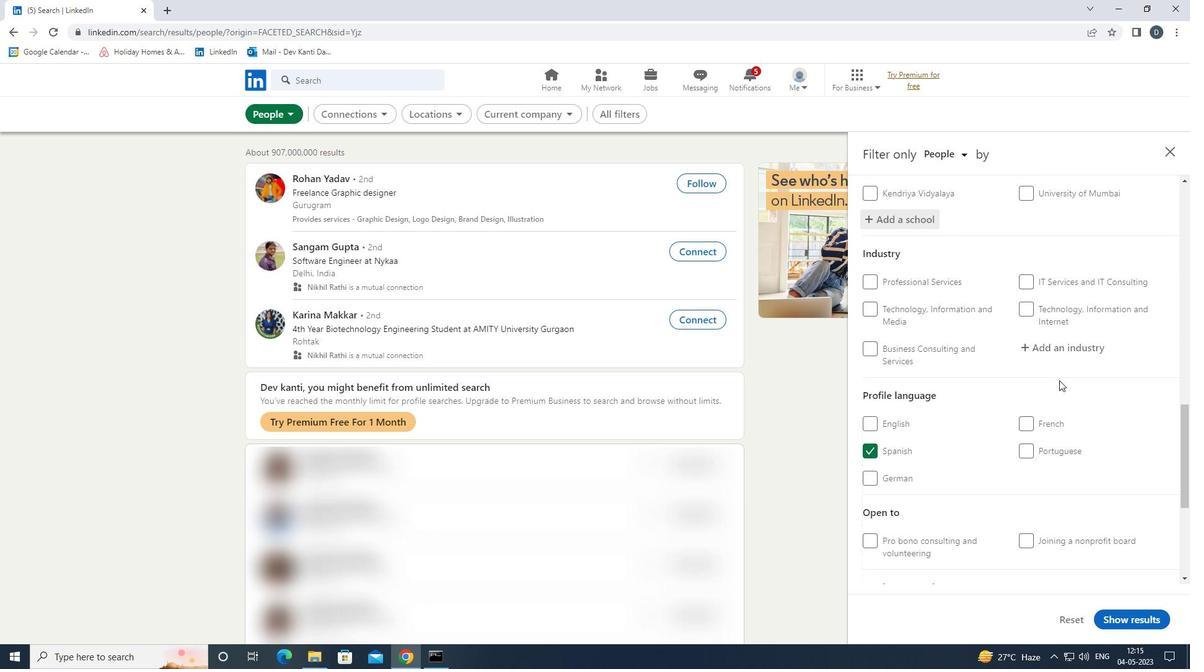 
Action: Mouse moved to (1066, 355)
Screenshot: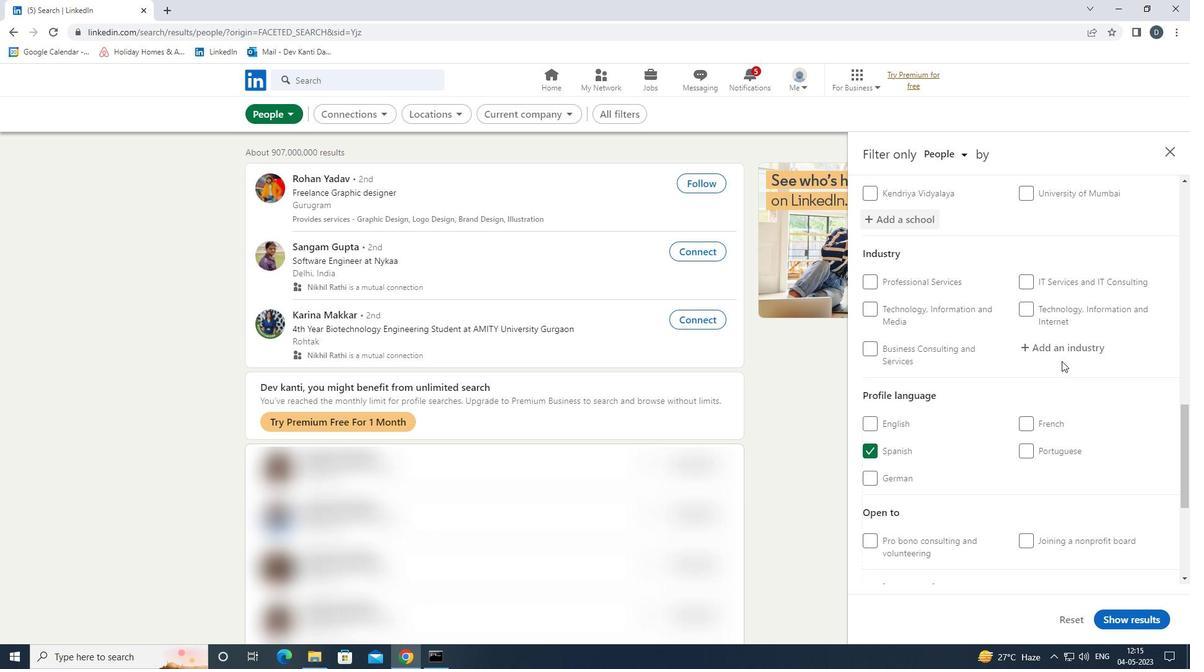 
Action: Mouse pressed left at (1066, 355)
Screenshot: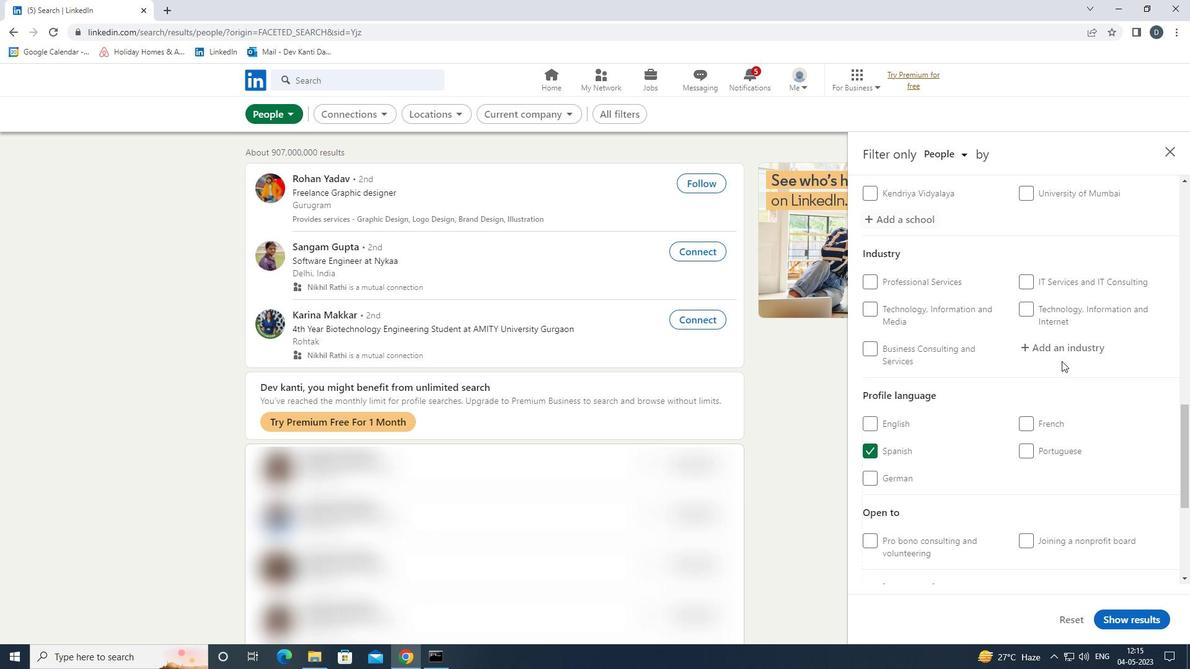
Action: Key pressed <Key.shift><Key.shift>RETAIL<Key.space><Key.shift>PH<Key.down><Key.enter>
Screenshot: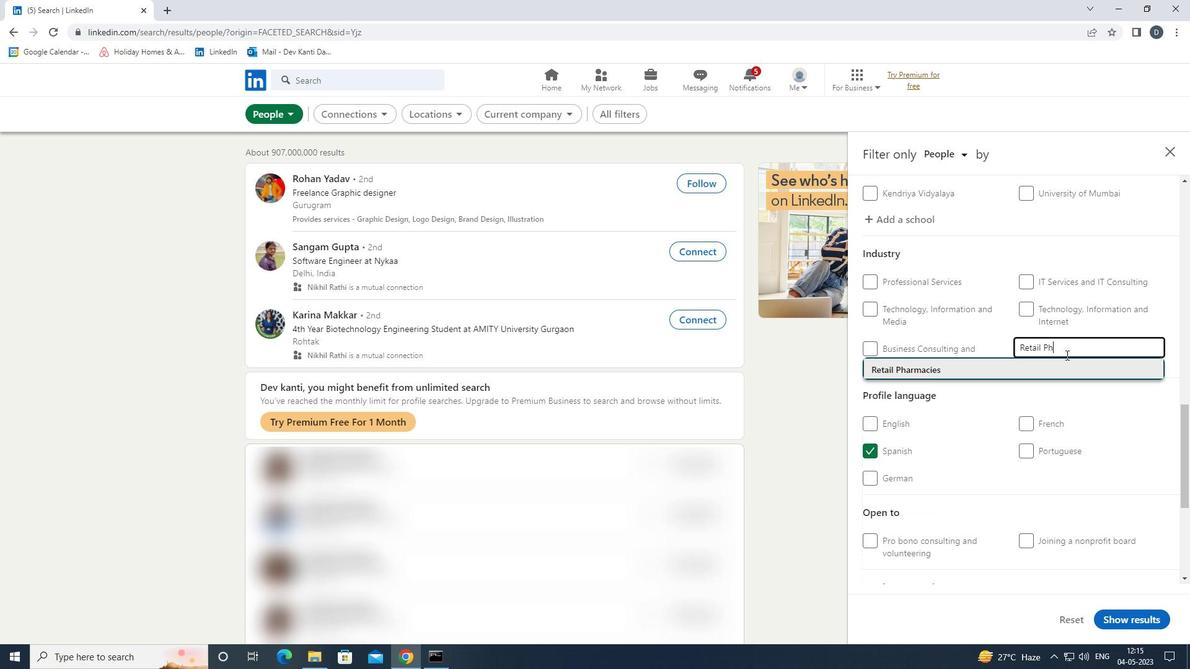 
Action: Mouse moved to (978, 360)
Screenshot: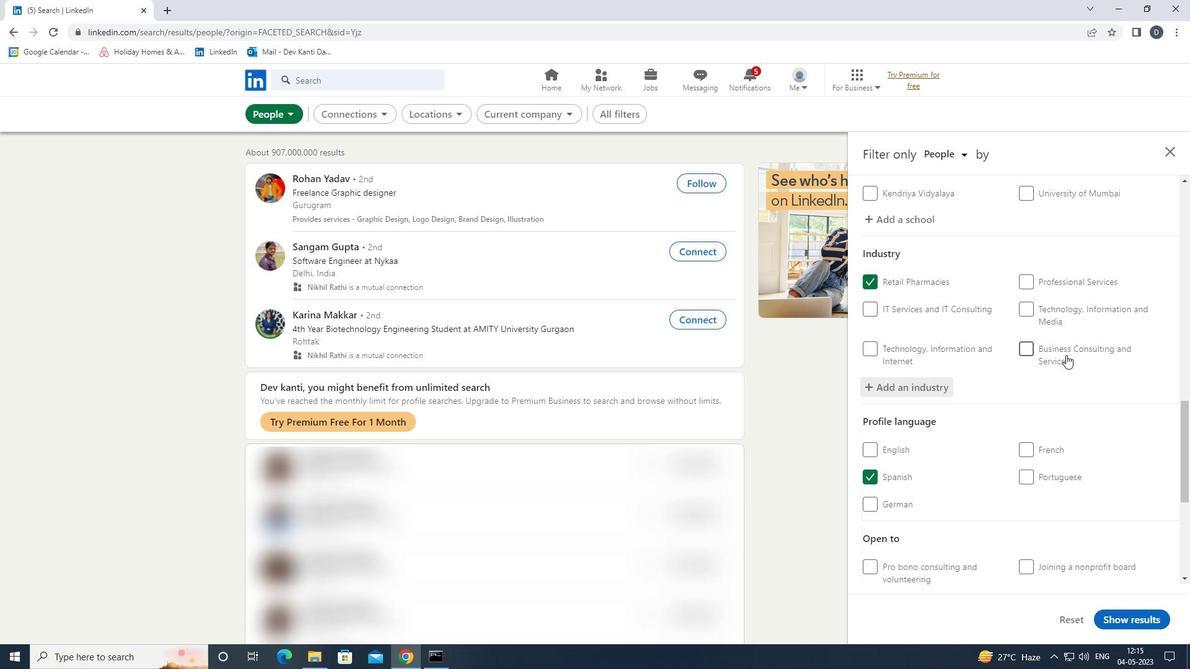 
Action: Mouse scrolled (978, 360) with delta (0, 0)
Screenshot: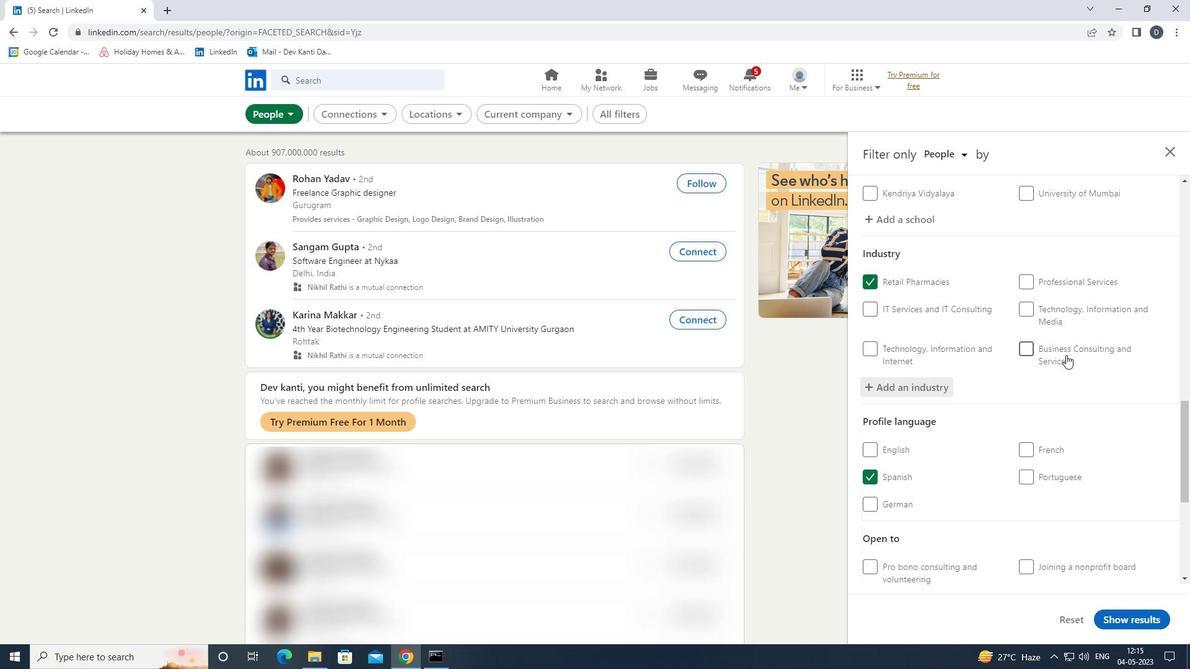 
Action: Mouse moved to (980, 365)
Screenshot: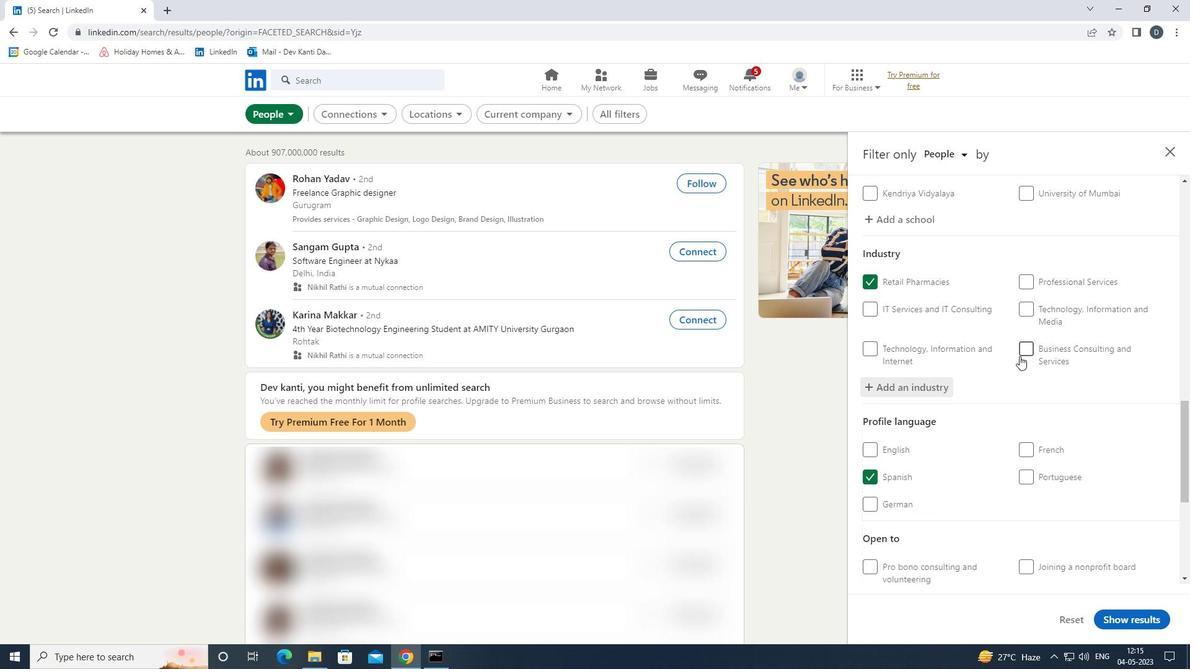 
Action: Mouse scrolled (980, 364) with delta (0, 0)
Screenshot: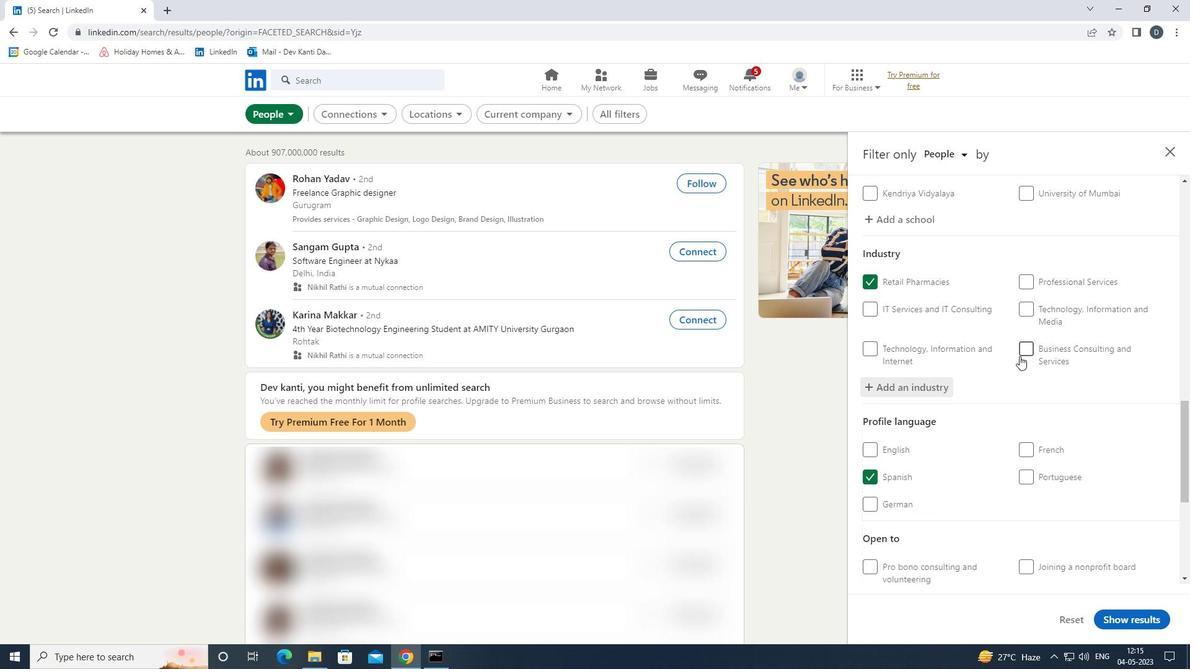 
Action: Mouse moved to (980, 365)
Screenshot: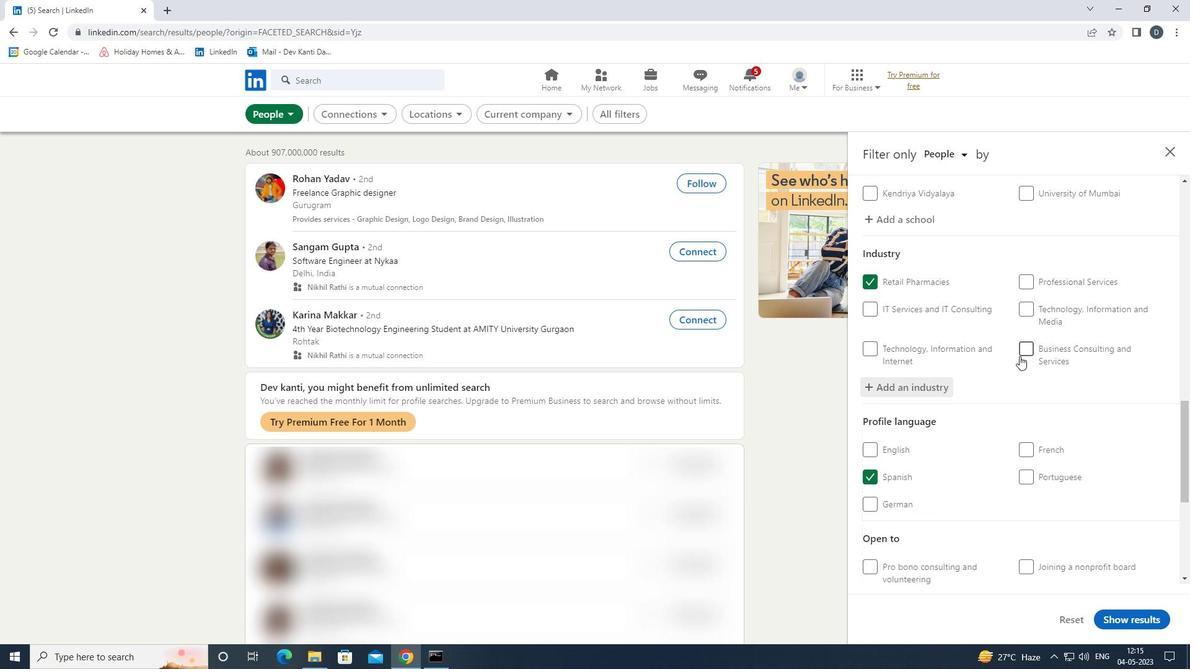 
Action: Mouse scrolled (980, 364) with delta (0, 0)
Screenshot: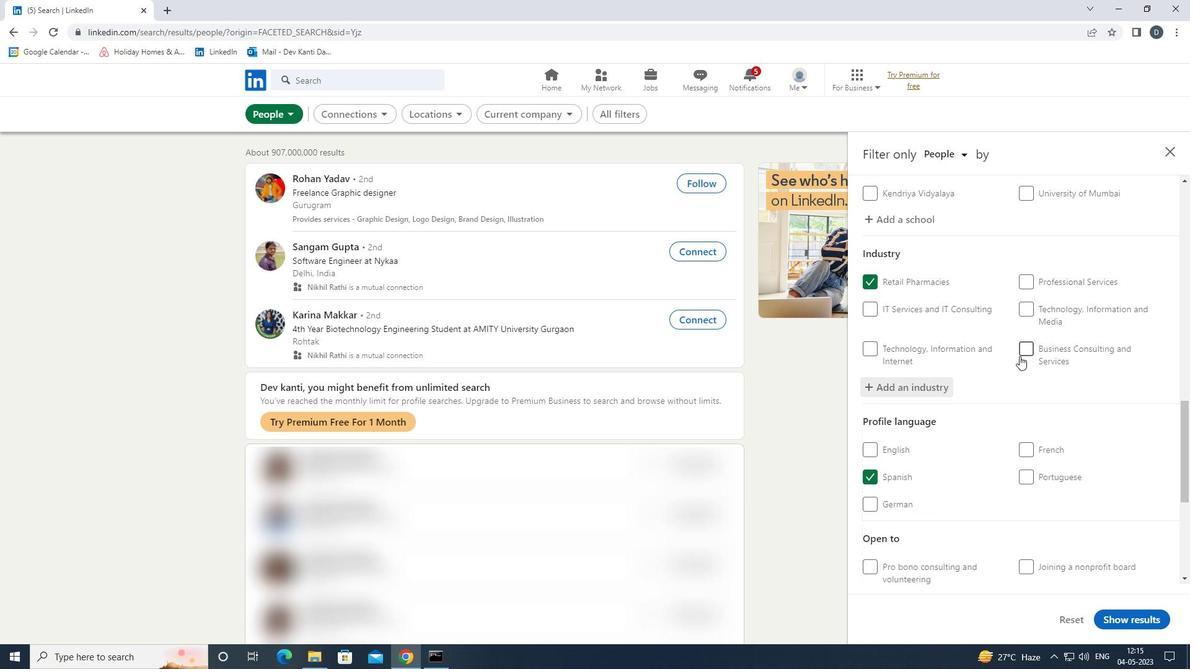 
Action: Mouse moved to (980, 365)
Screenshot: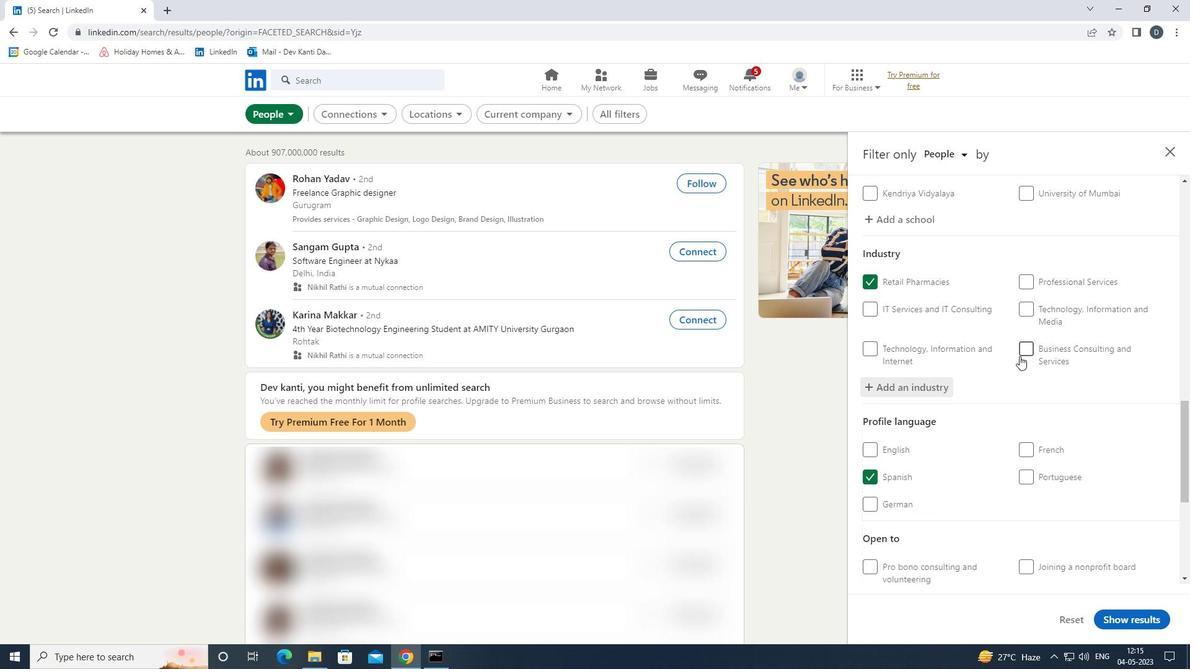 
Action: Mouse scrolled (980, 365) with delta (0, 0)
Screenshot: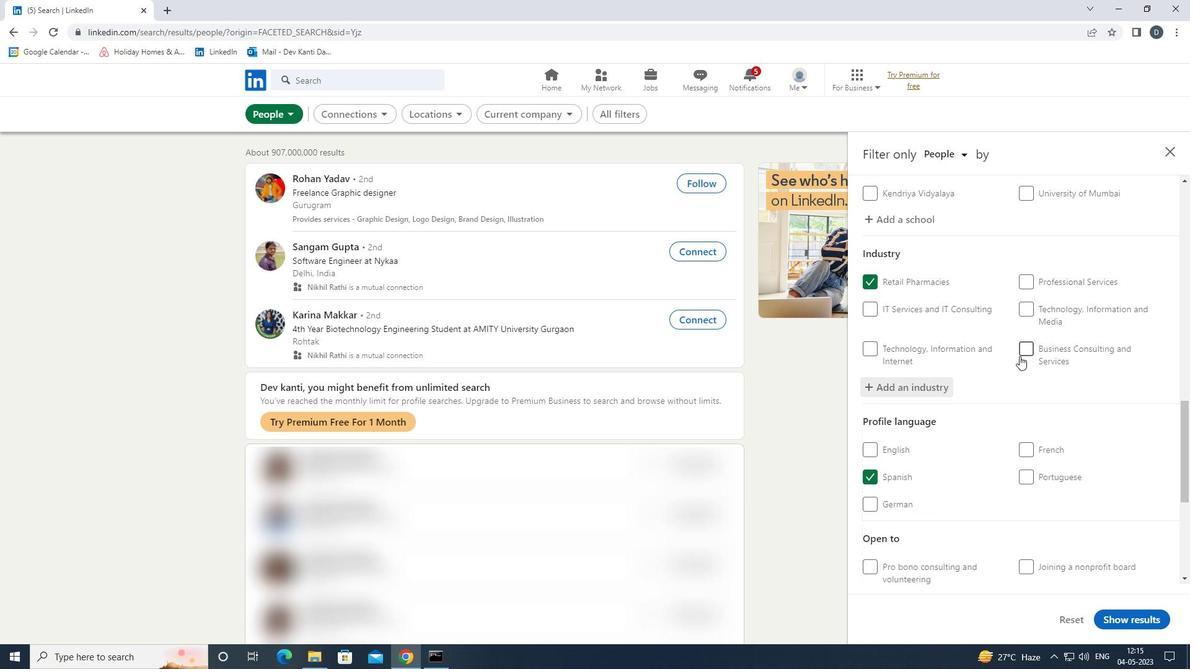 
Action: Mouse scrolled (980, 365) with delta (0, 0)
Screenshot: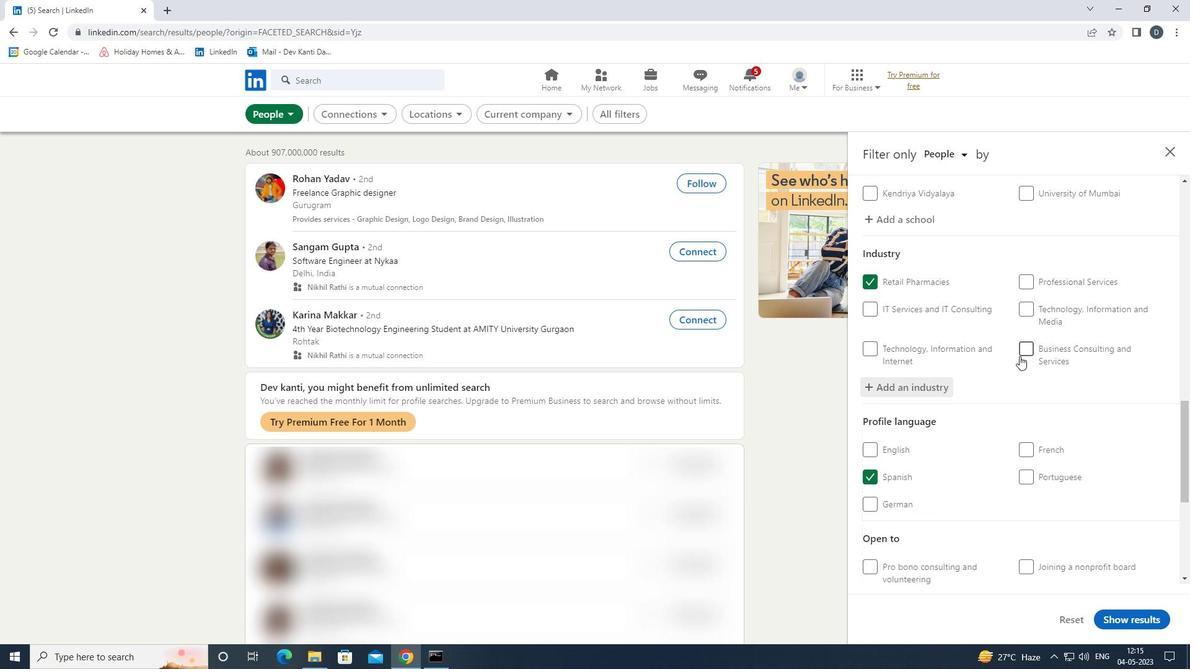 
Action: Mouse moved to (981, 367)
Screenshot: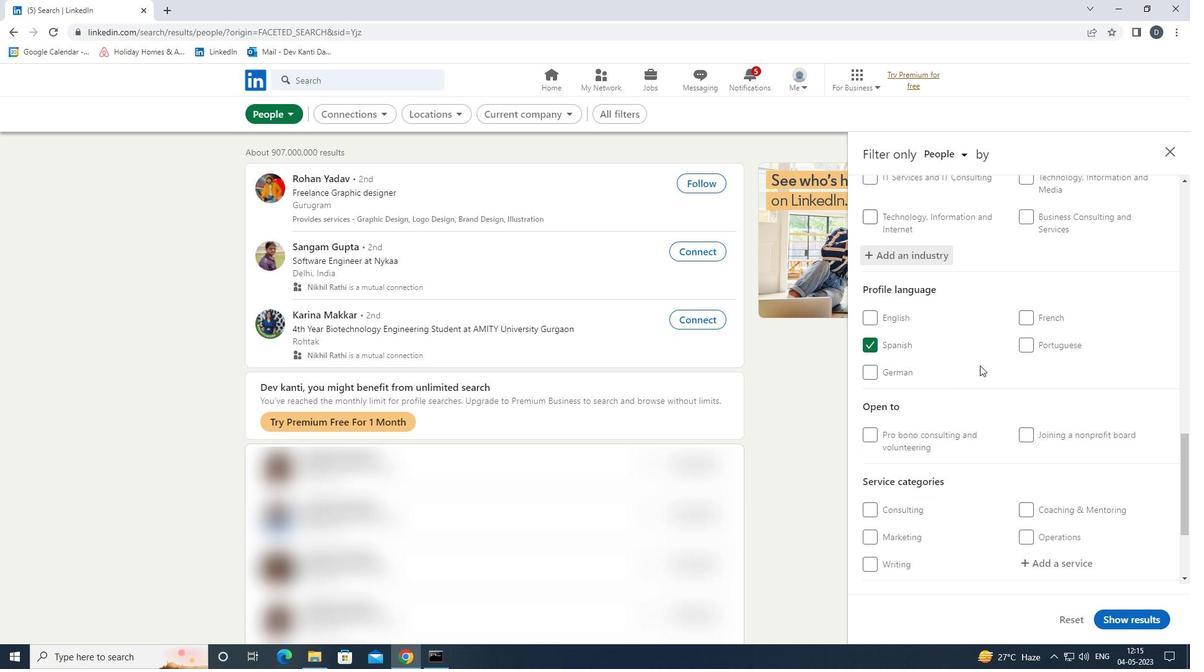 
Action: Mouse scrolled (981, 366) with delta (0, 0)
Screenshot: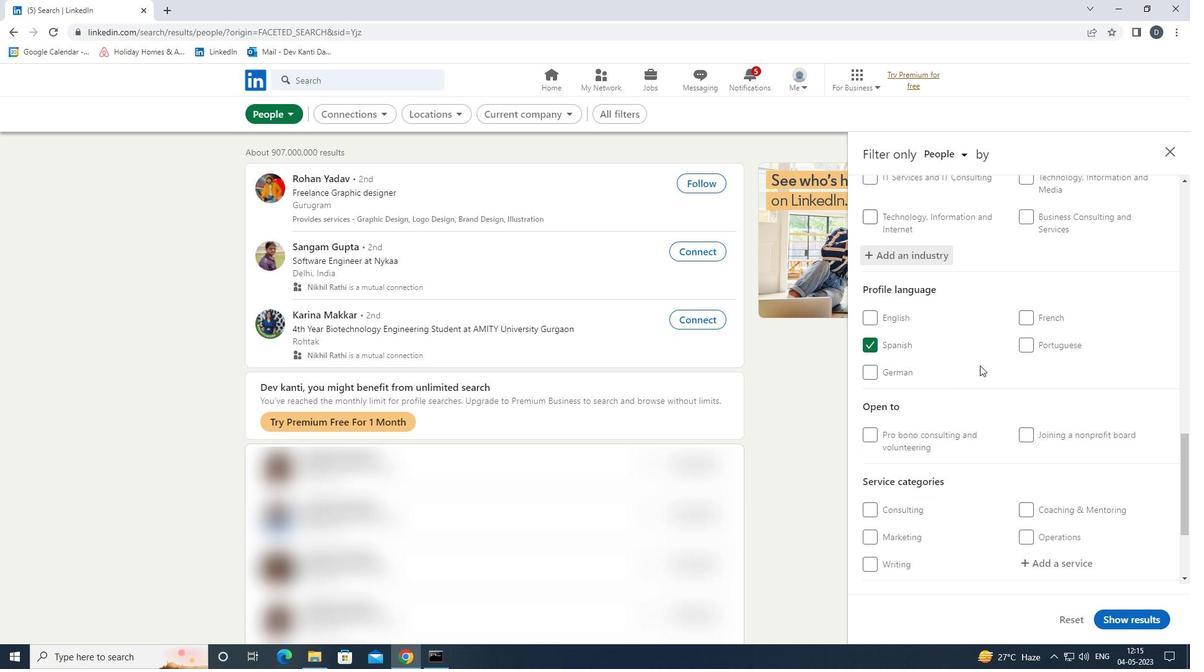 
Action: Mouse moved to (1059, 398)
Screenshot: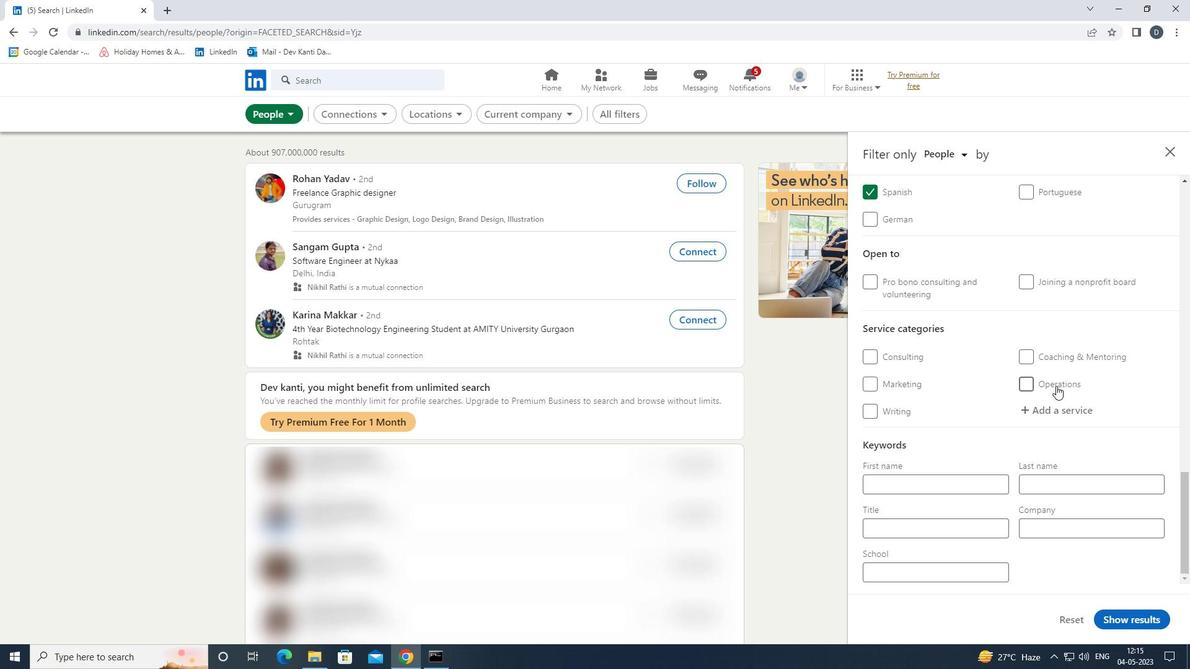 
Action: Mouse pressed left at (1059, 398)
Screenshot: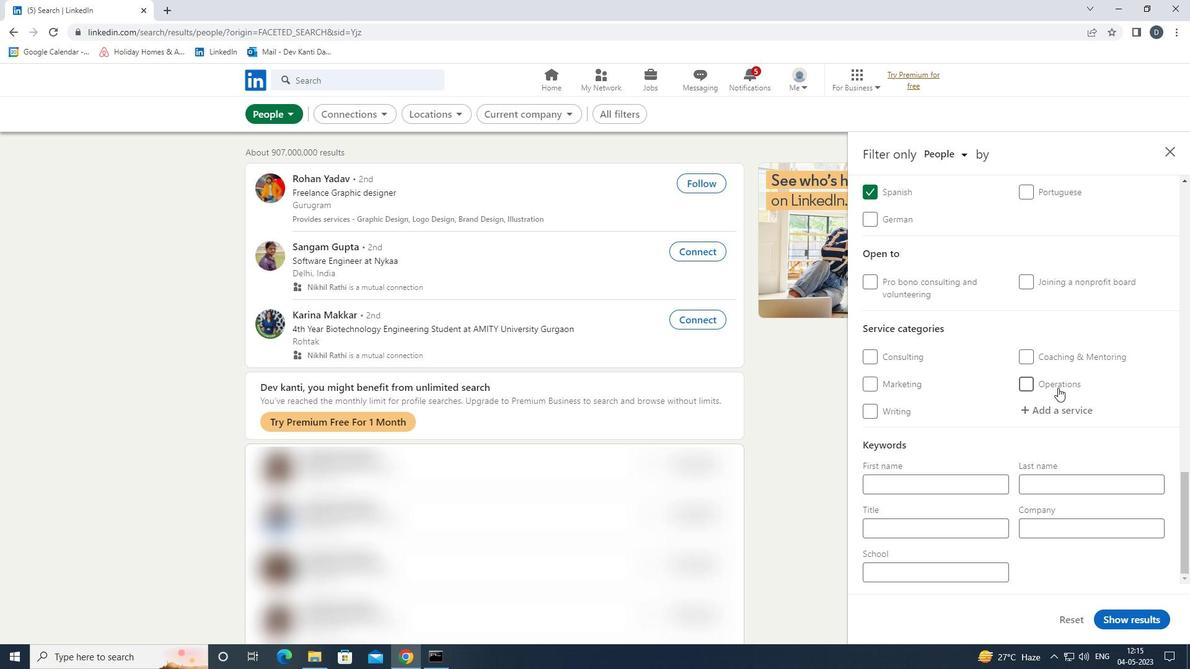 
Action: Mouse moved to (1062, 404)
Screenshot: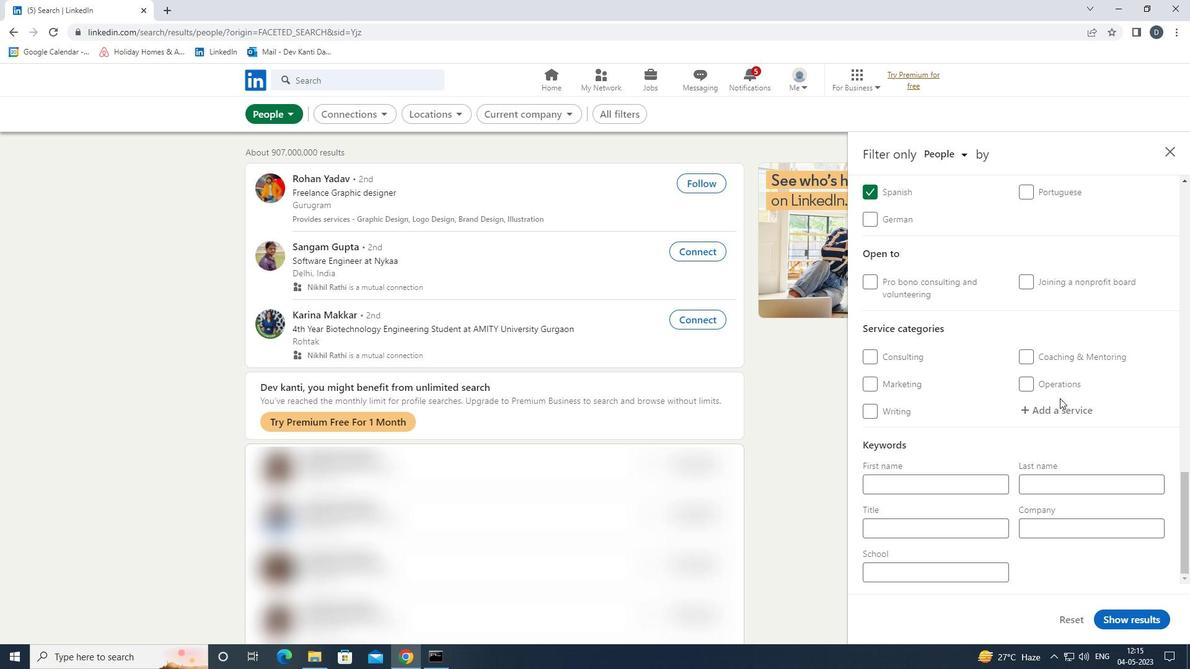 
Action: Mouse pressed left at (1062, 404)
Screenshot: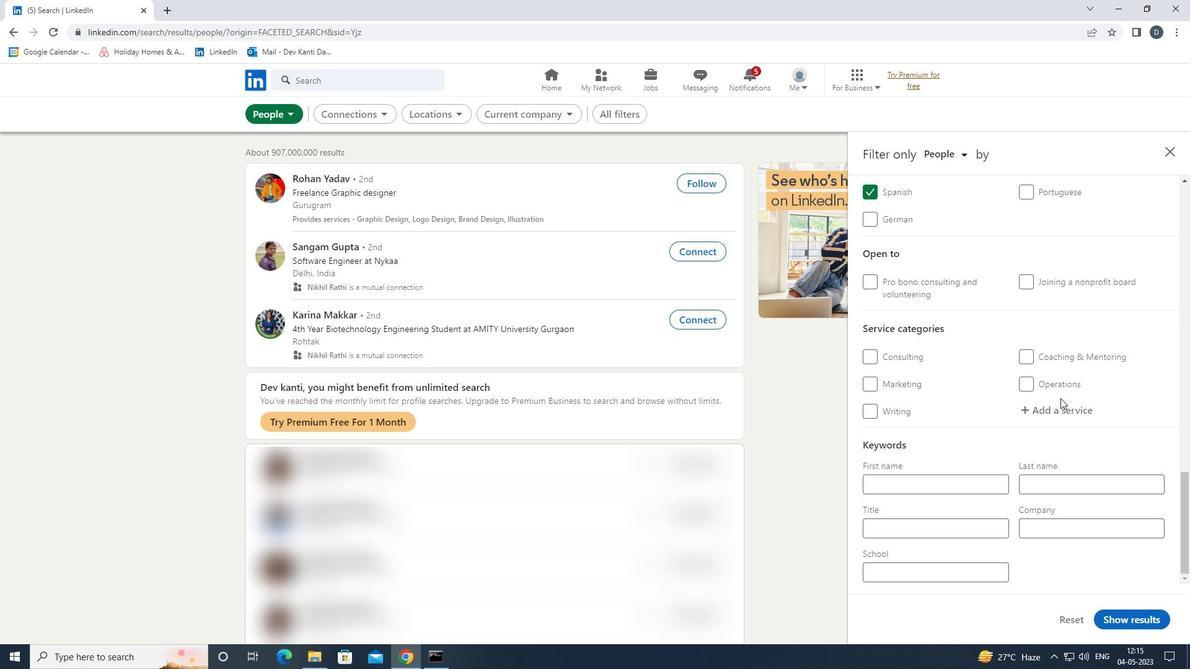 
Action: Key pressed <Key.shift>CORPORATE<Key.space><Key.shift>L<Key.down><Key.enter>
Screenshot: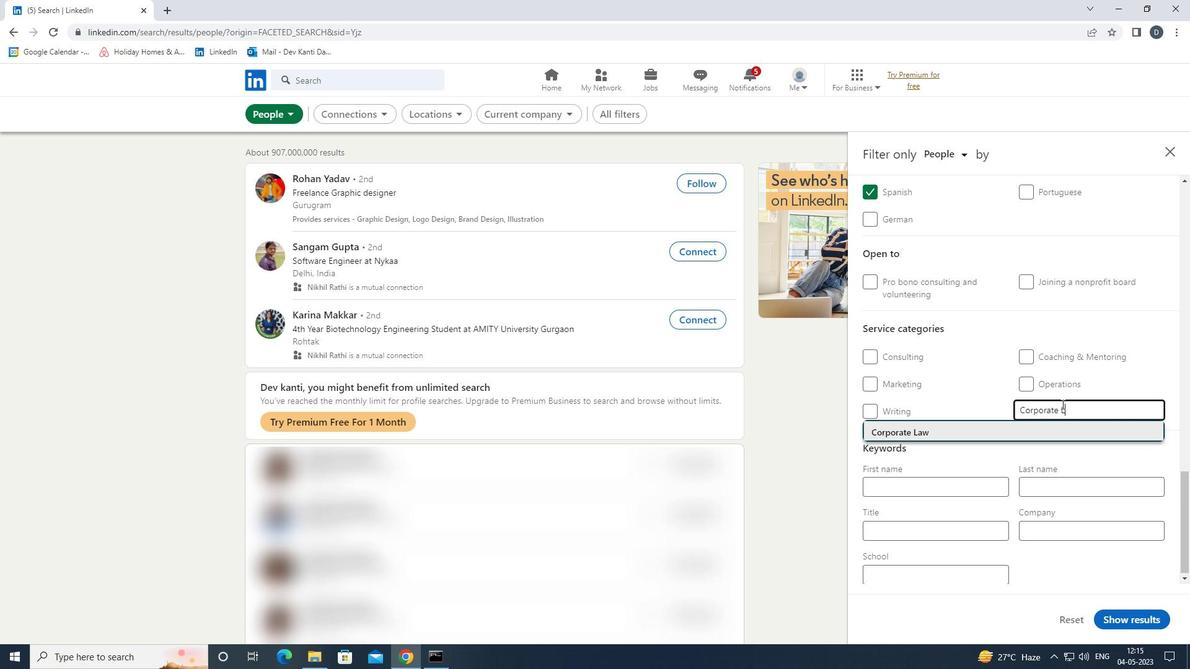 
Action: Mouse moved to (1022, 418)
Screenshot: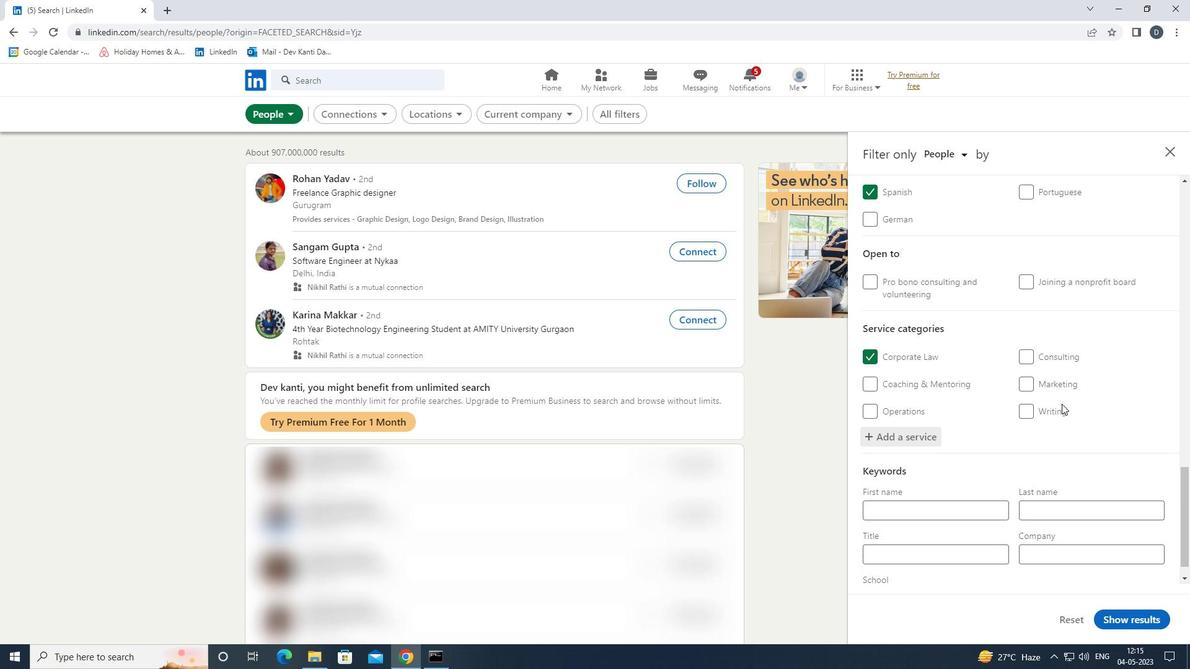 
Action: Mouse scrolled (1022, 418) with delta (0, 0)
Screenshot: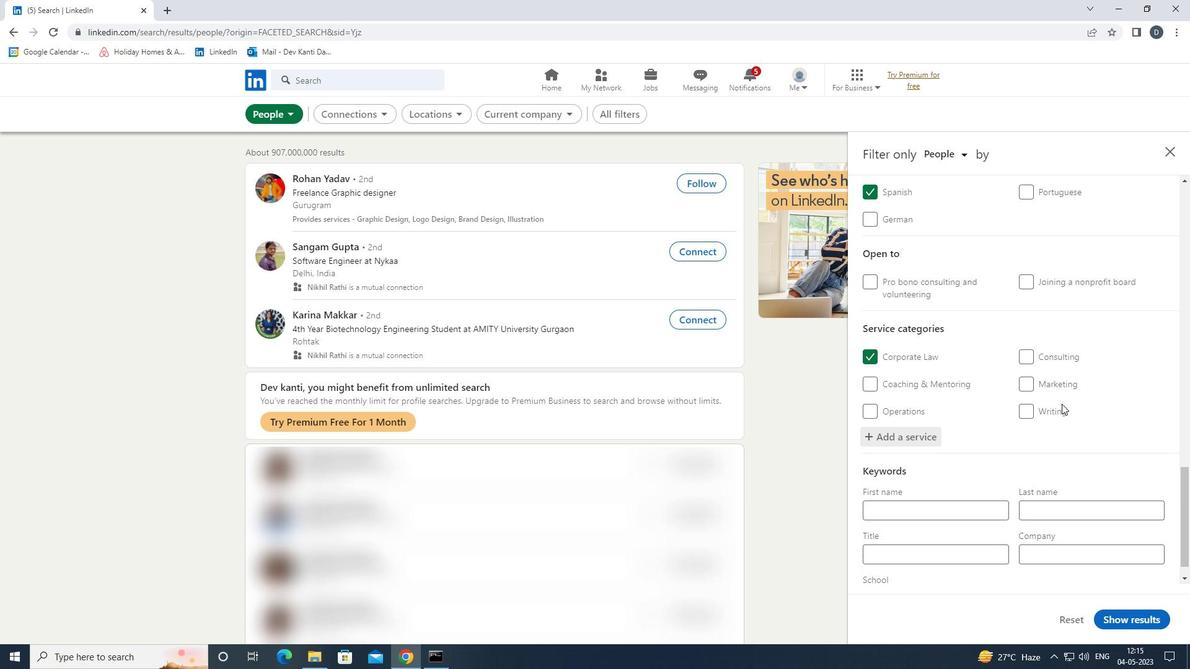 
Action: Mouse moved to (1020, 419)
Screenshot: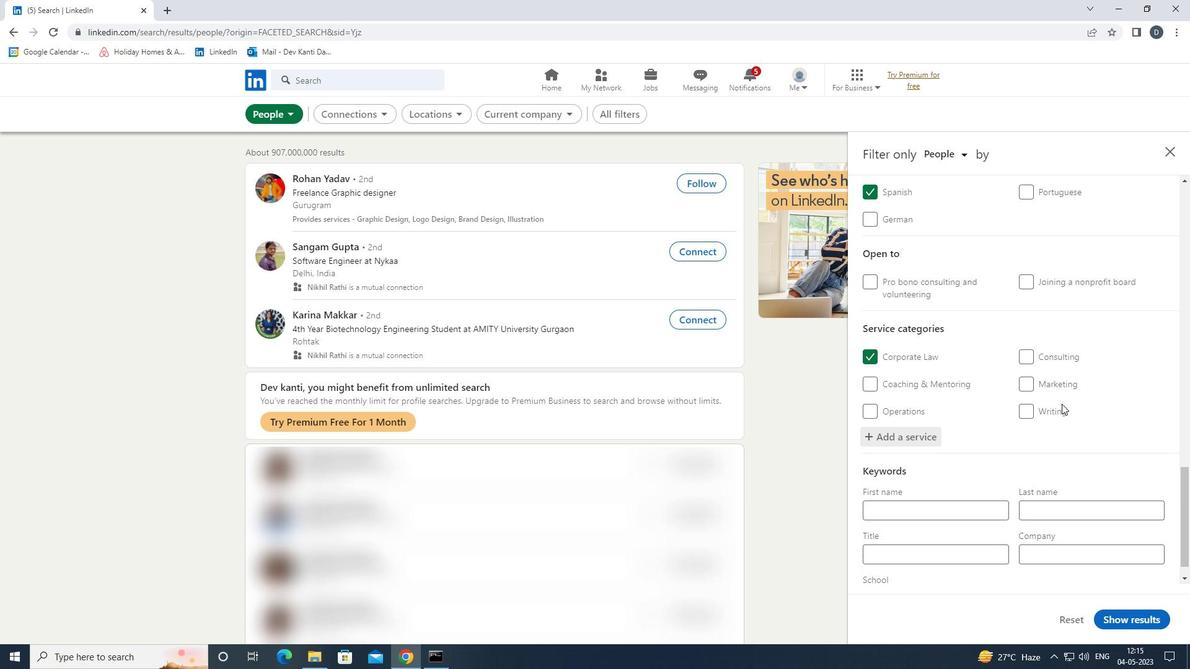 
Action: Mouse scrolled (1020, 419) with delta (0, 0)
Screenshot: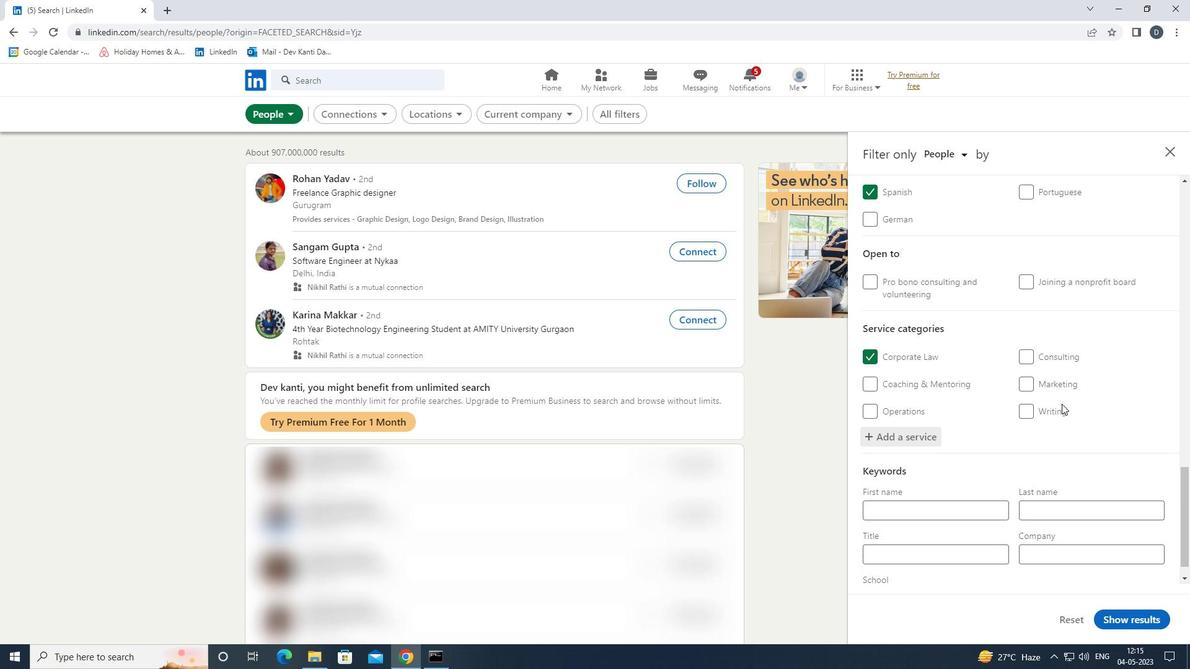 
Action: Mouse moved to (1020, 420)
Screenshot: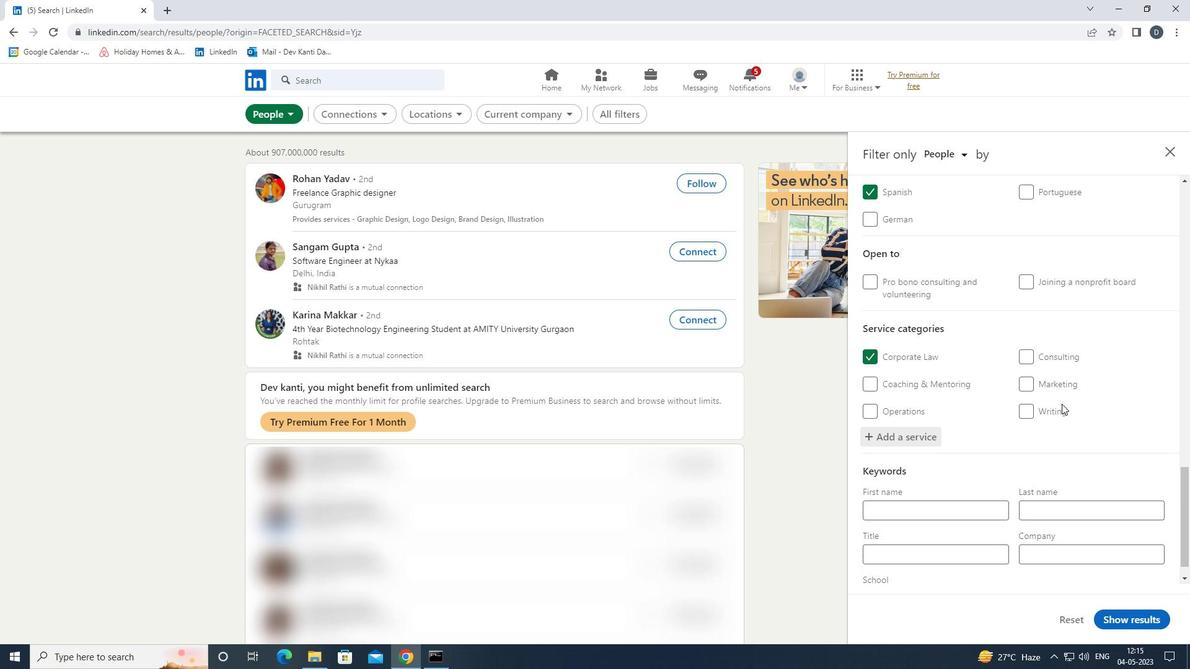 
Action: Mouse scrolled (1020, 419) with delta (0, 0)
Screenshot: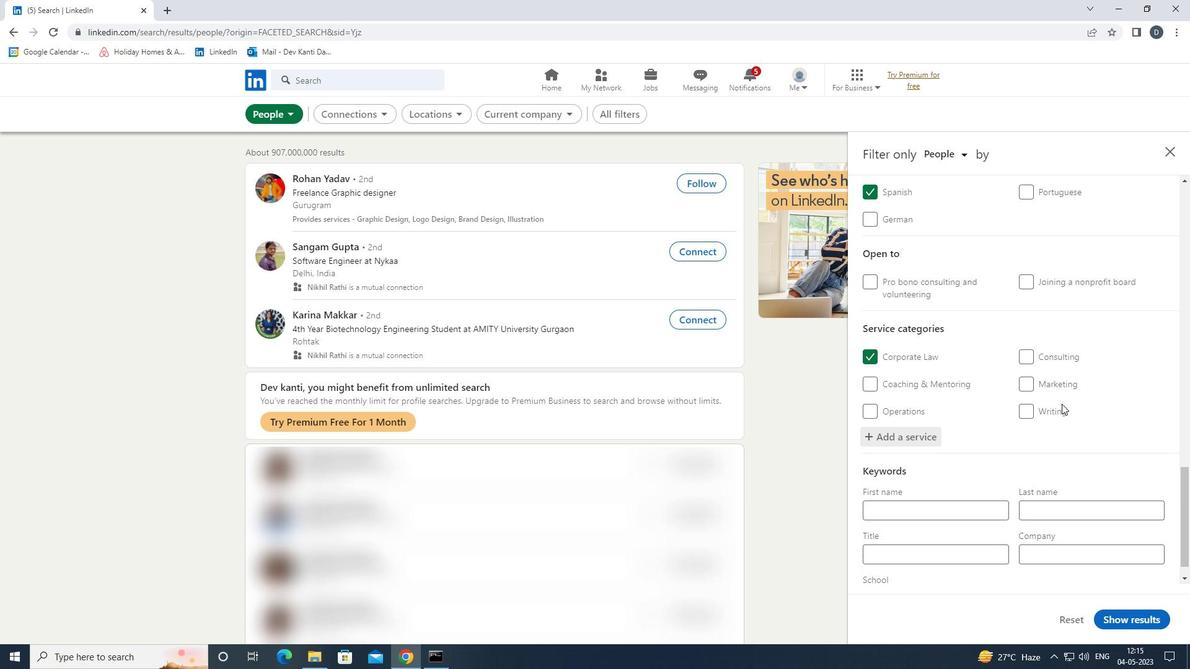 
Action: Mouse scrolled (1020, 419) with delta (0, 0)
Screenshot: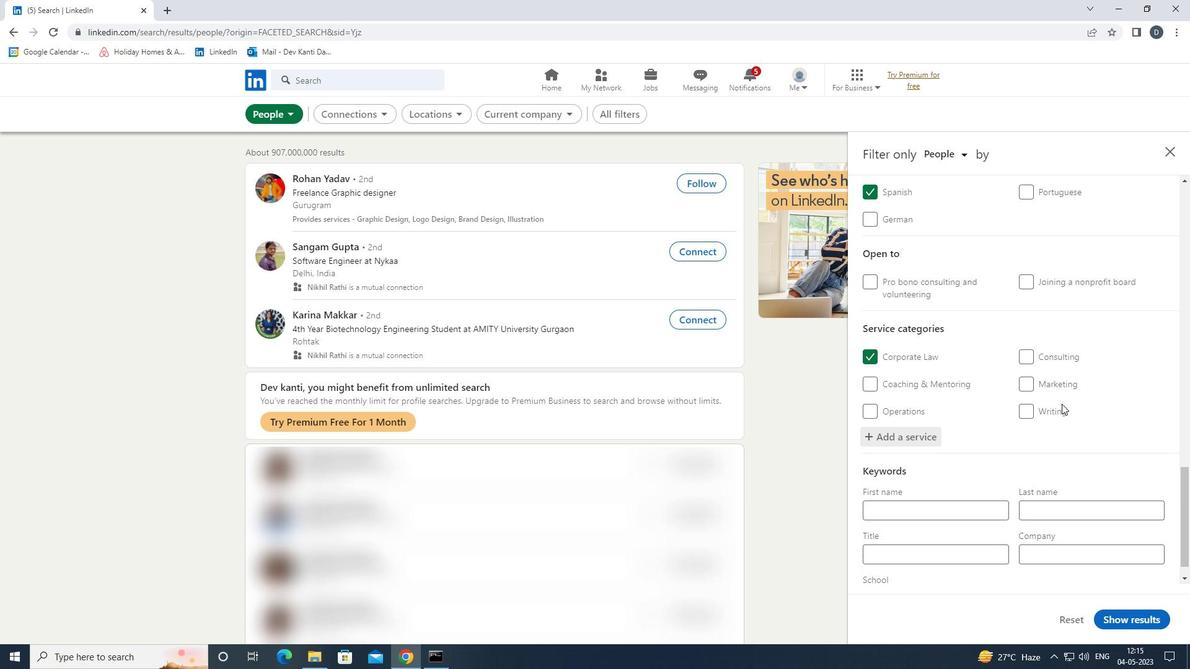 
Action: Mouse scrolled (1020, 419) with delta (0, 0)
Screenshot: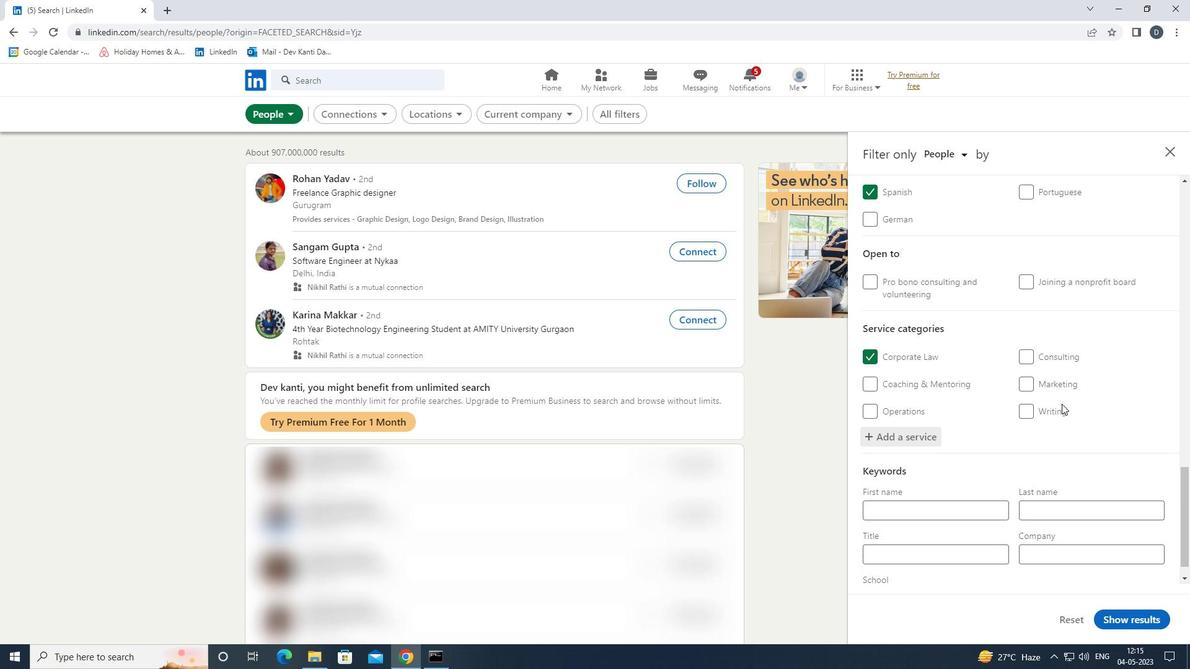 
Action: Mouse moved to (965, 534)
Screenshot: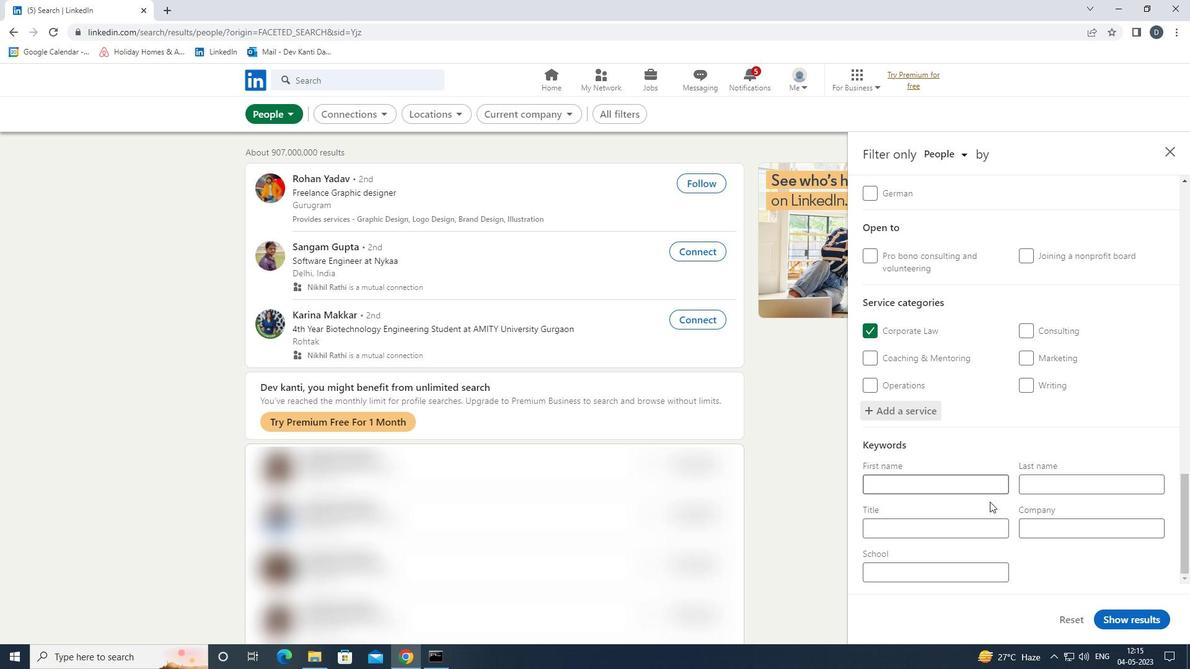 
Action: Mouse pressed left at (965, 534)
Screenshot: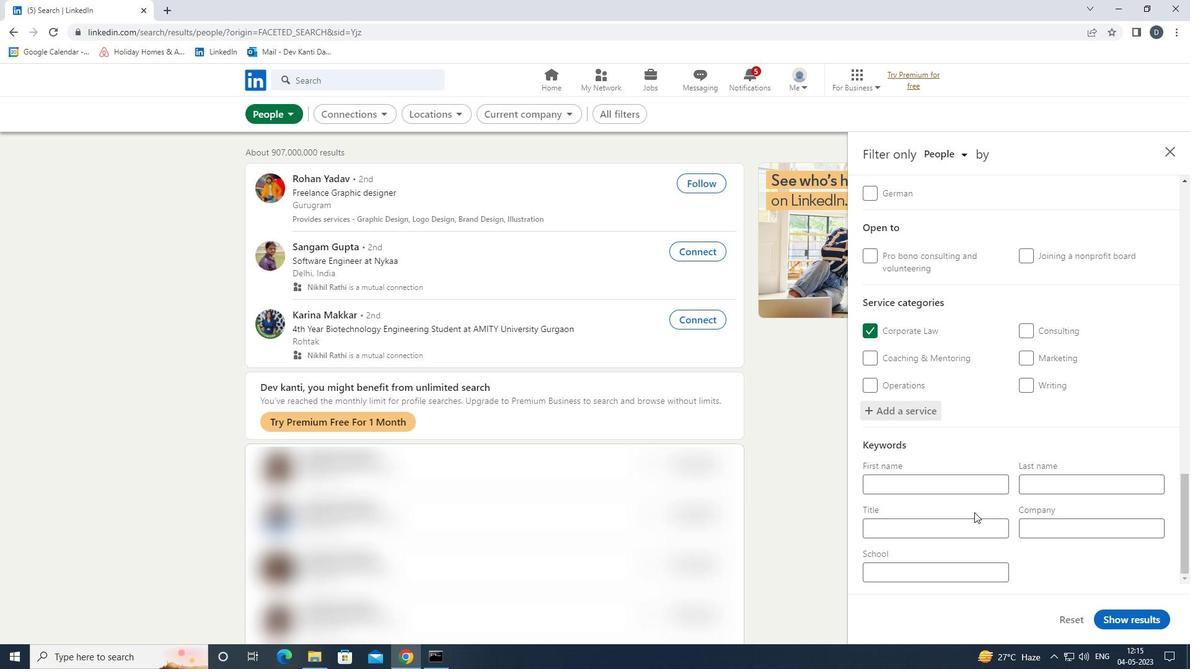 
Action: Mouse moved to (962, 536)
Screenshot: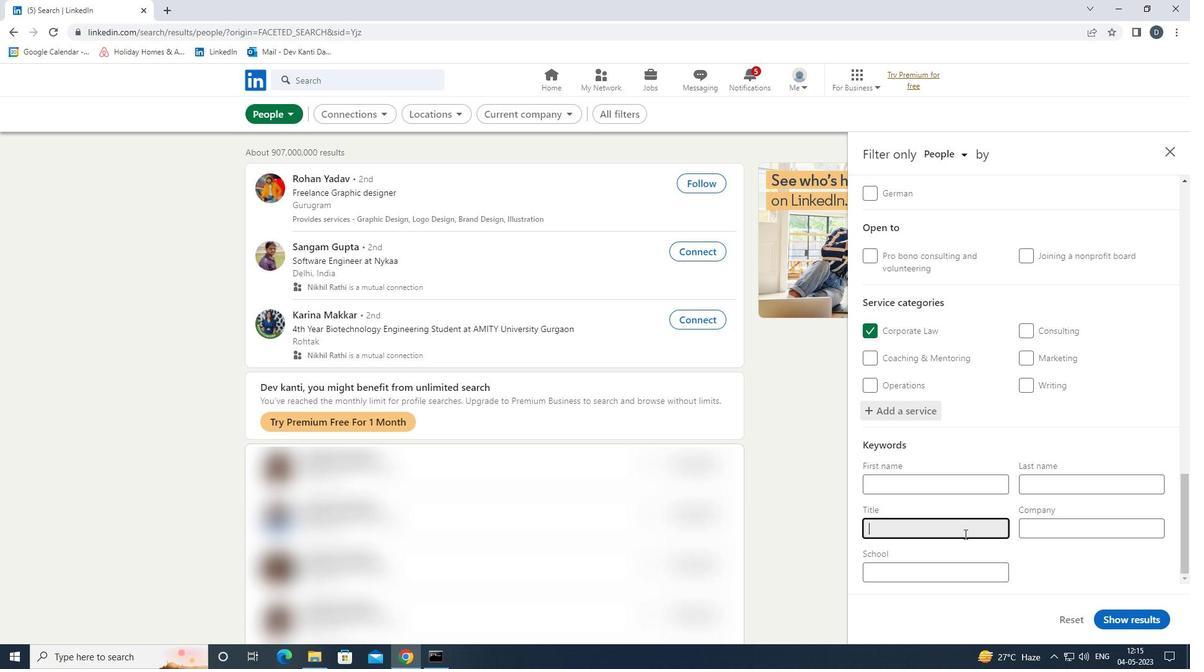 
Action: Key pressed <Key.shift><Key.shift>EXECUTIVE<Key.space><Key.shift>ASSISTANT
Screenshot: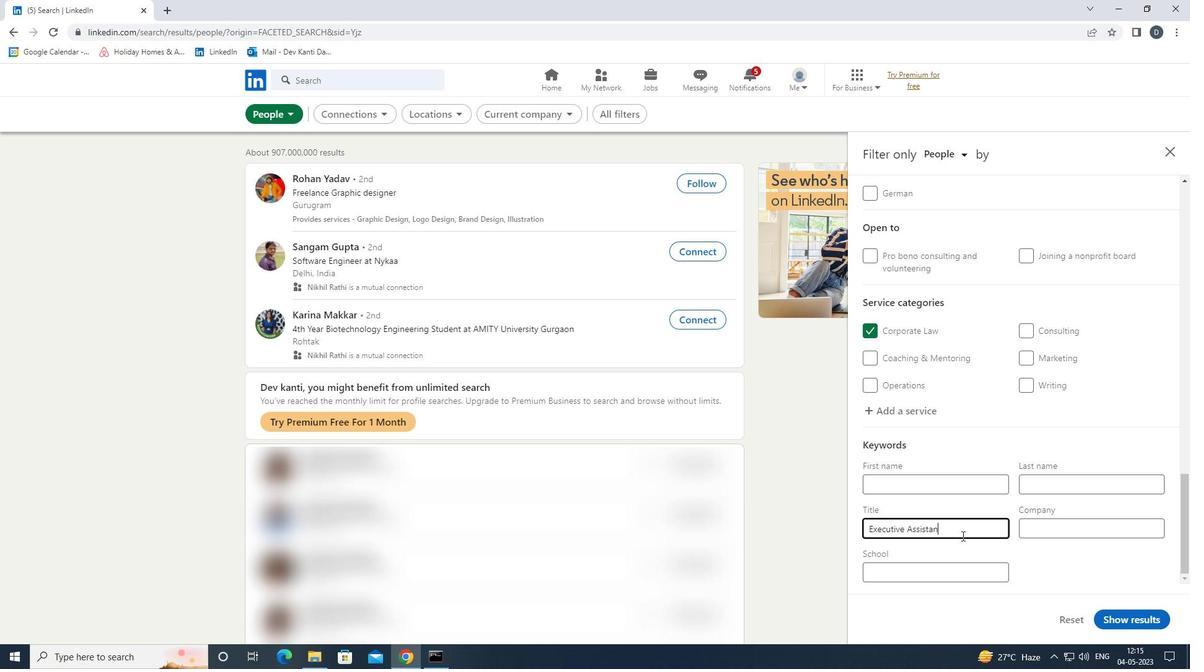 
Action: Mouse moved to (1125, 625)
Screenshot: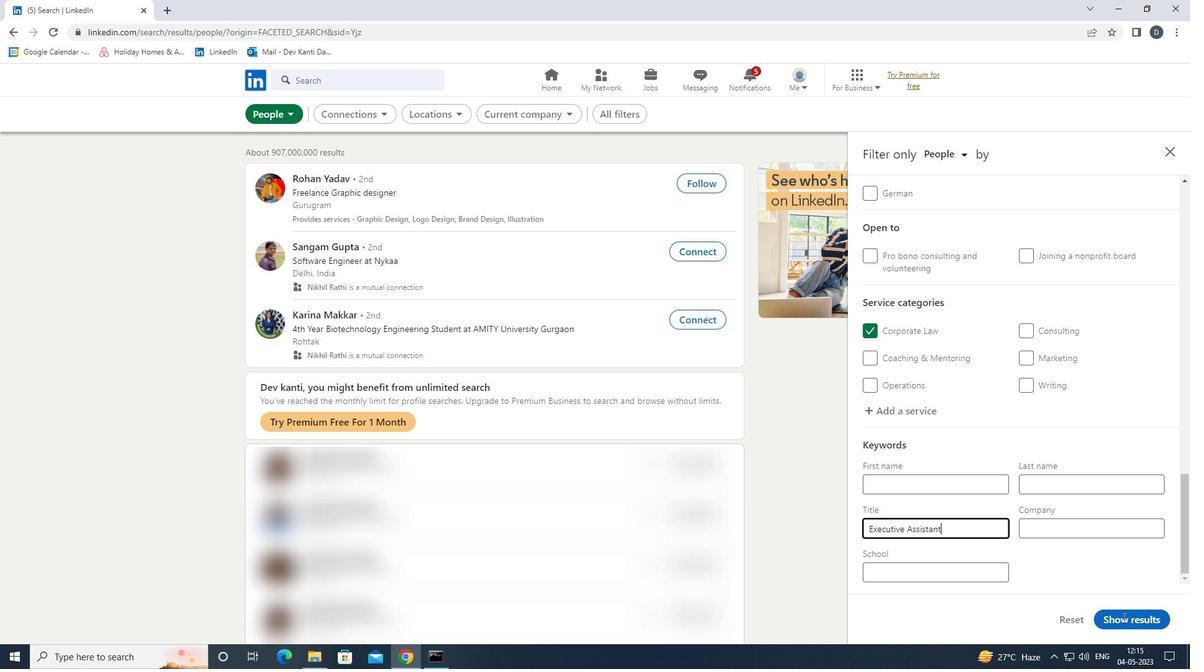 
Action: Mouse pressed left at (1125, 625)
Screenshot: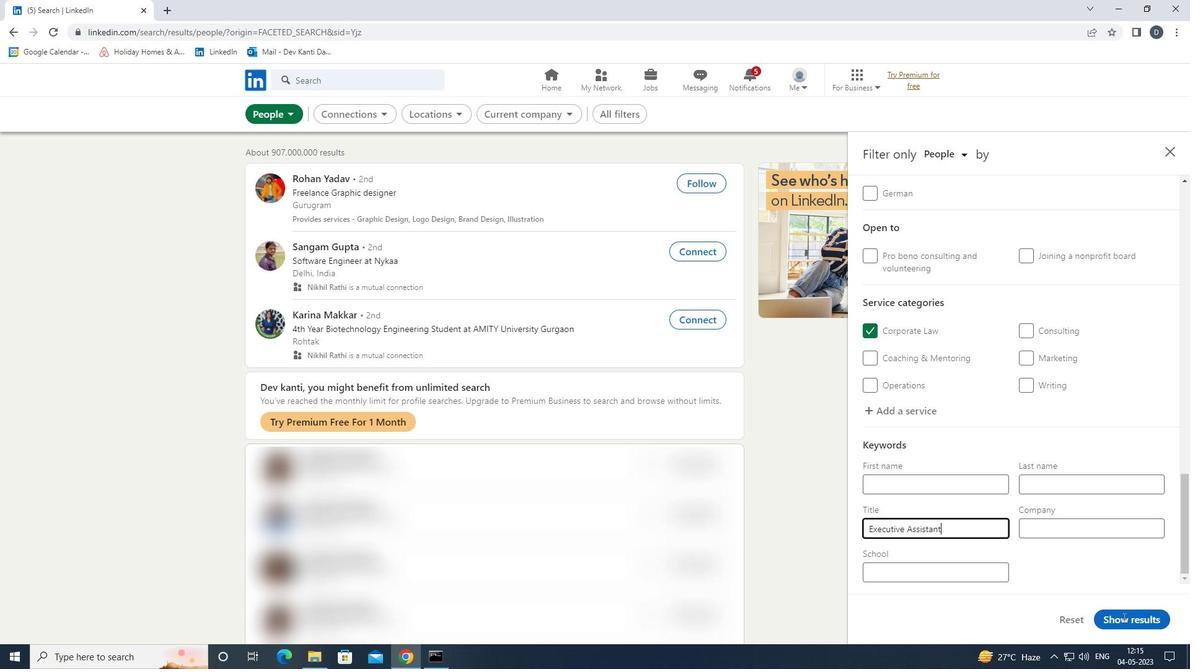 
Action: Mouse moved to (629, 321)
Screenshot: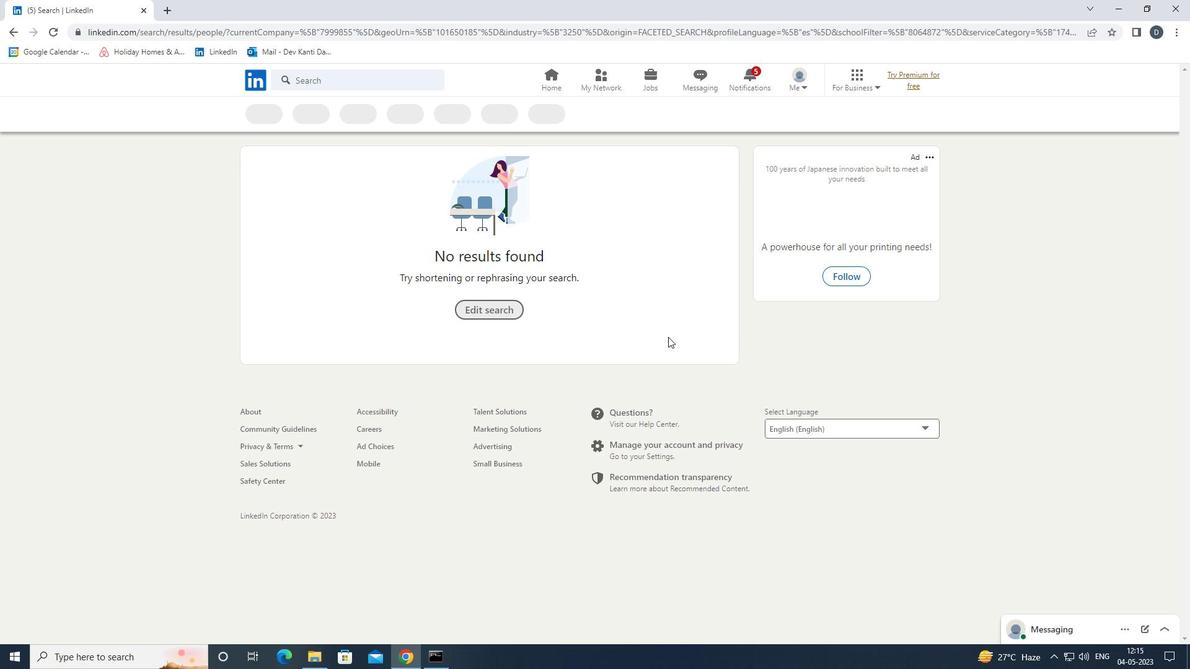
